 Task: Find connections with filter location Porangatu with filter topic #leadership with filter profile language French with filter current company Cipla Health Ltd with filter school Hemvati Nandan Bahuguna Garhwal University ( A Central University ) with filter industry Telecommunications Carriers with filter service category Financial Planning with filter keywords title Front Desk Manager
Action: Mouse moved to (267, 334)
Screenshot: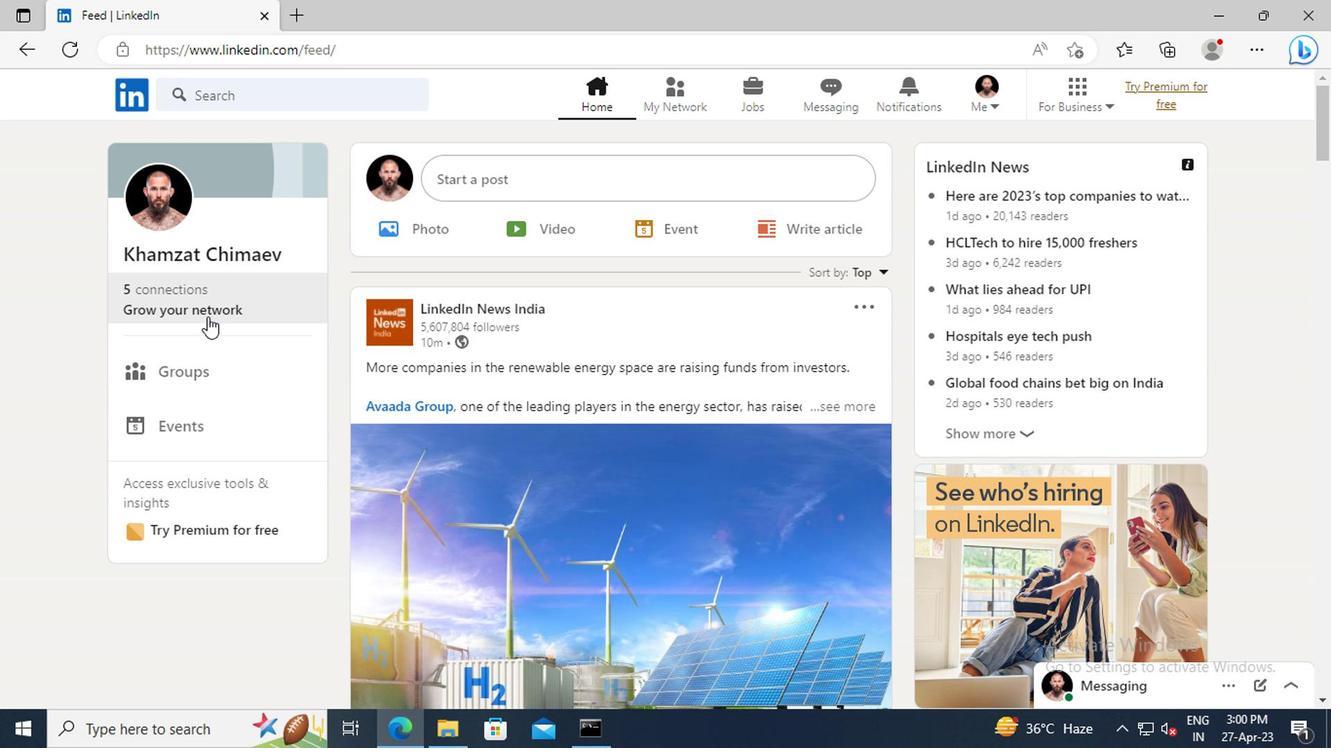 
Action: Mouse pressed left at (267, 334)
Screenshot: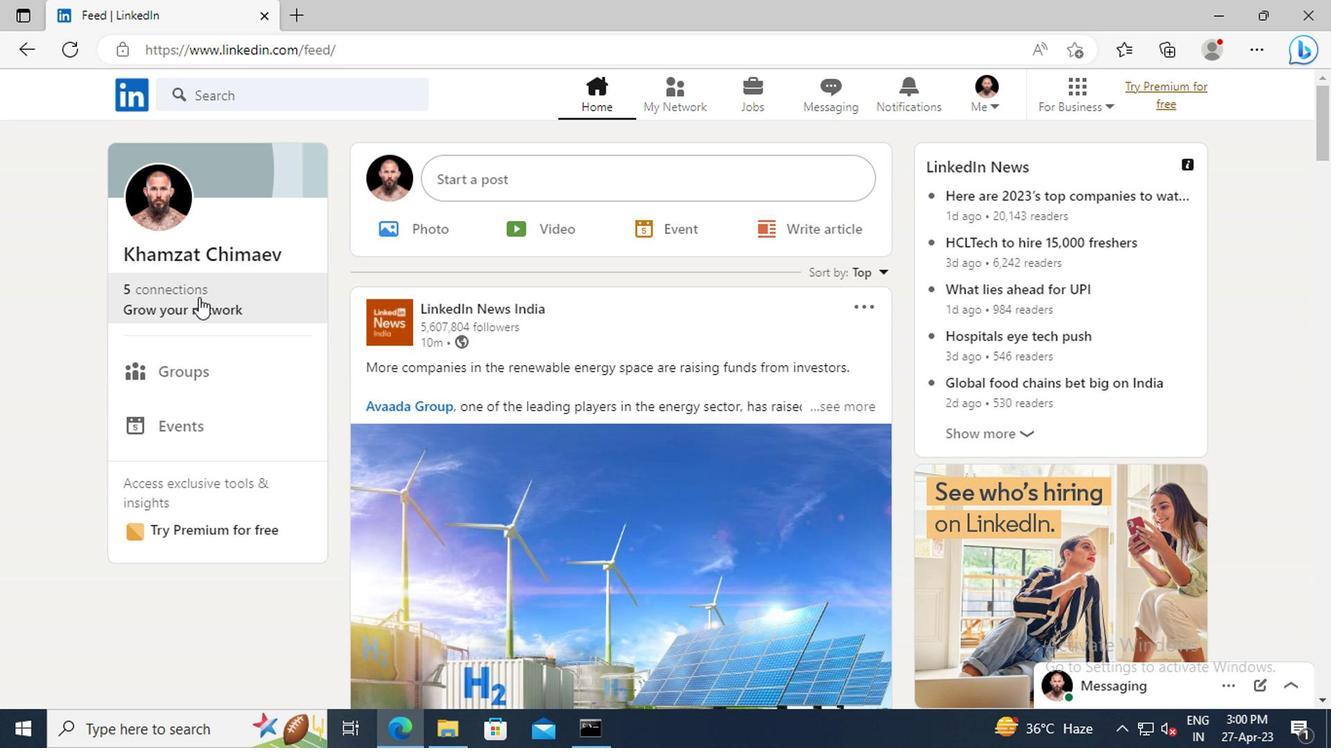 
Action: Mouse moved to (290, 275)
Screenshot: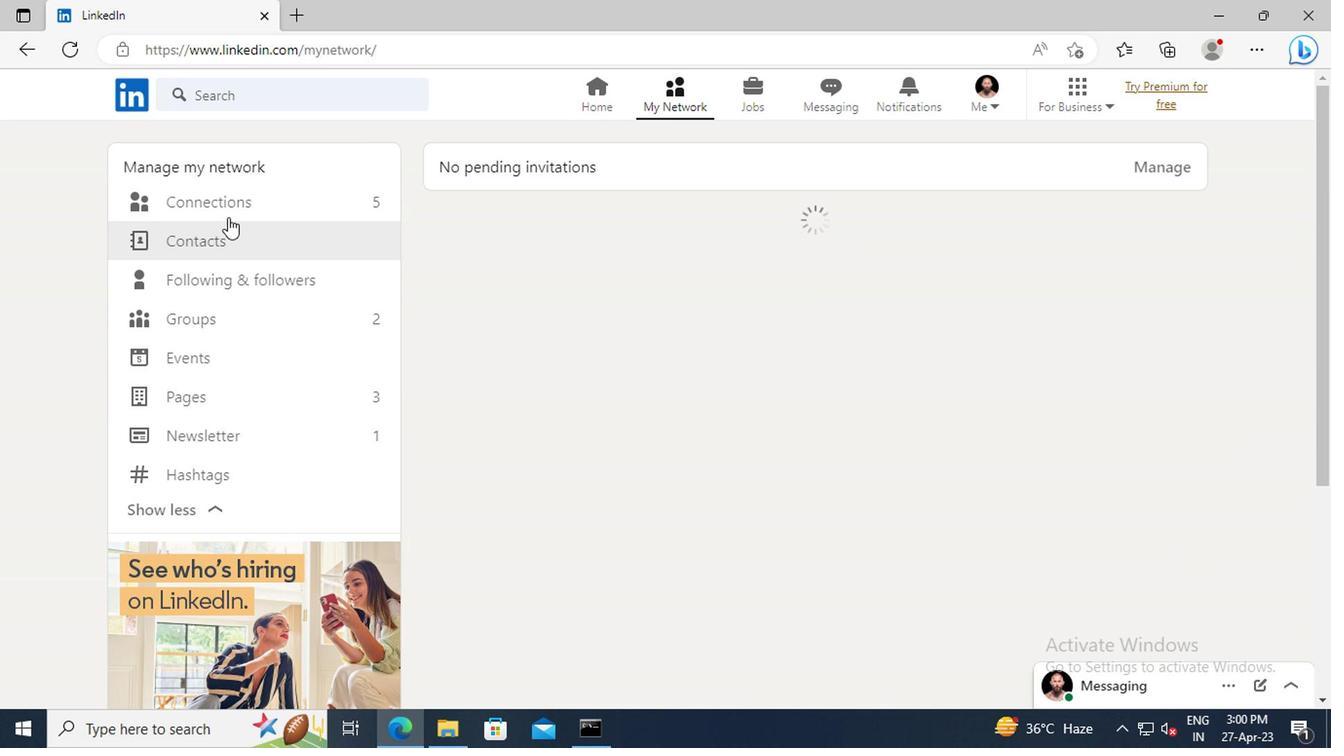
Action: Mouse pressed left at (290, 275)
Screenshot: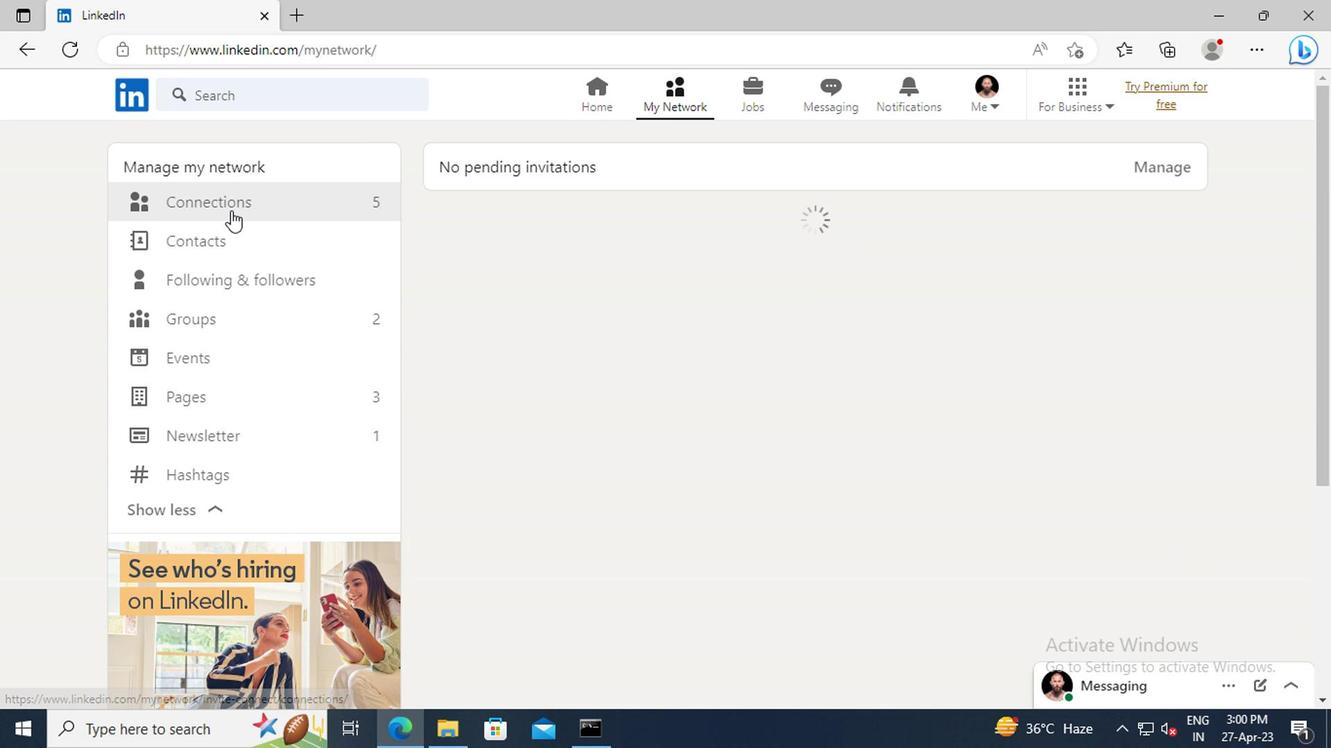 
Action: Mouse moved to (695, 273)
Screenshot: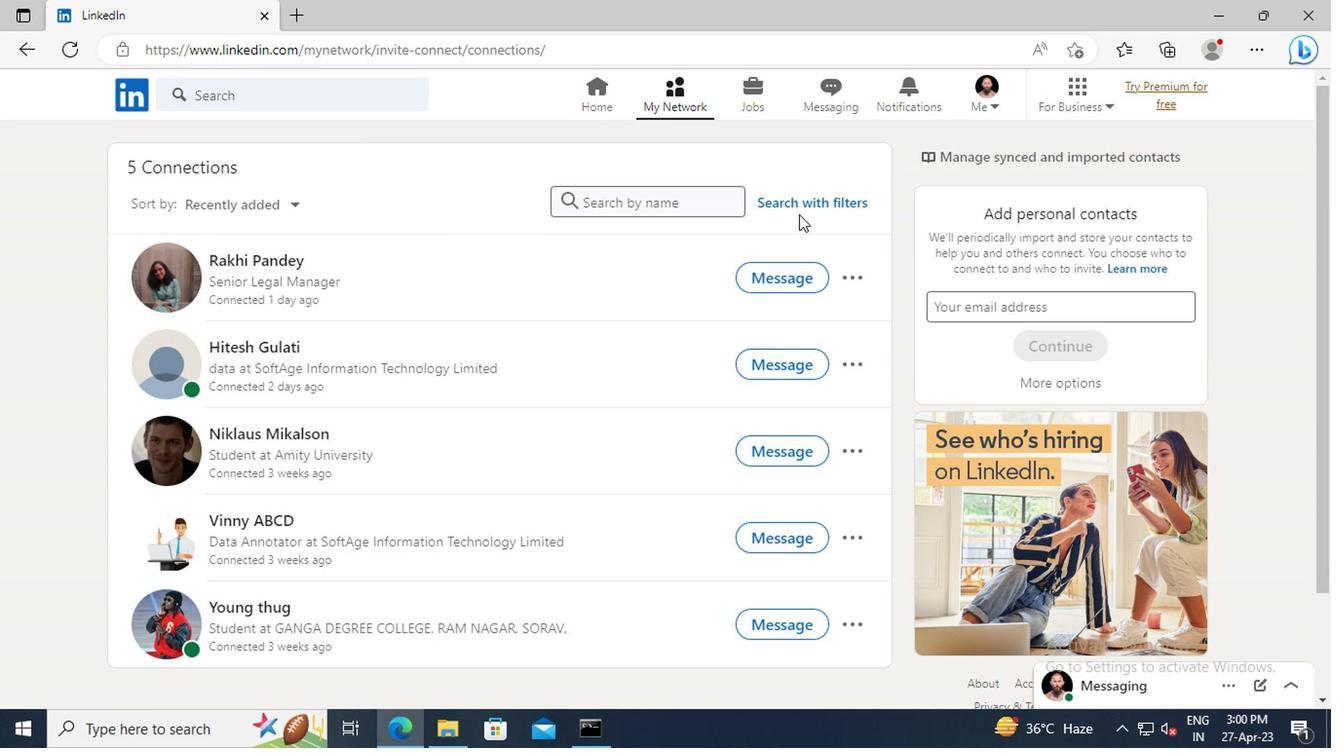 
Action: Mouse pressed left at (695, 273)
Screenshot: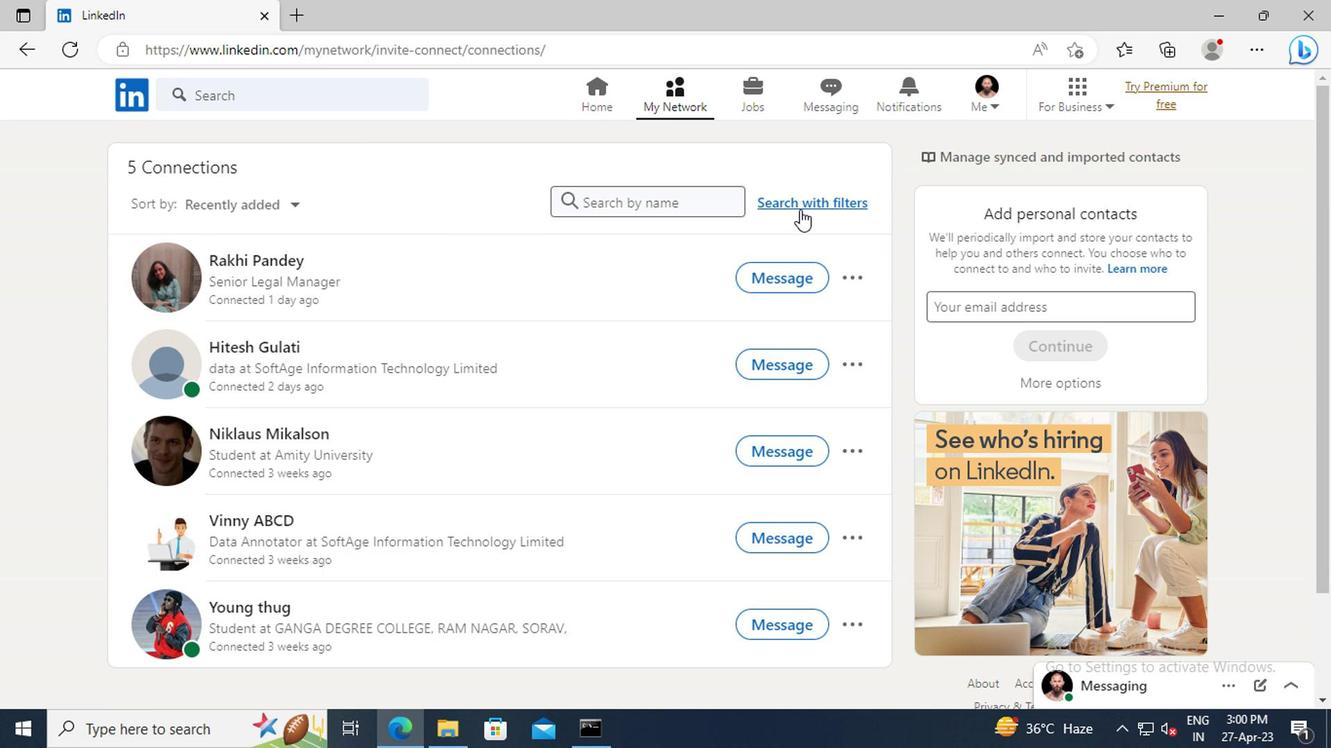 
Action: Mouse moved to (641, 231)
Screenshot: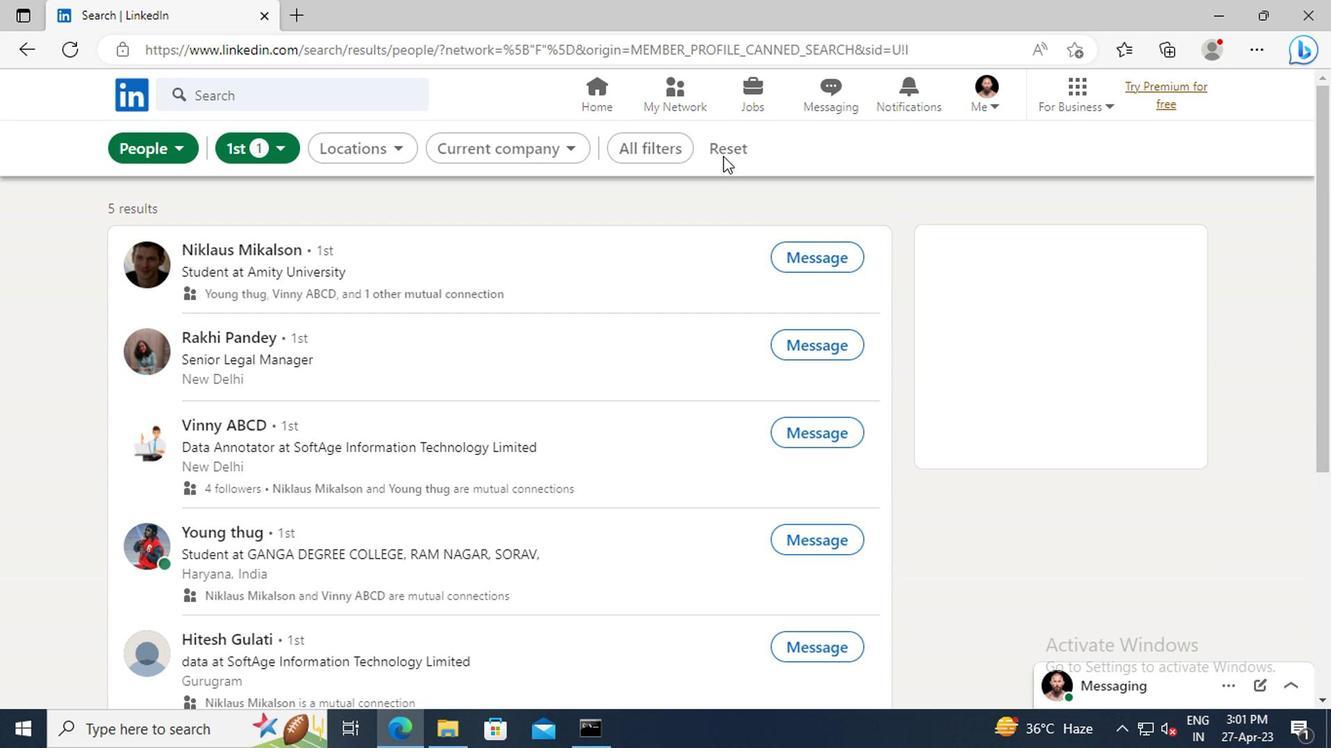 
Action: Mouse pressed left at (641, 231)
Screenshot: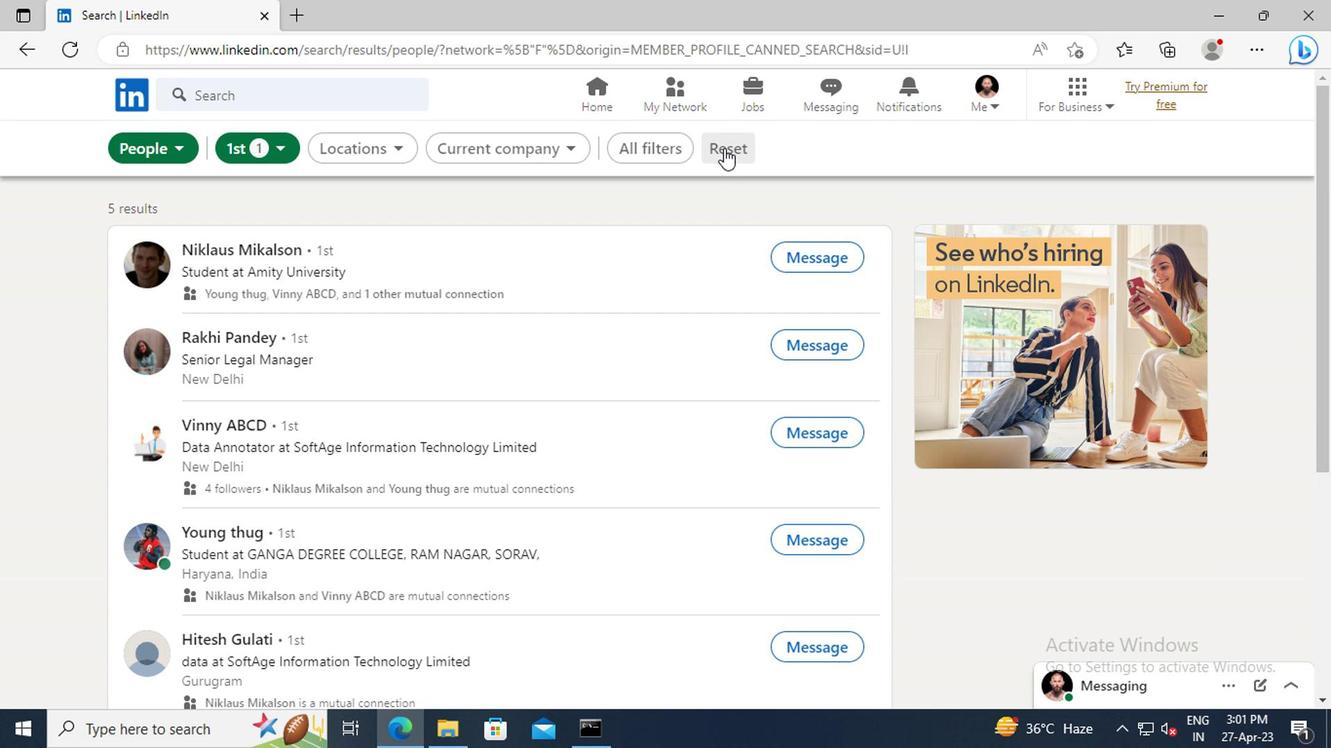 
Action: Mouse moved to (627, 228)
Screenshot: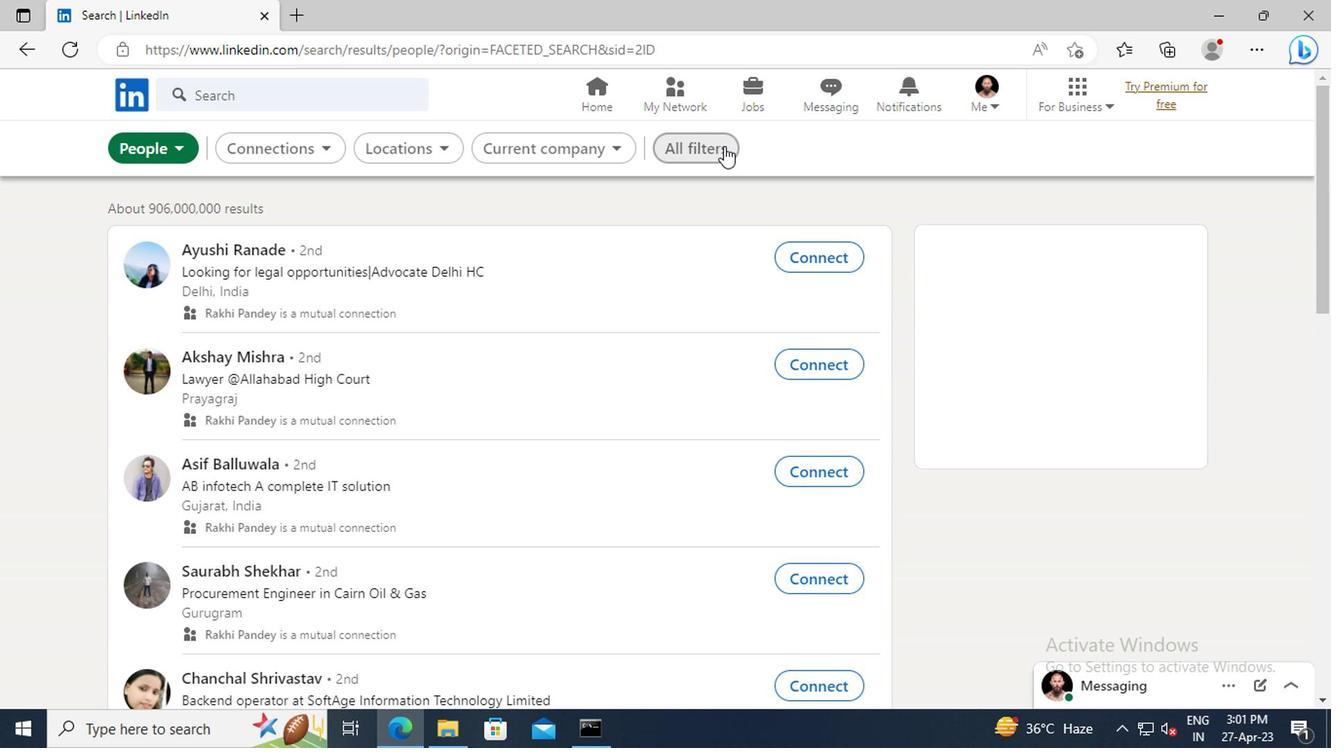 
Action: Mouse pressed left at (627, 228)
Screenshot: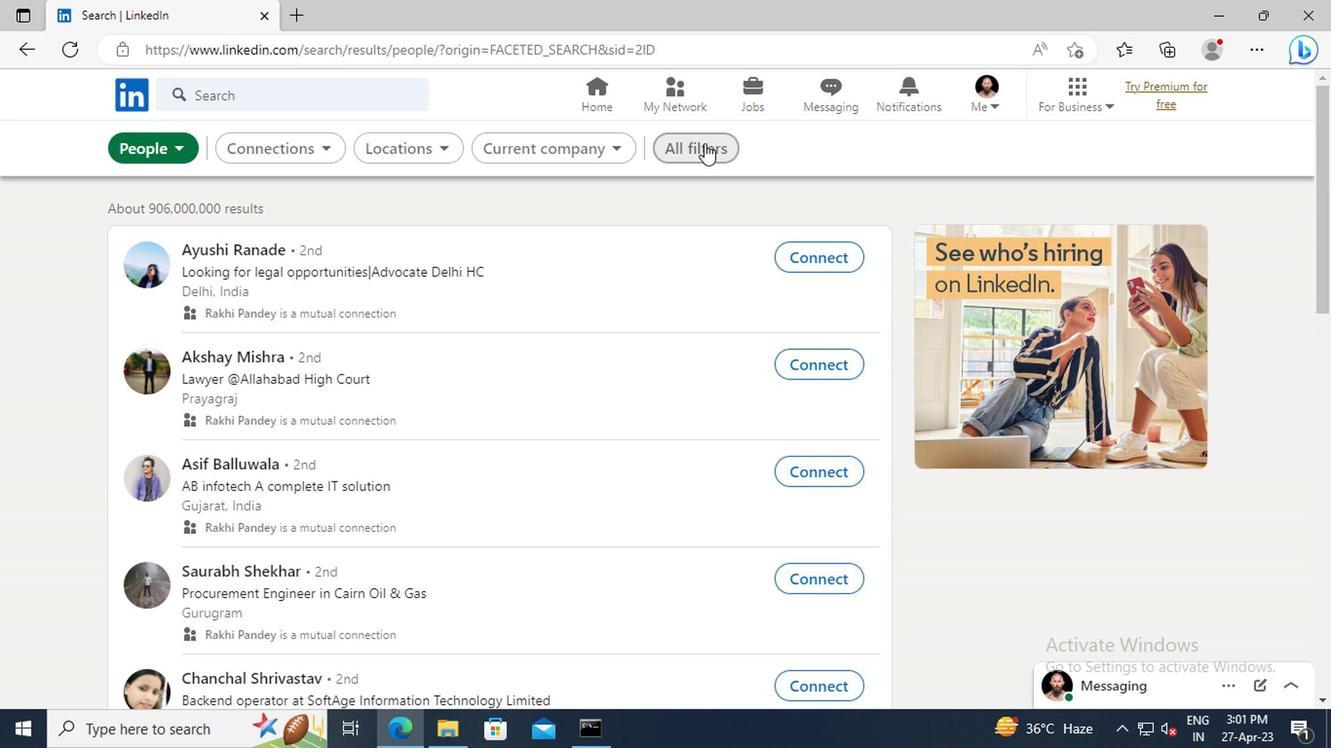 
Action: Mouse moved to (960, 391)
Screenshot: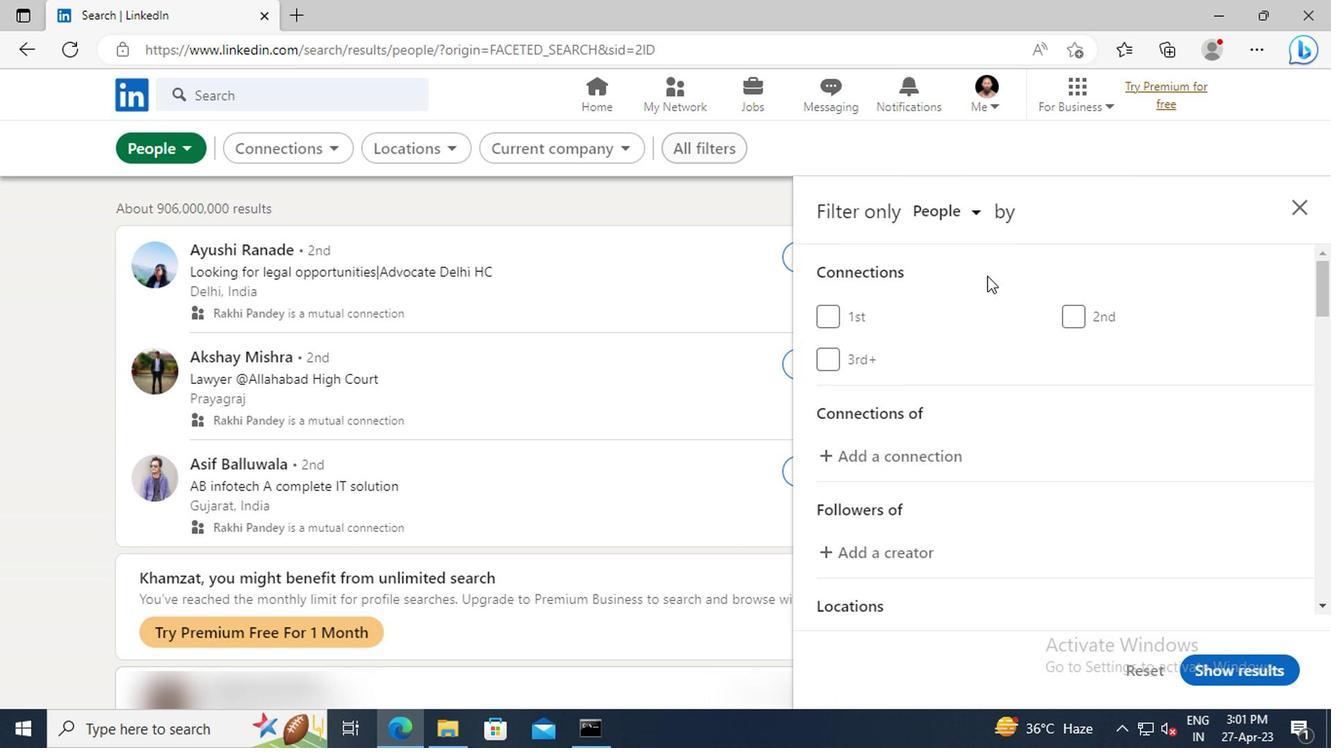
Action: Mouse scrolled (960, 390) with delta (0, 0)
Screenshot: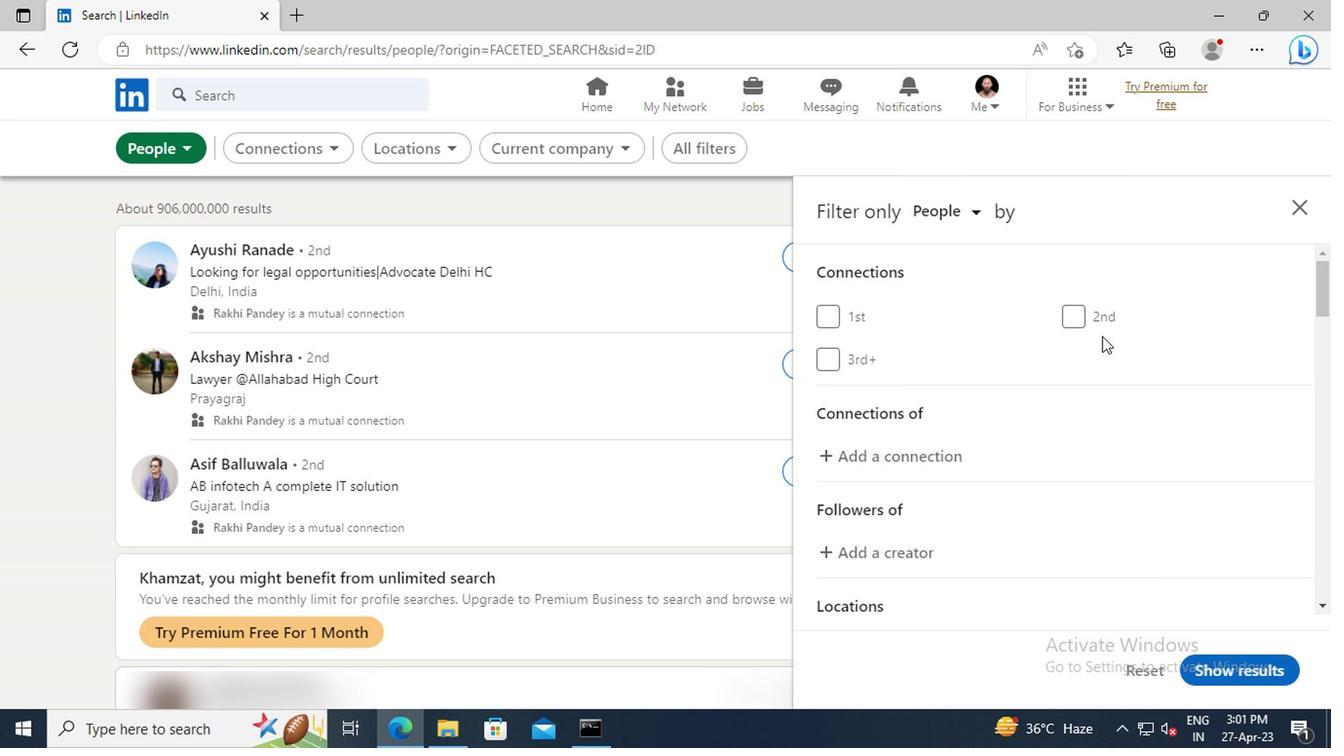 
Action: Mouse scrolled (960, 390) with delta (0, 0)
Screenshot: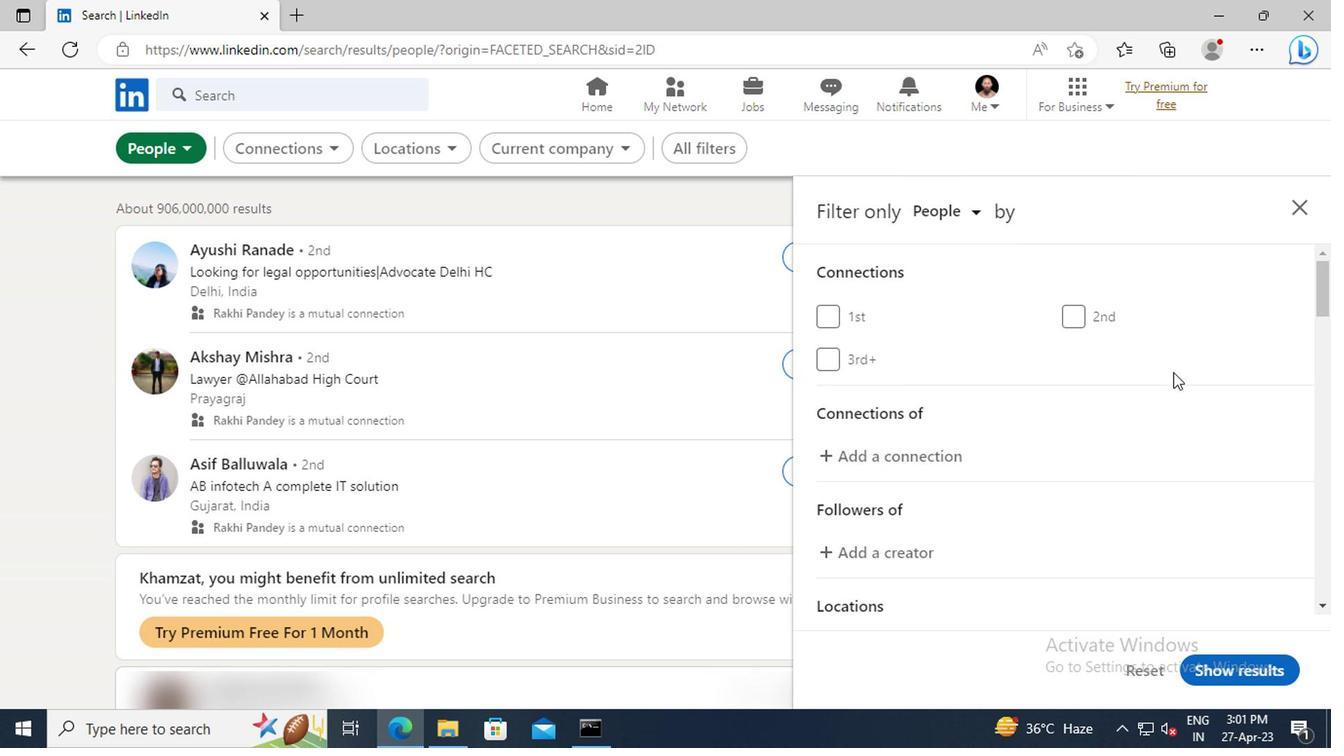 
Action: Mouse scrolled (960, 390) with delta (0, 0)
Screenshot: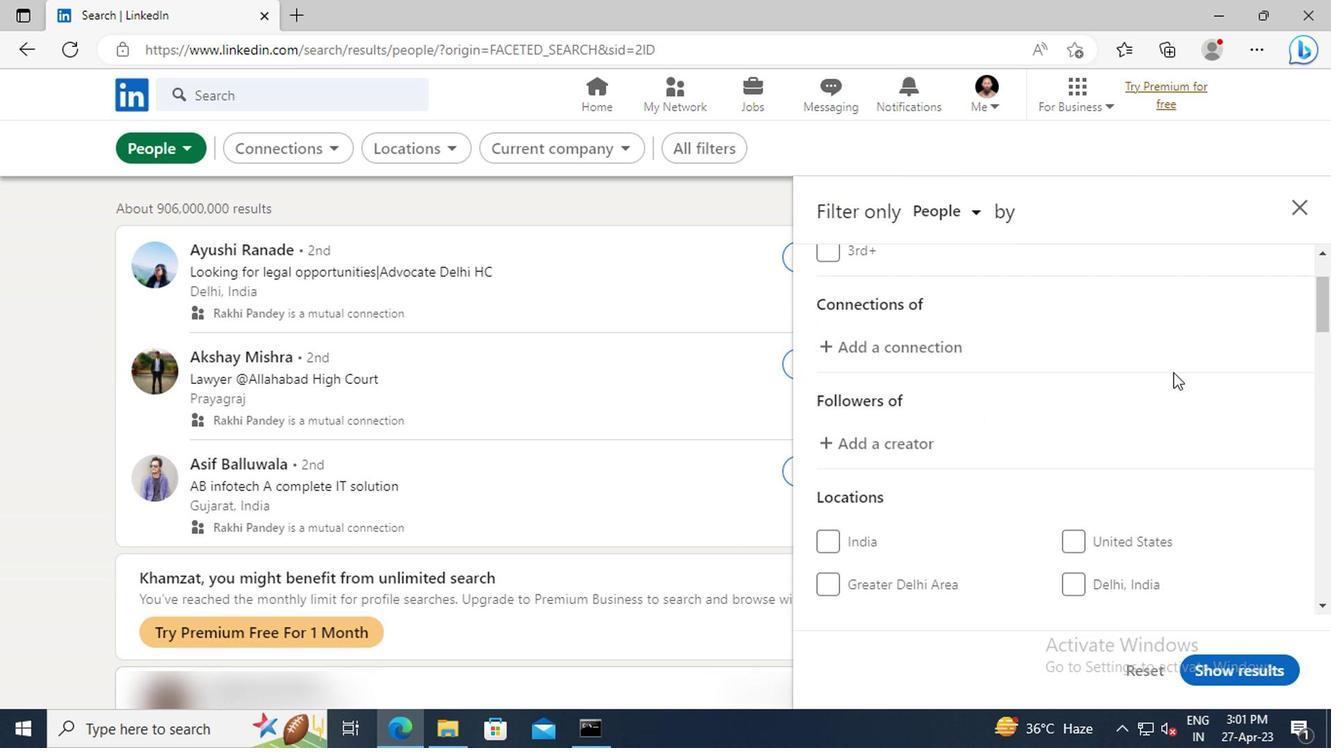 
Action: Mouse scrolled (960, 390) with delta (0, 0)
Screenshot: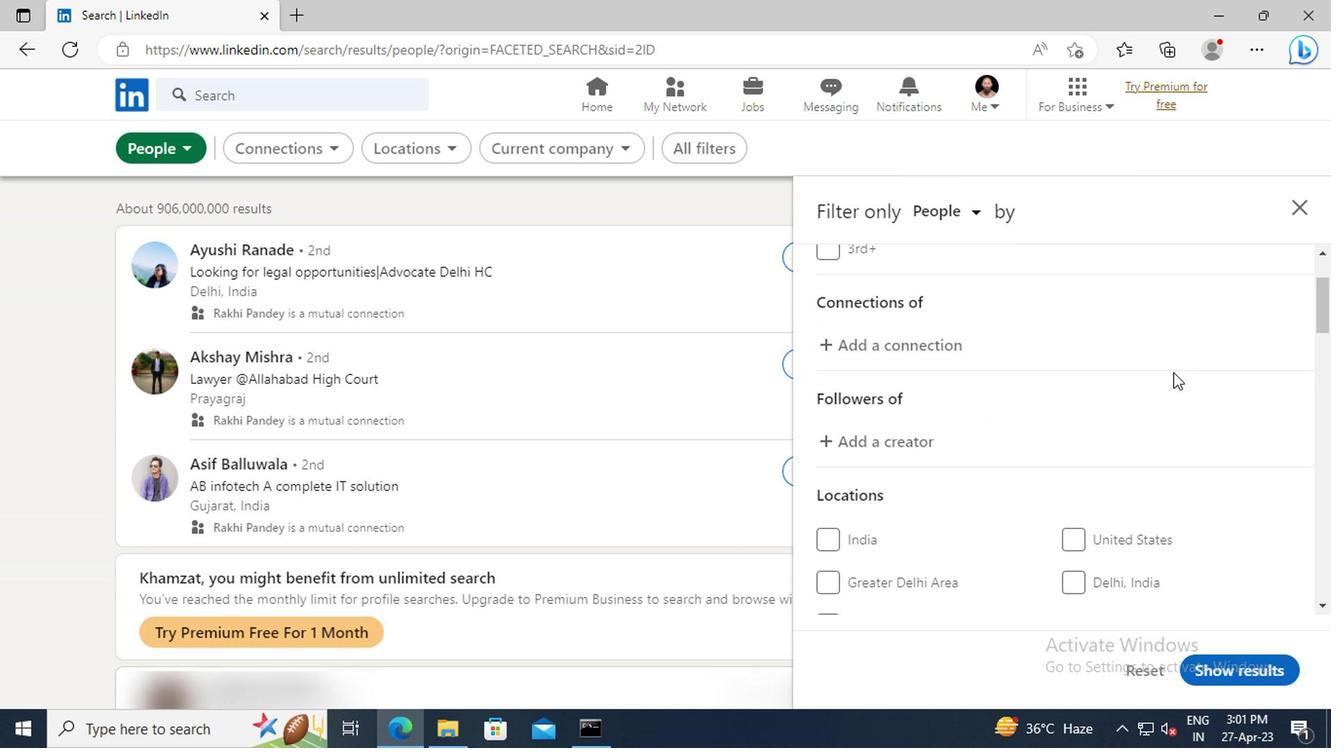 
Action: Mouse scrolled (960, 390) with delta (0, 0)
Screenshot: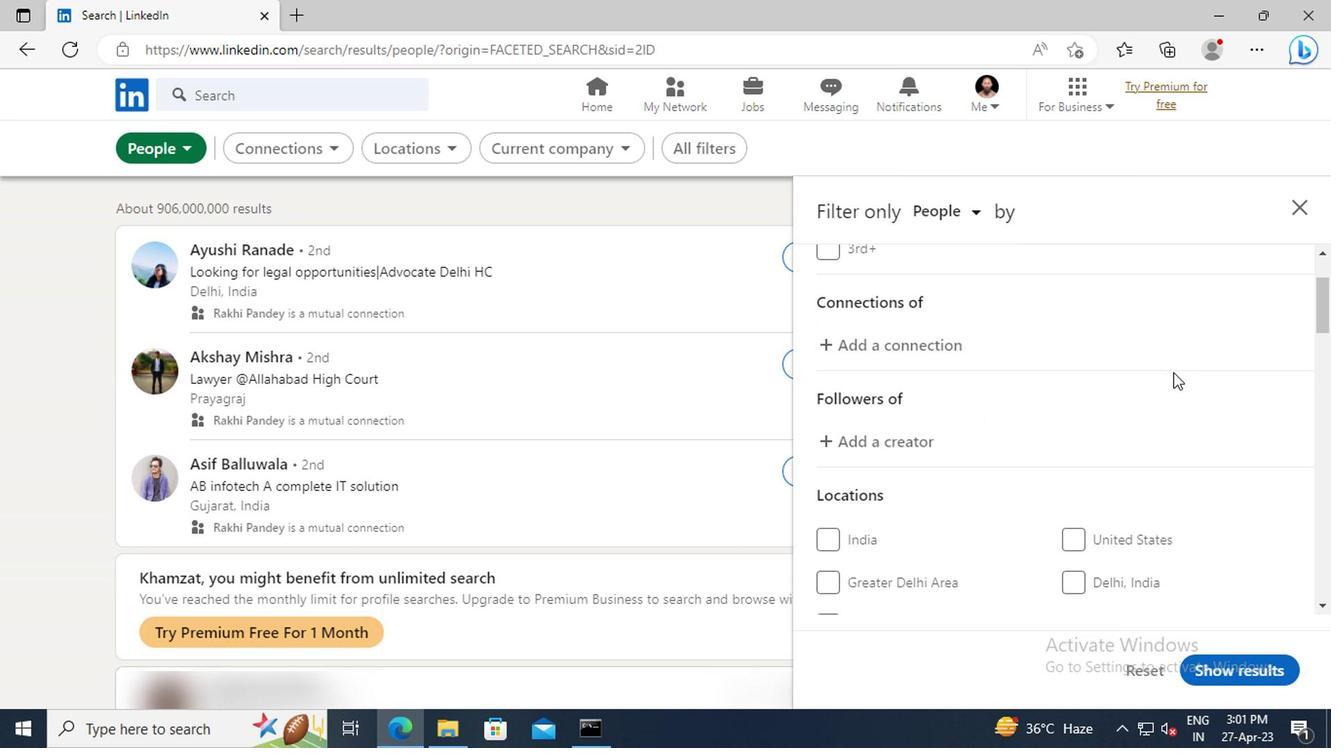 
Action: Mouse moved to (916, 448)
Screenshot: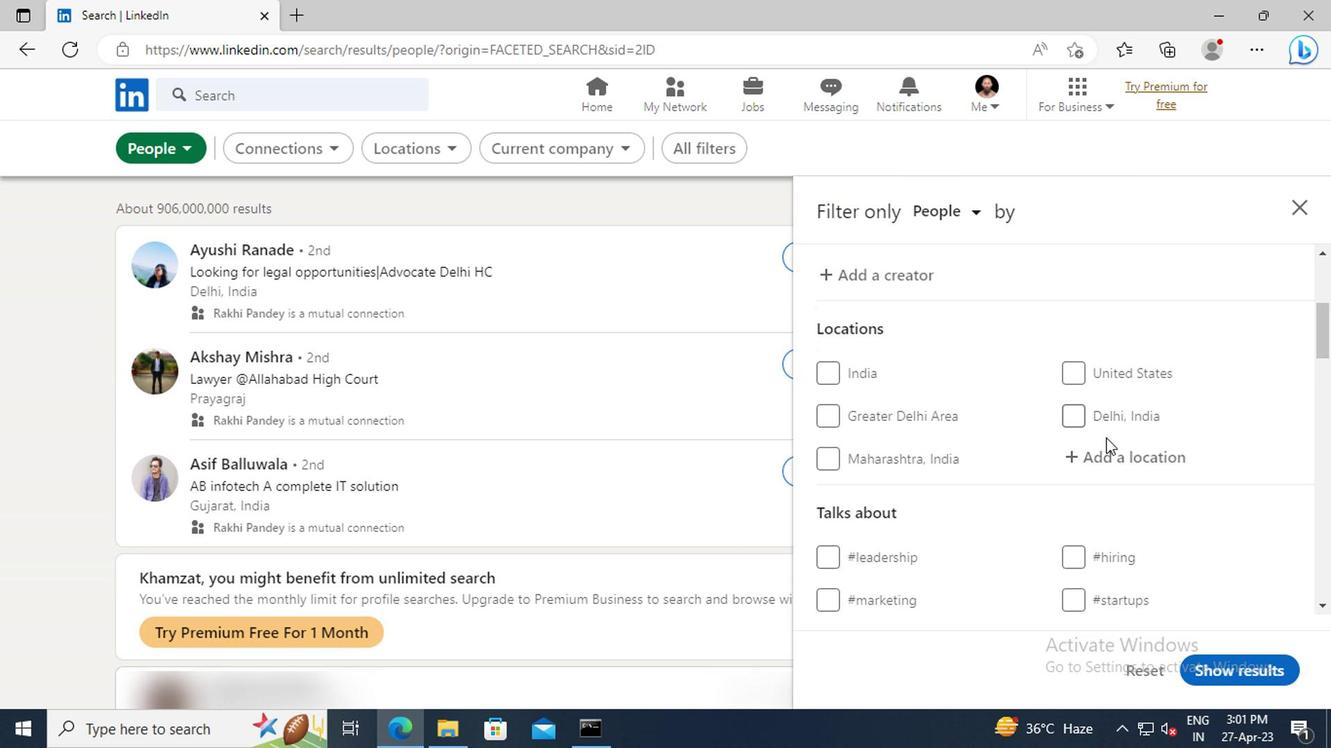 
Action: Mouse pressed left at (916, 448)
Screenshot: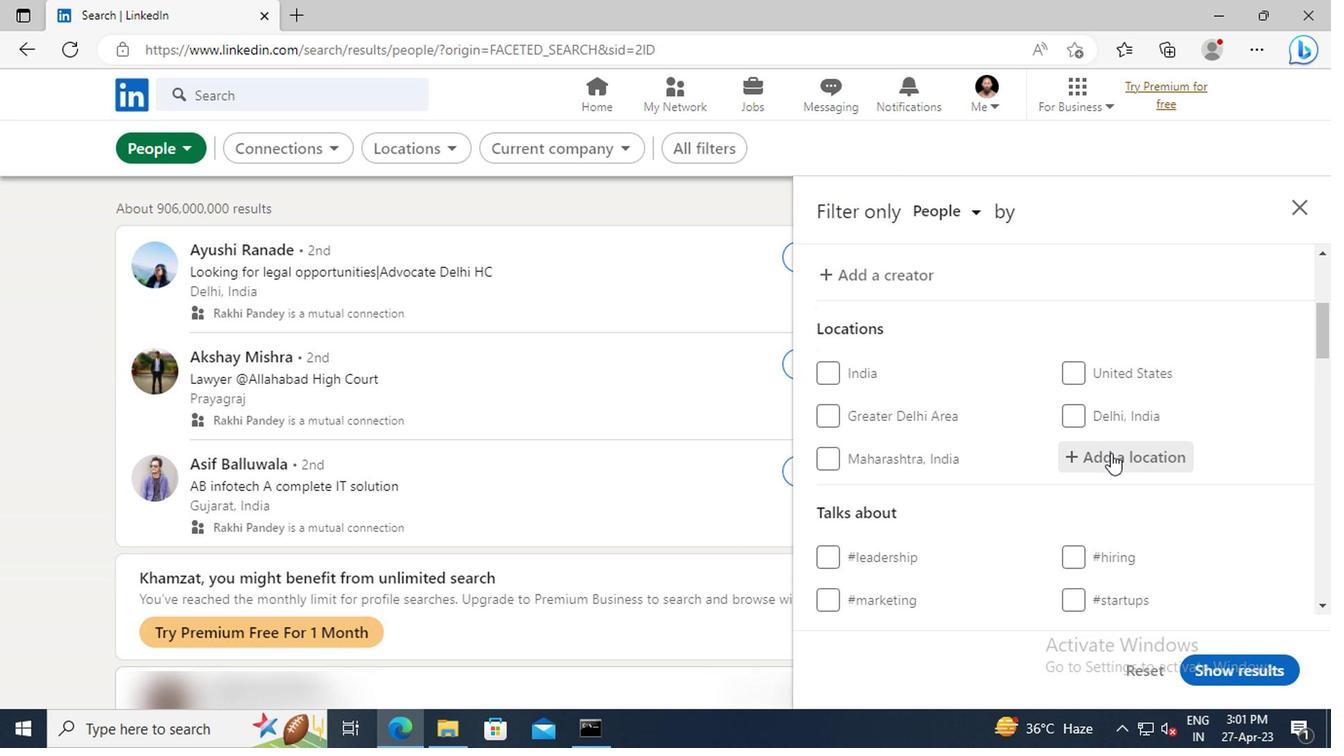 
Action: Key pressed <Key.shift>PORANGATU
Screenshot: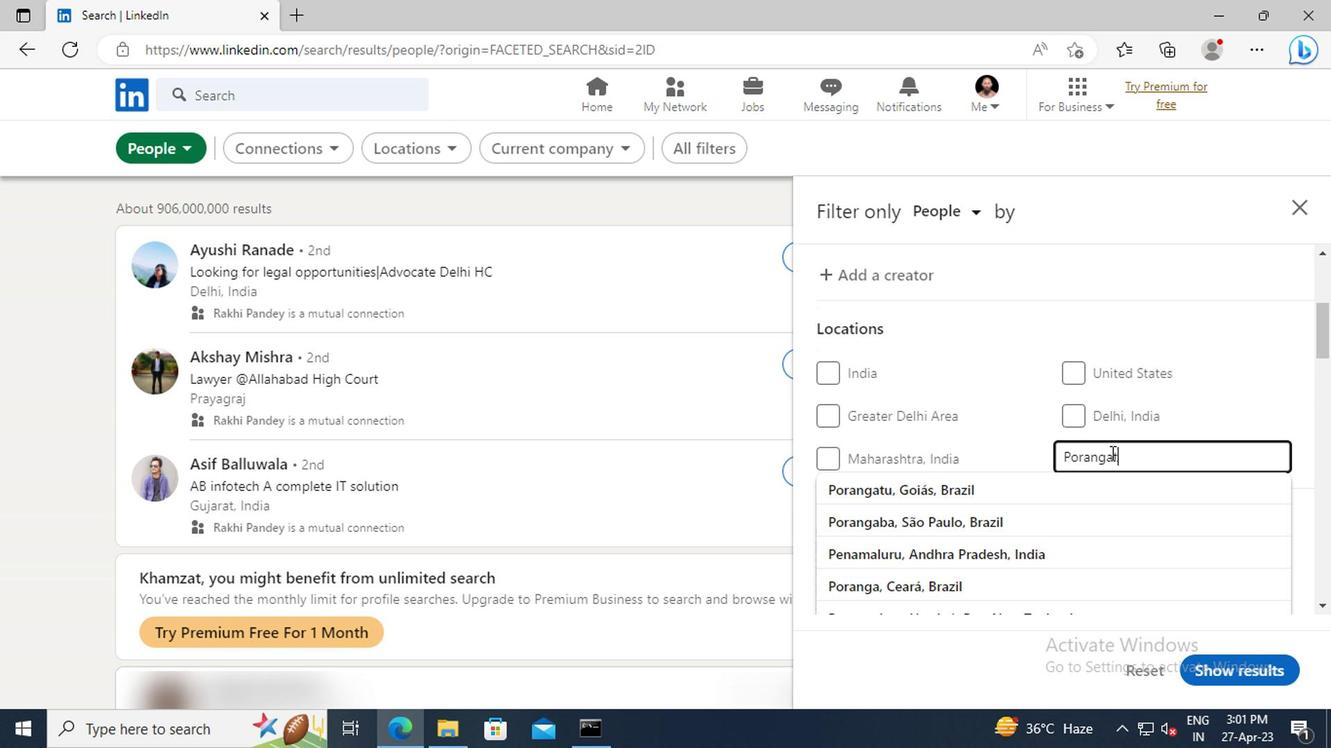 
Action: Mouse moved to (920, 470)
Screenshot: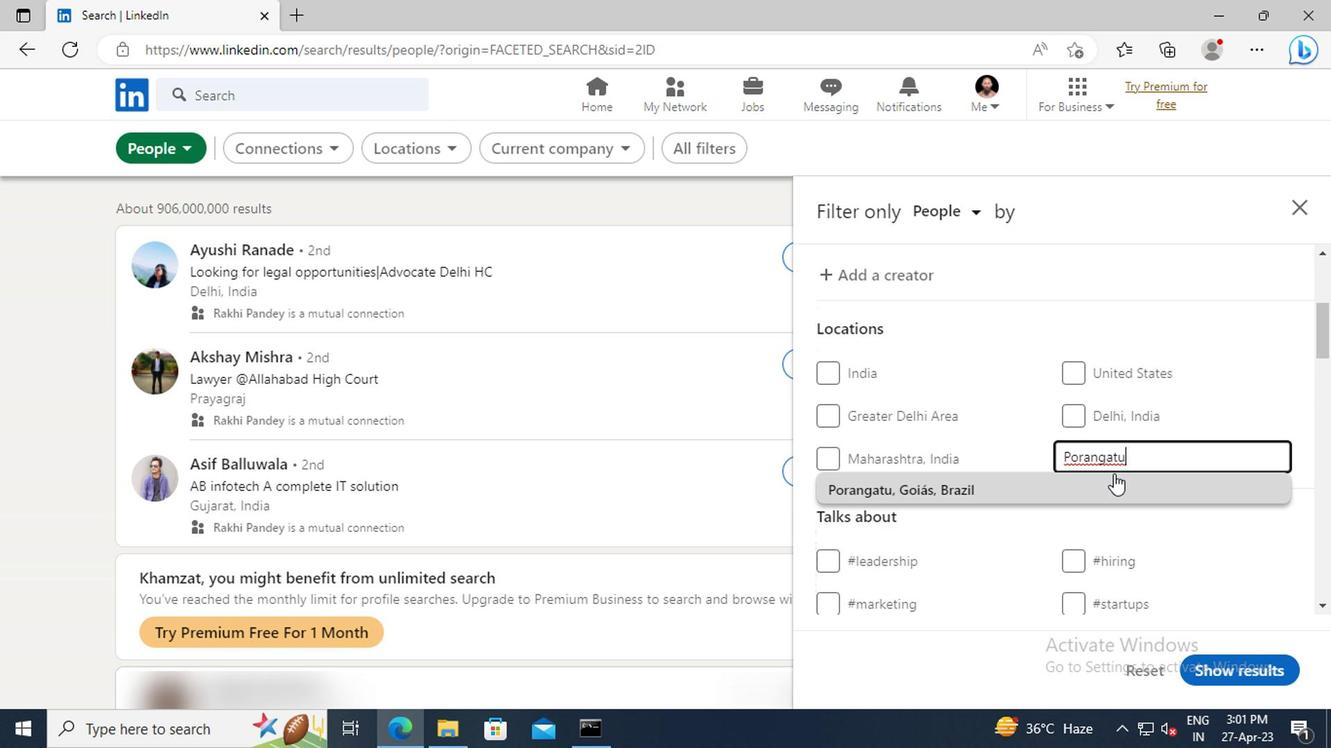 
Action: Mouse pressed left at (920, 470)
Screenshot: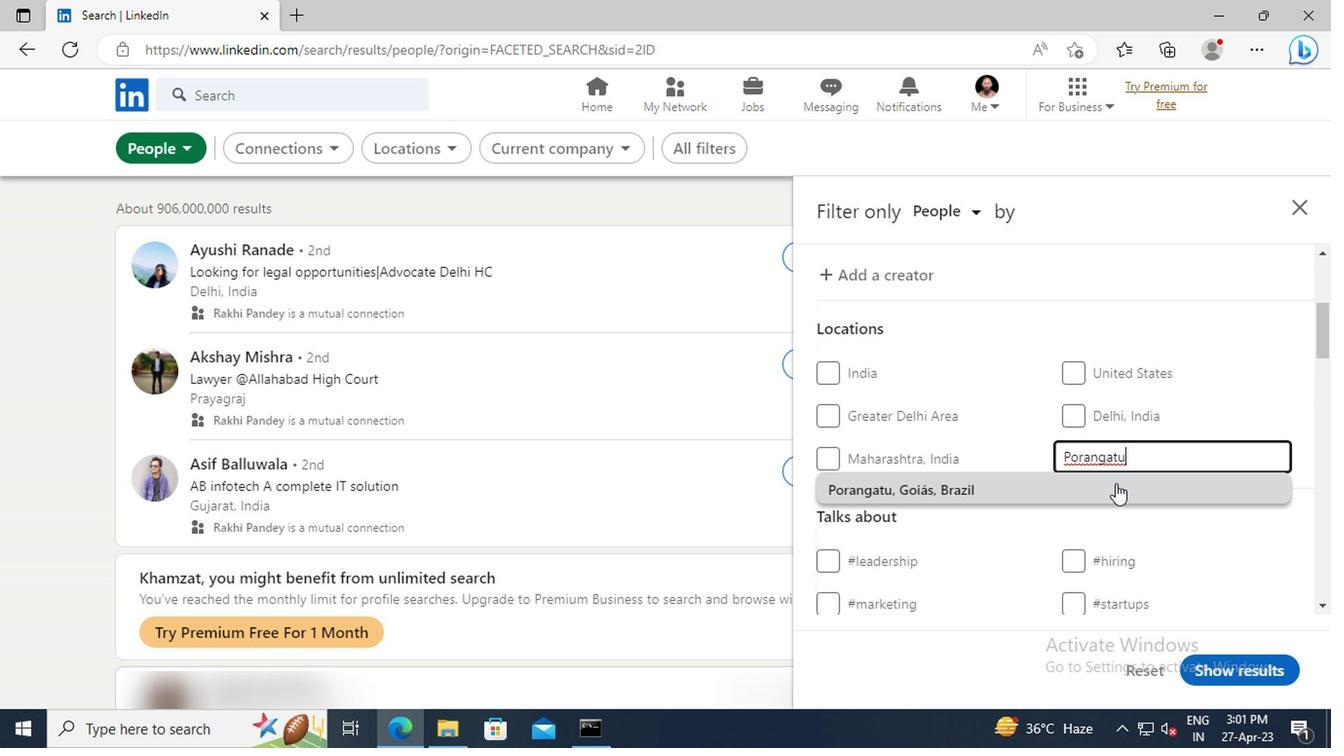 
Action: Mouse moved to (922, 437)
Screenshot: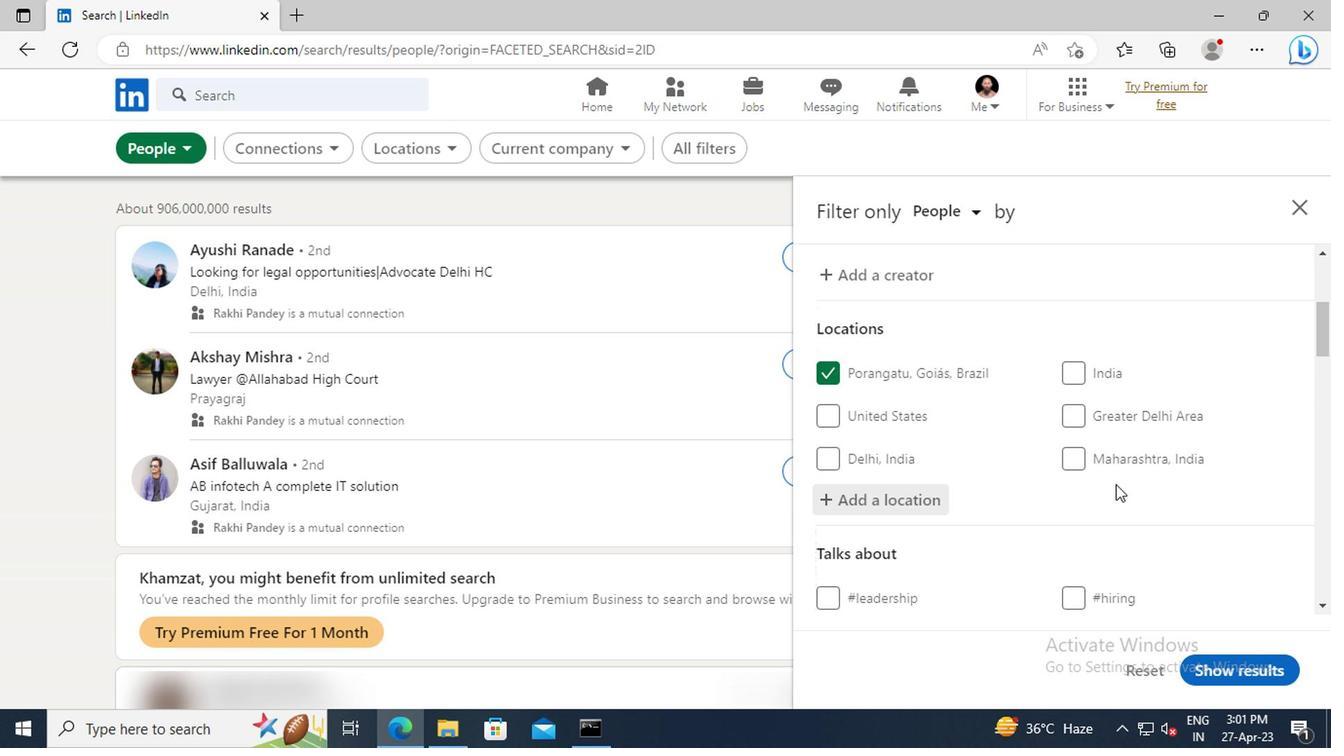 
Action: Mouse scrolled (922, 436) with delta (0, 0)
Screenshot: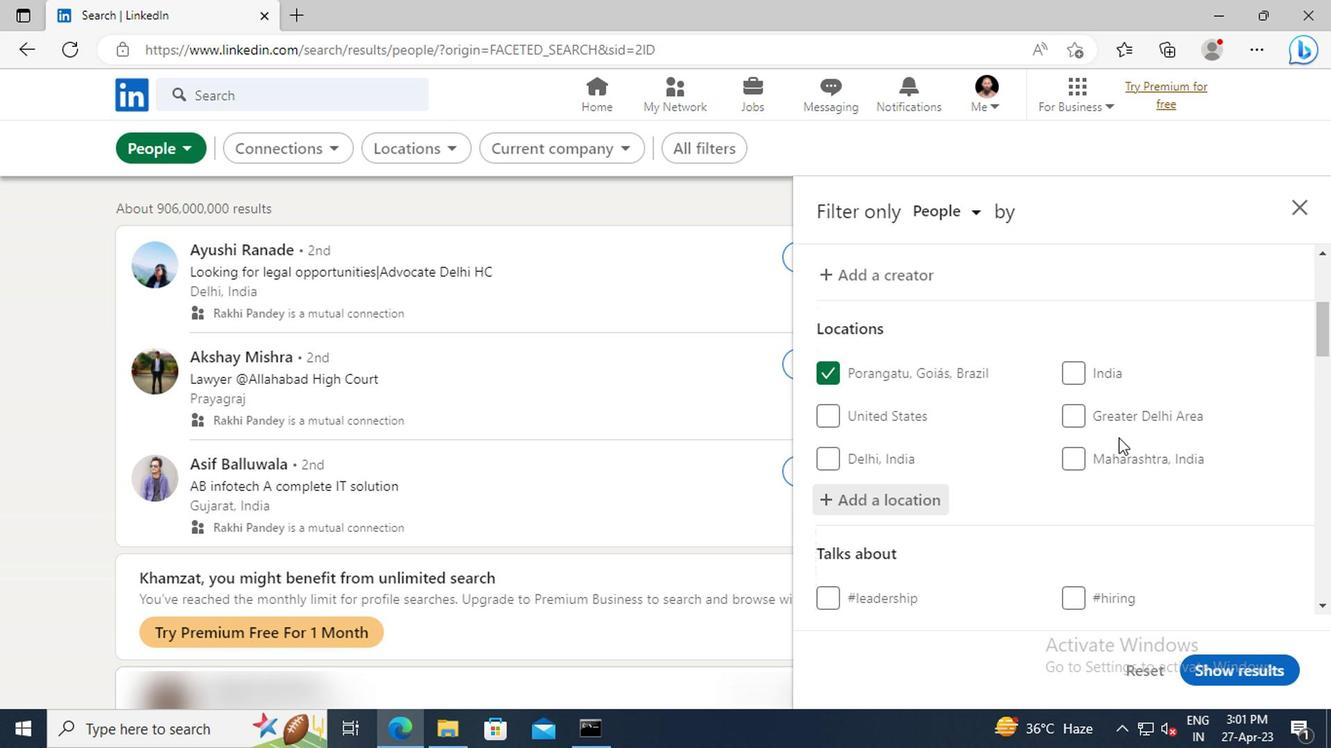 
Action: Mouse scrolled (922, 436) with delta (0, 0)
Screenshot: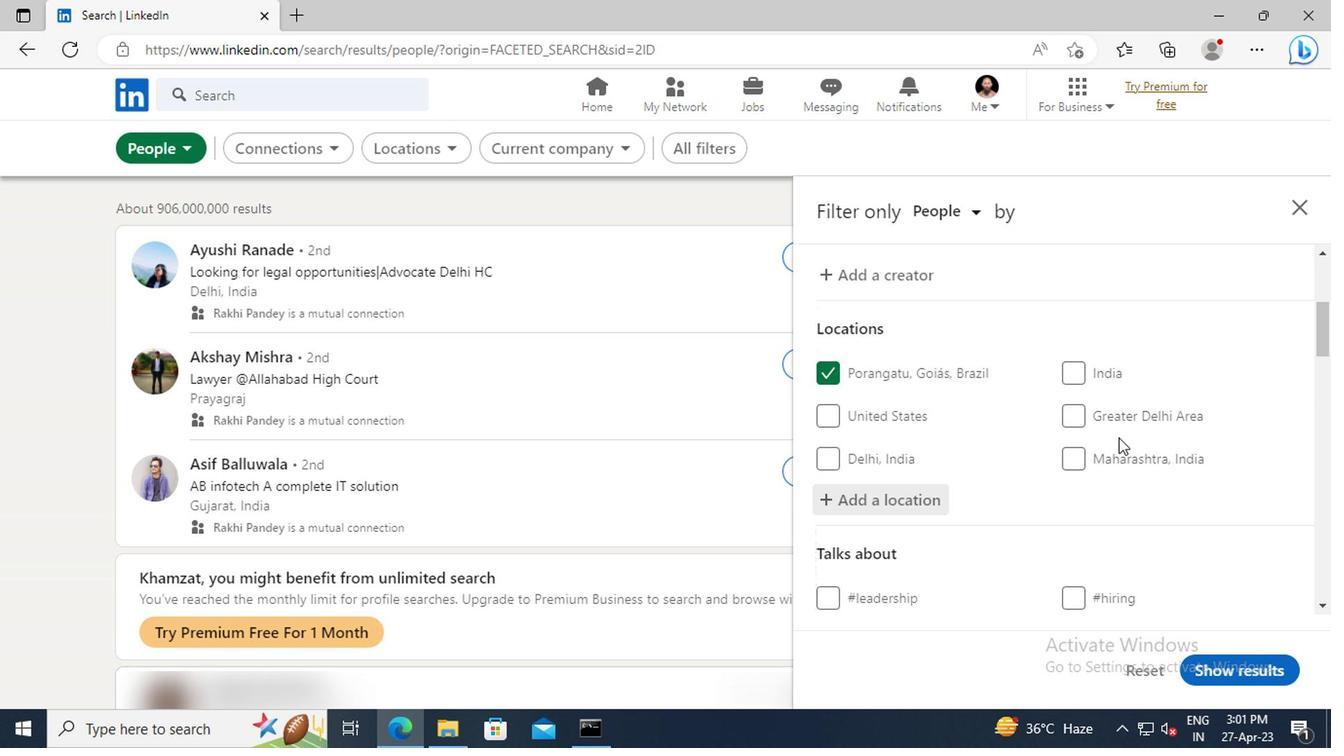 
Action: Mouse scrolled (922, 436) with delta (0, 0)
Screenshot: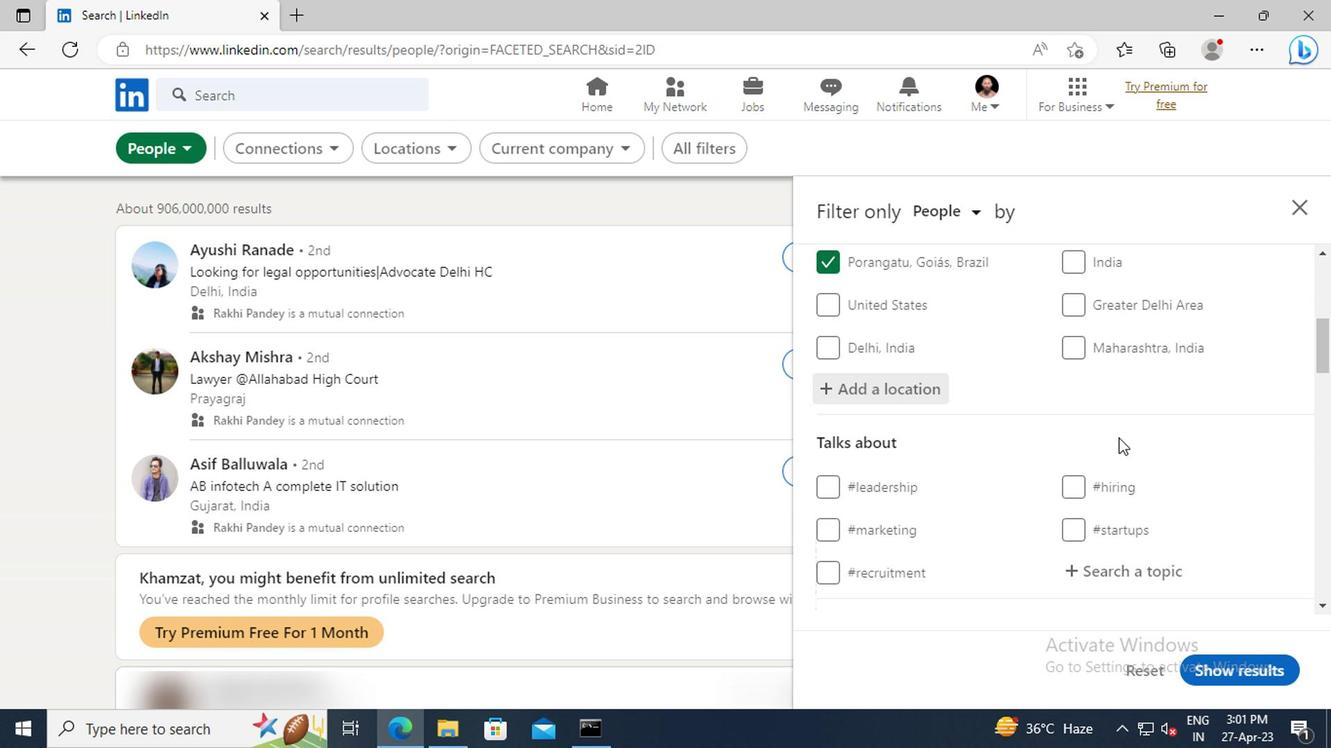 
Action: Mouse scrolled (922, 436) with delta (0, 0)
Screenshot: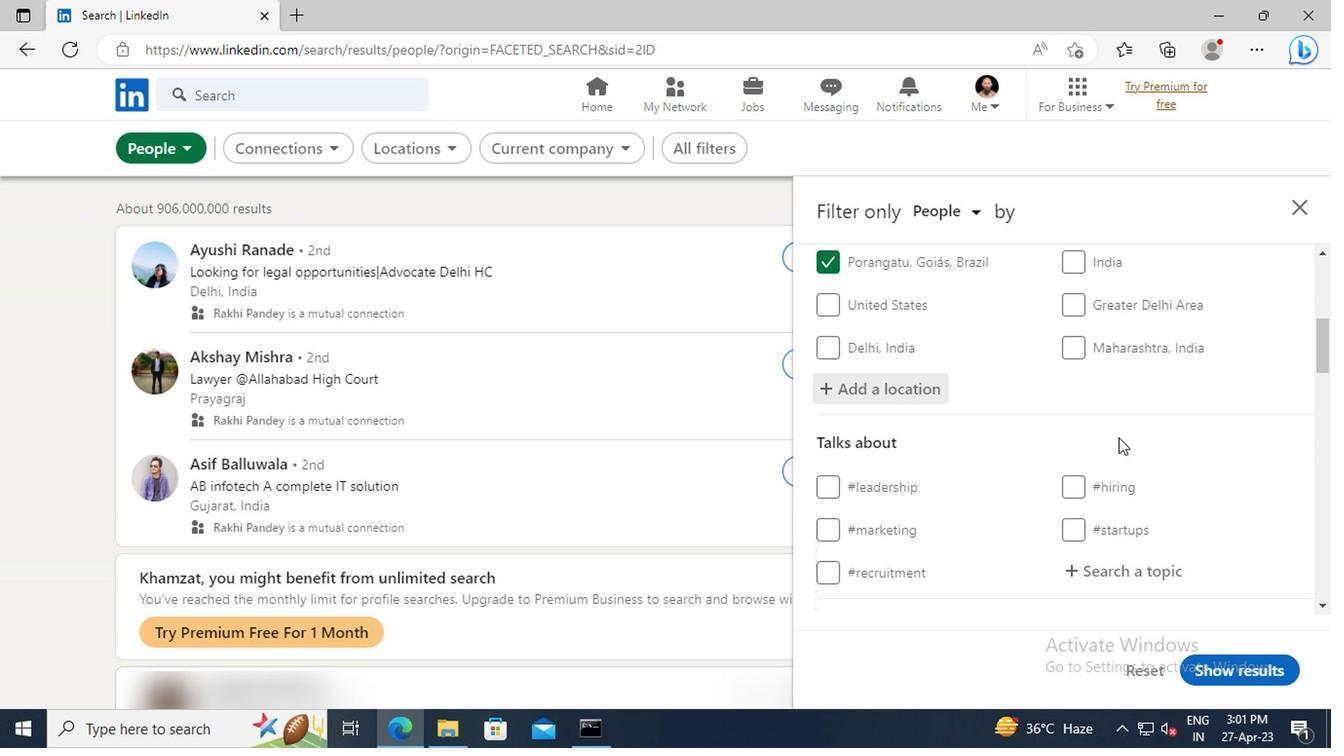 
Action: Mouse moved to (924, 450)
Screenshot: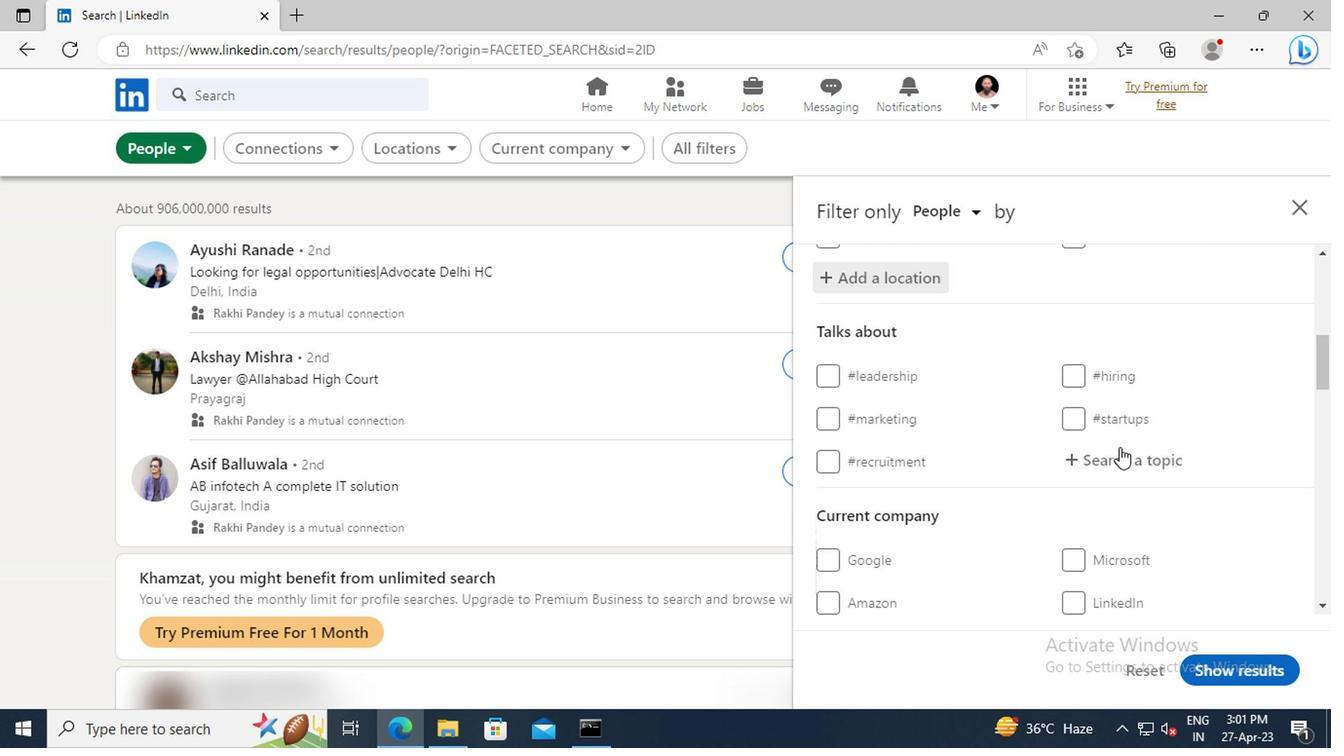 
Action: Mouse pressed left at (924, 450)
Screenshot: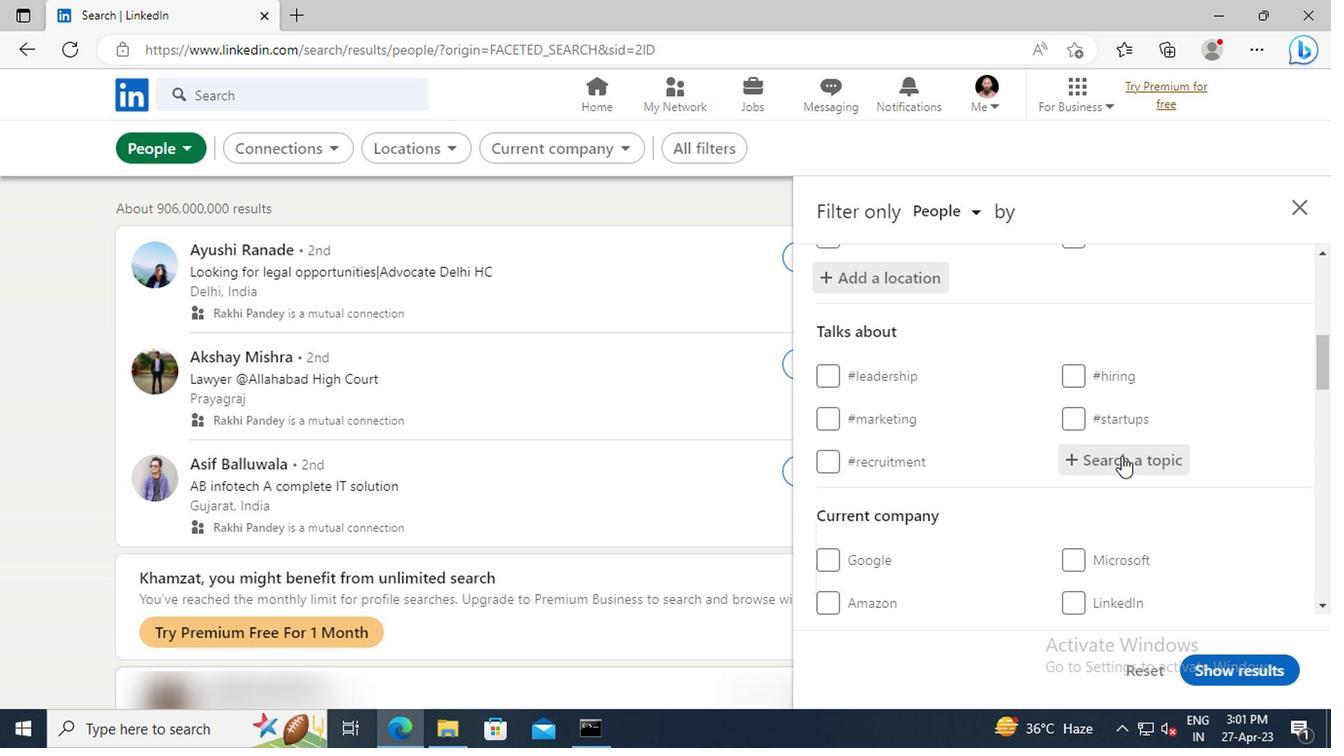 
Action: Key pressed <Key.shift>#LEADERSHIP<Key.enter>
Screenshot: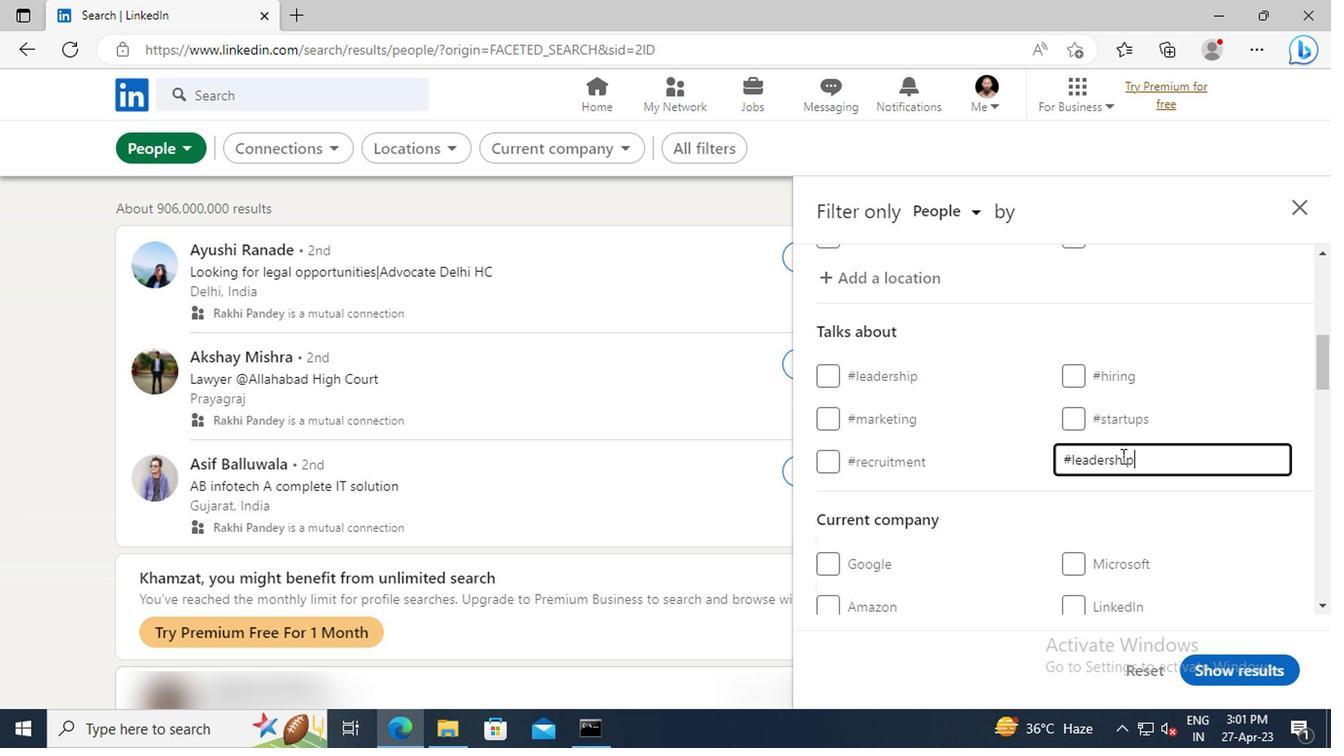 
Action: Mouse scrolled (924, 449) with delta (0, 0)
Screenshot: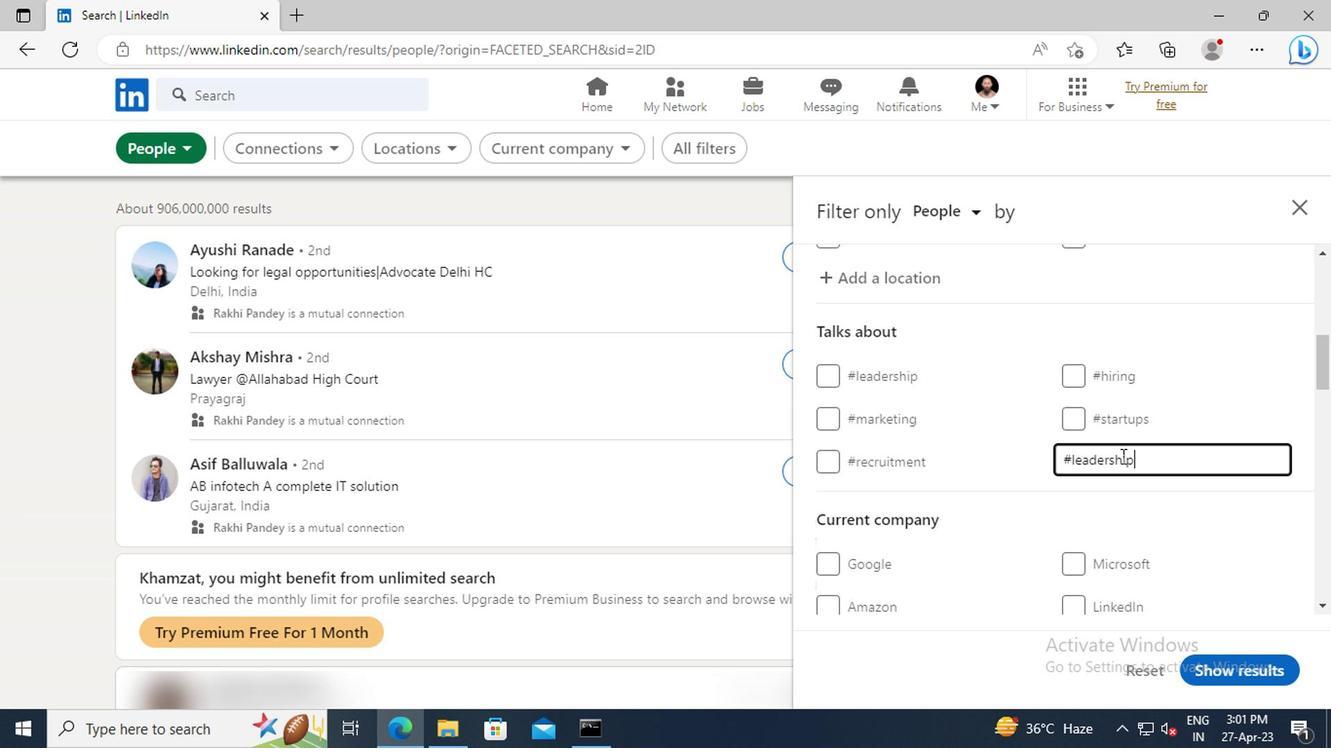
Action: Mouse scrolled (924, 449) with delta (0, 0)
Screenshot: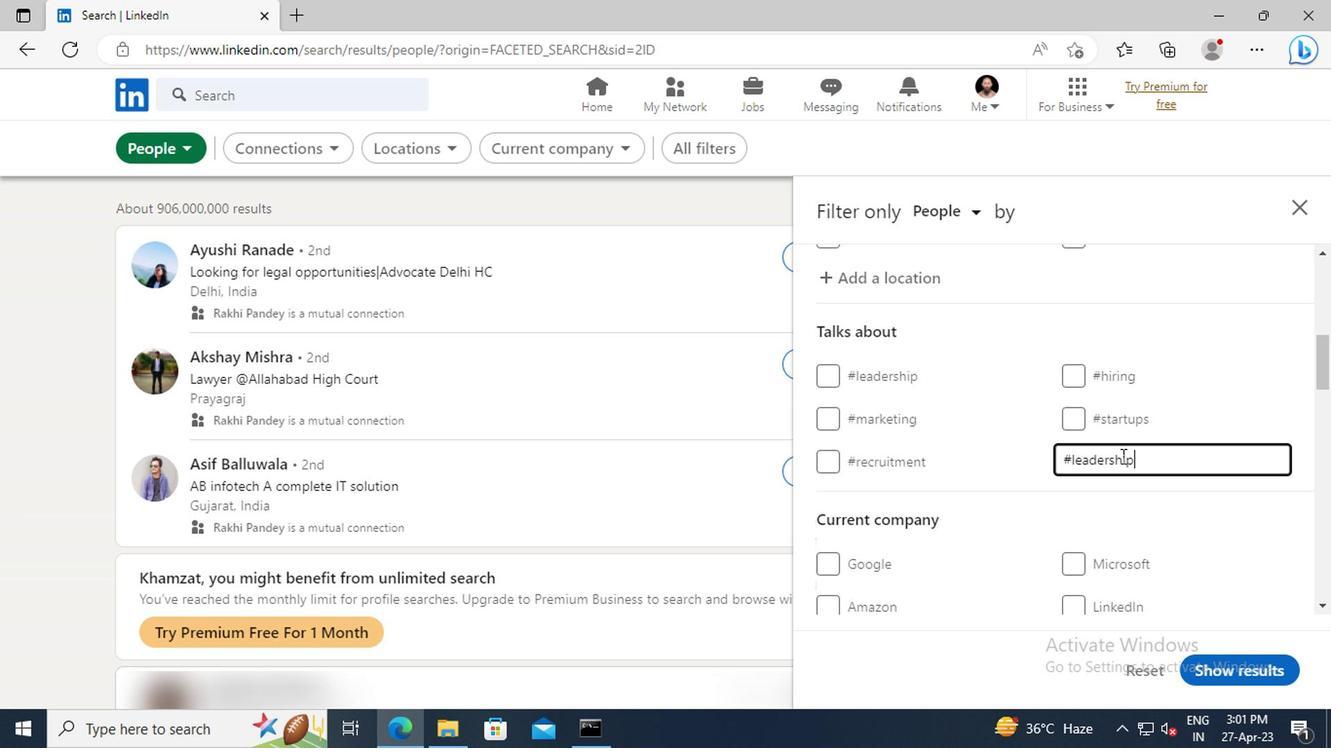 
Action: Mouse scrolled (924, 449) with delta (0, 0)
Screenshot: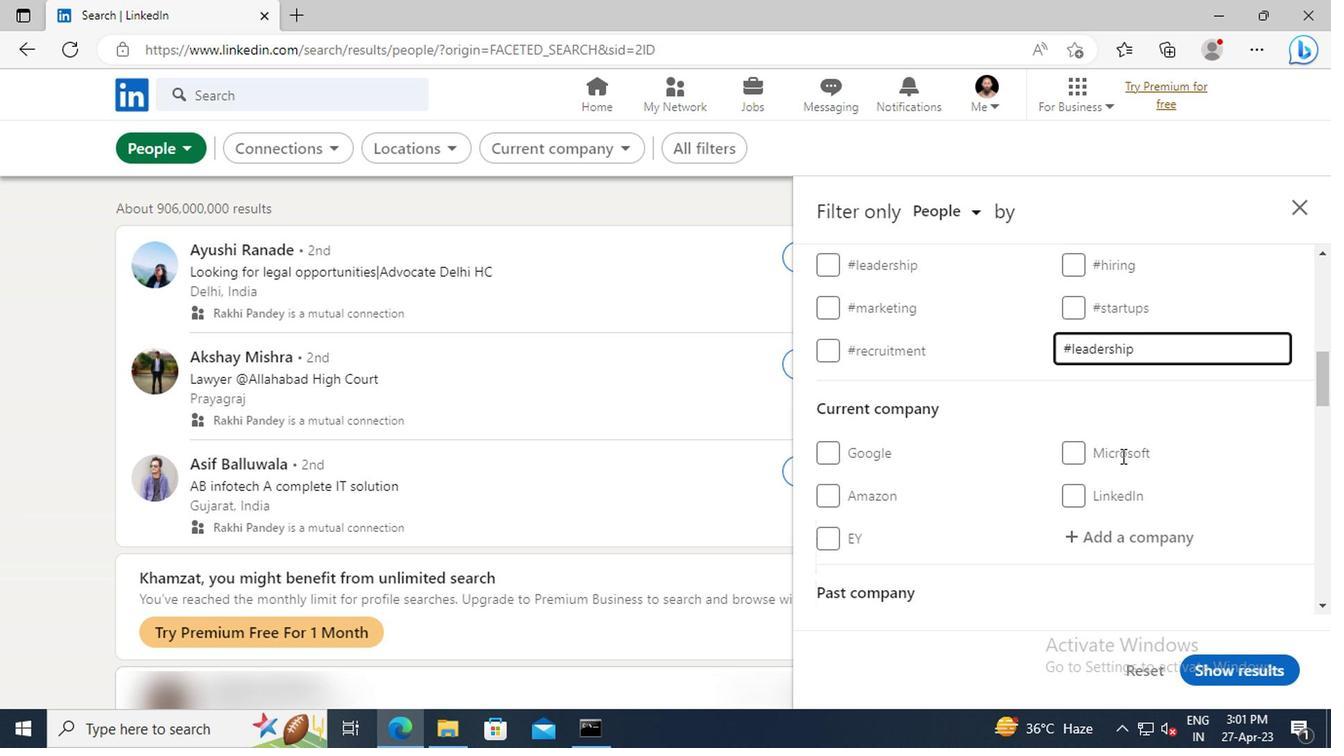 
Action: Mouse scrolled (924, 449) with delta (0, 0)
Screenshot: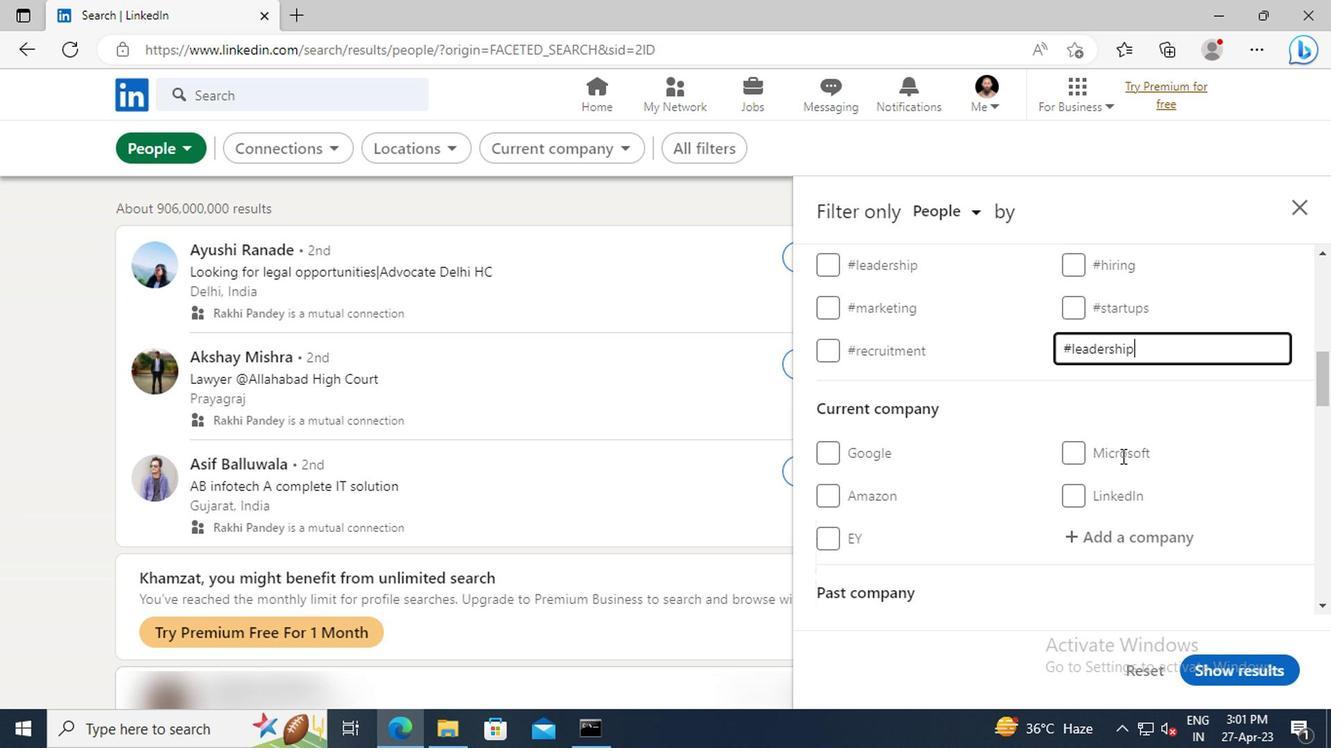 
Action: Mouse scrolled (924, 449) with delta (0, 0)
Screenshot: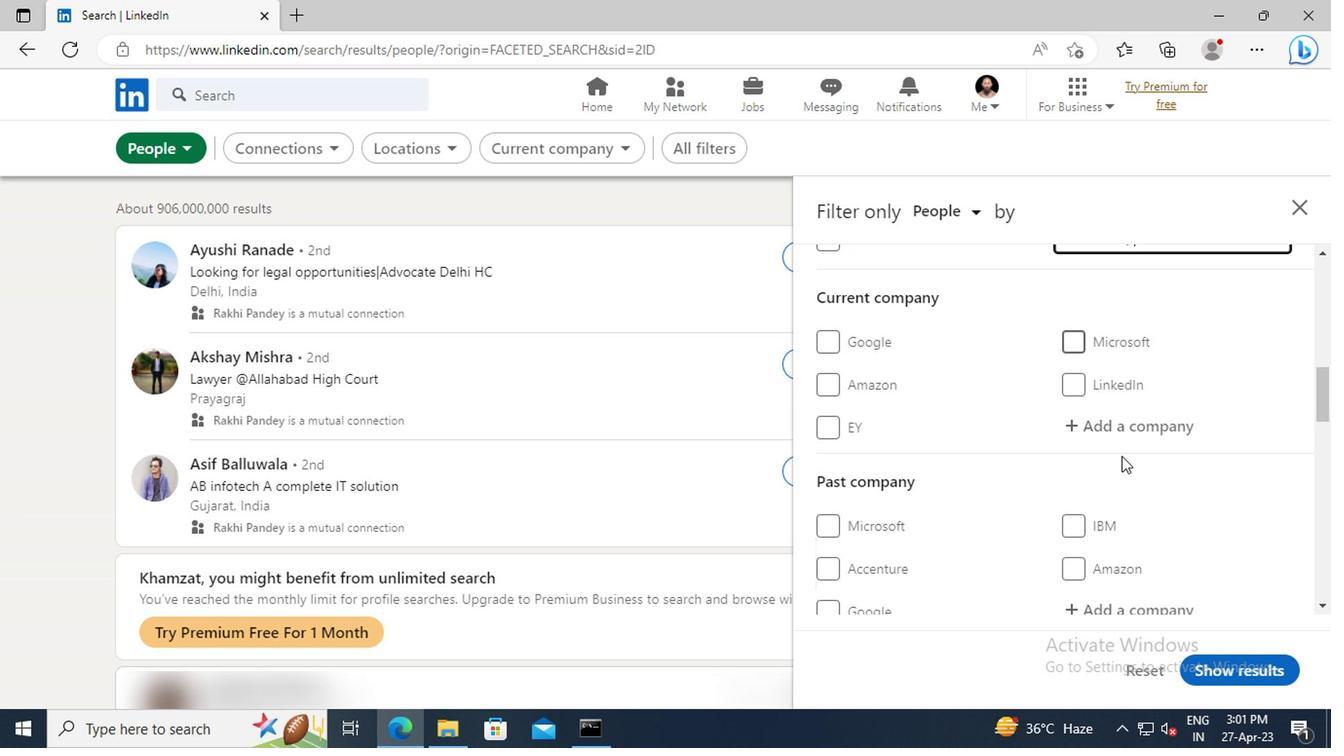 
Action: Mouse scrolled (924, 449) with delta (0, 0)
Screenshot: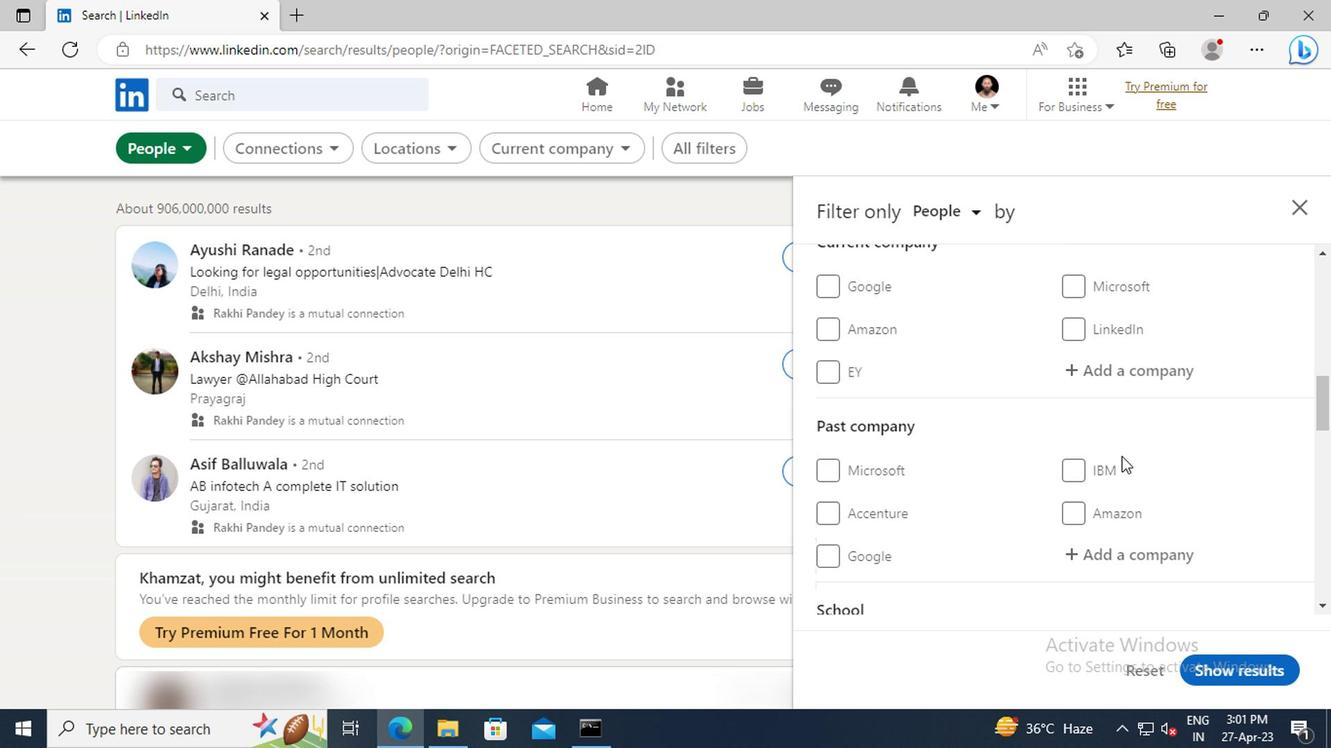 
Action: Mouse scrolled (924, 449) with delta (0, 0)
Screenshot: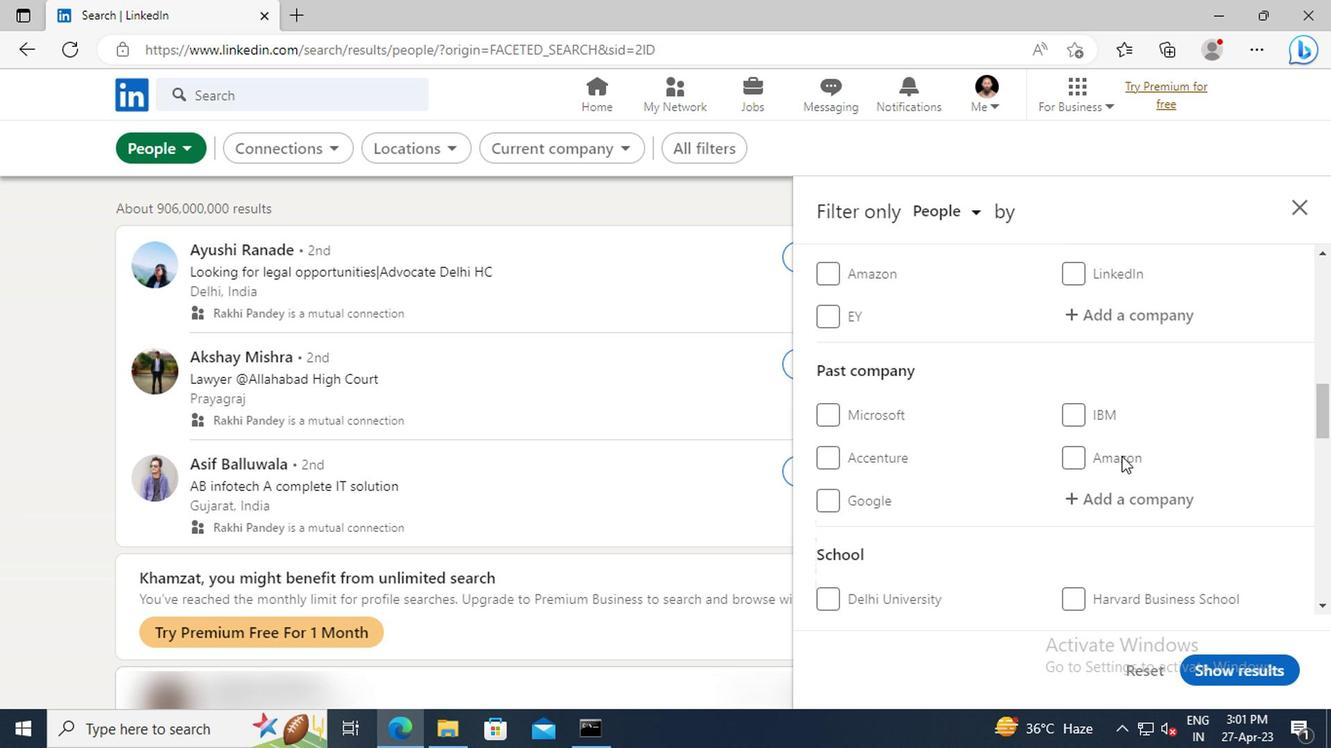 
Action: Mouse scrolled (924, 449) with delta (0, 0)
Screenshot: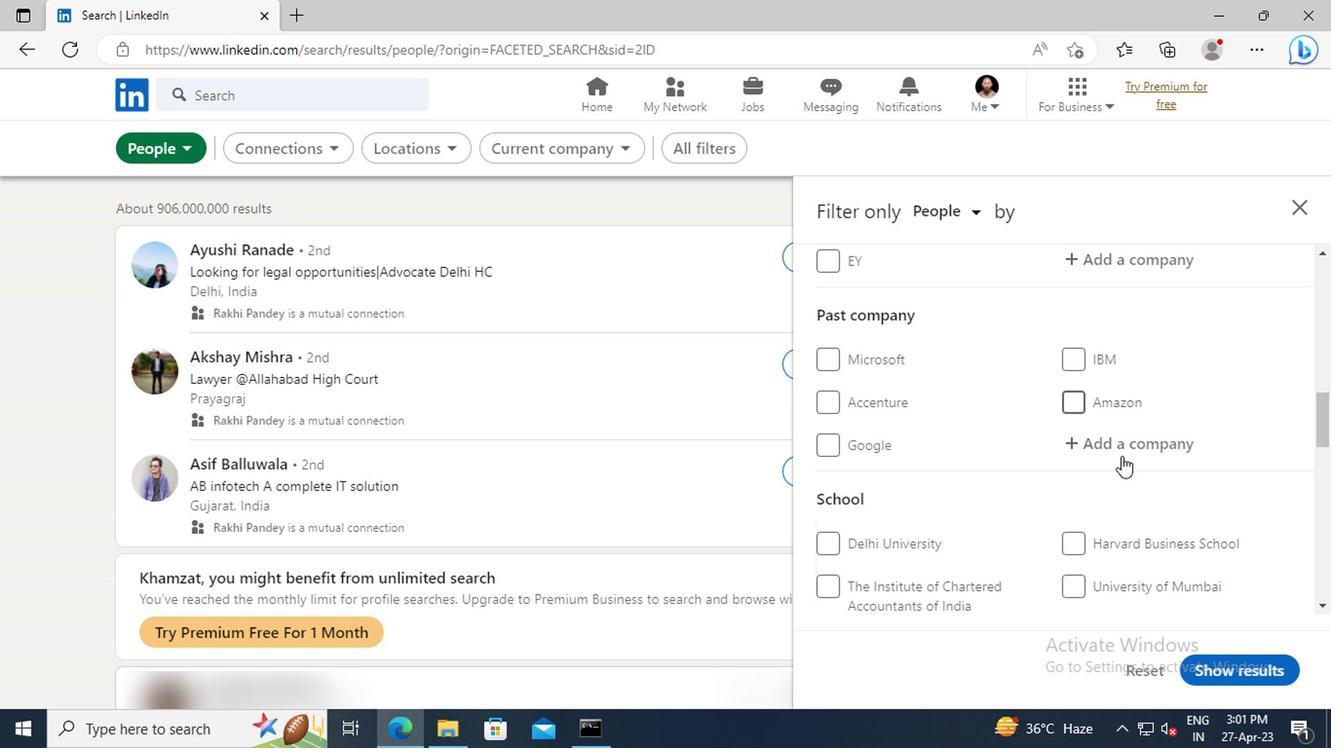 
Action: Mouse scrolled (924, 449) with delta (0, 0)
Screenshot: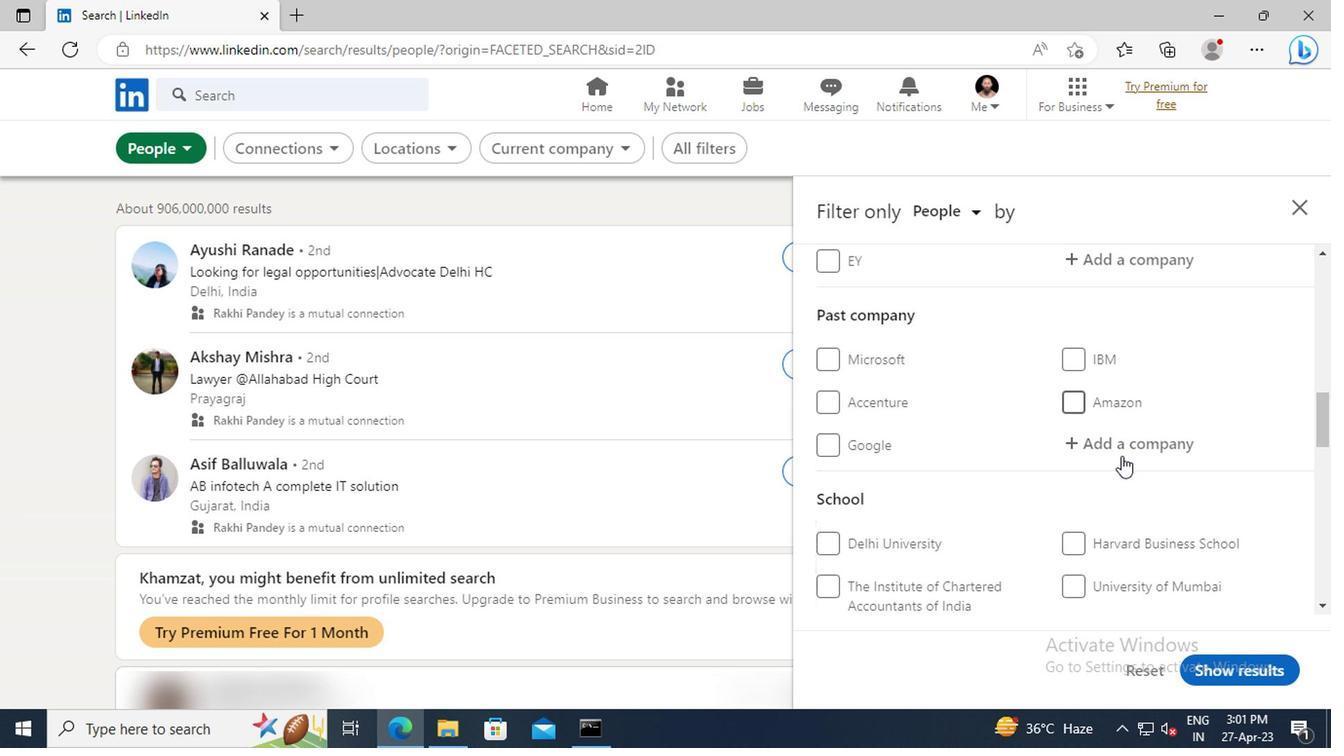 
Action: Mouse scrolled (924, 449) with delta (0, 0)
Screenshot: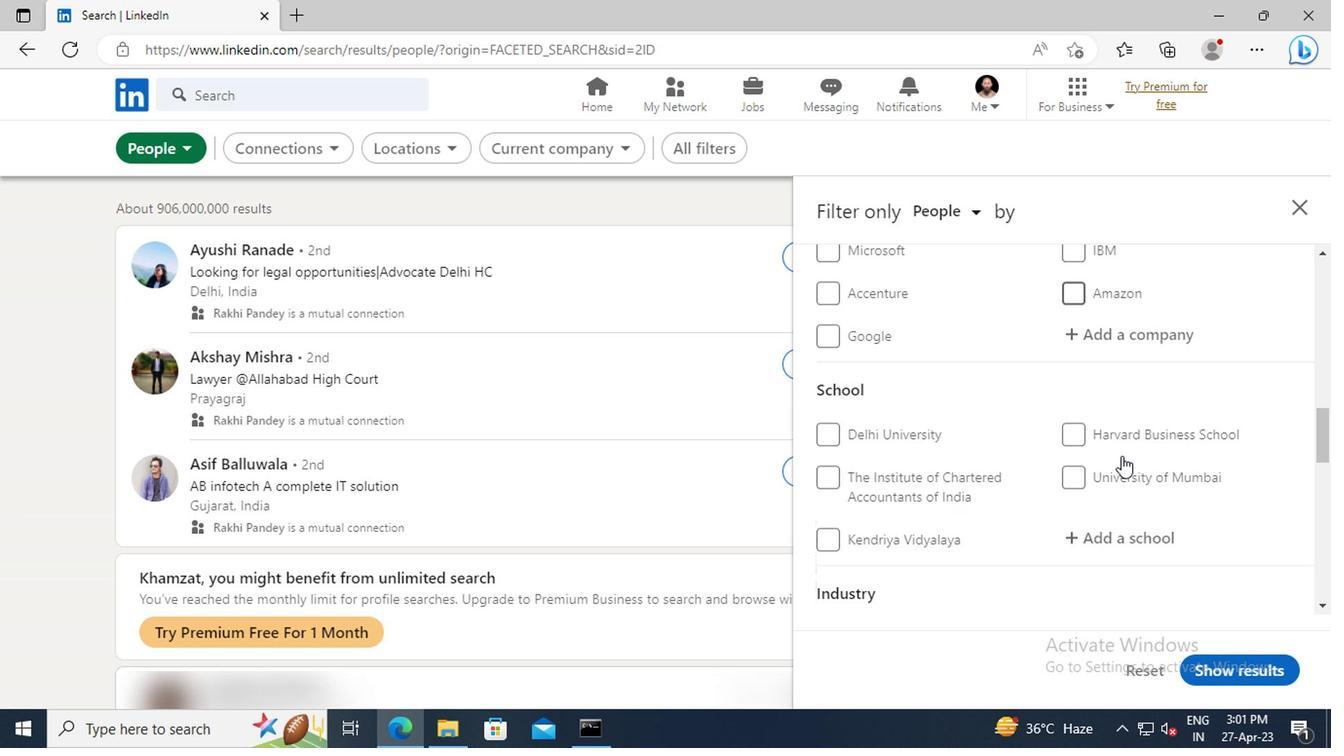 
Action: Mouse scrolled (924, 449) with delta (0, 0)
Screenshot: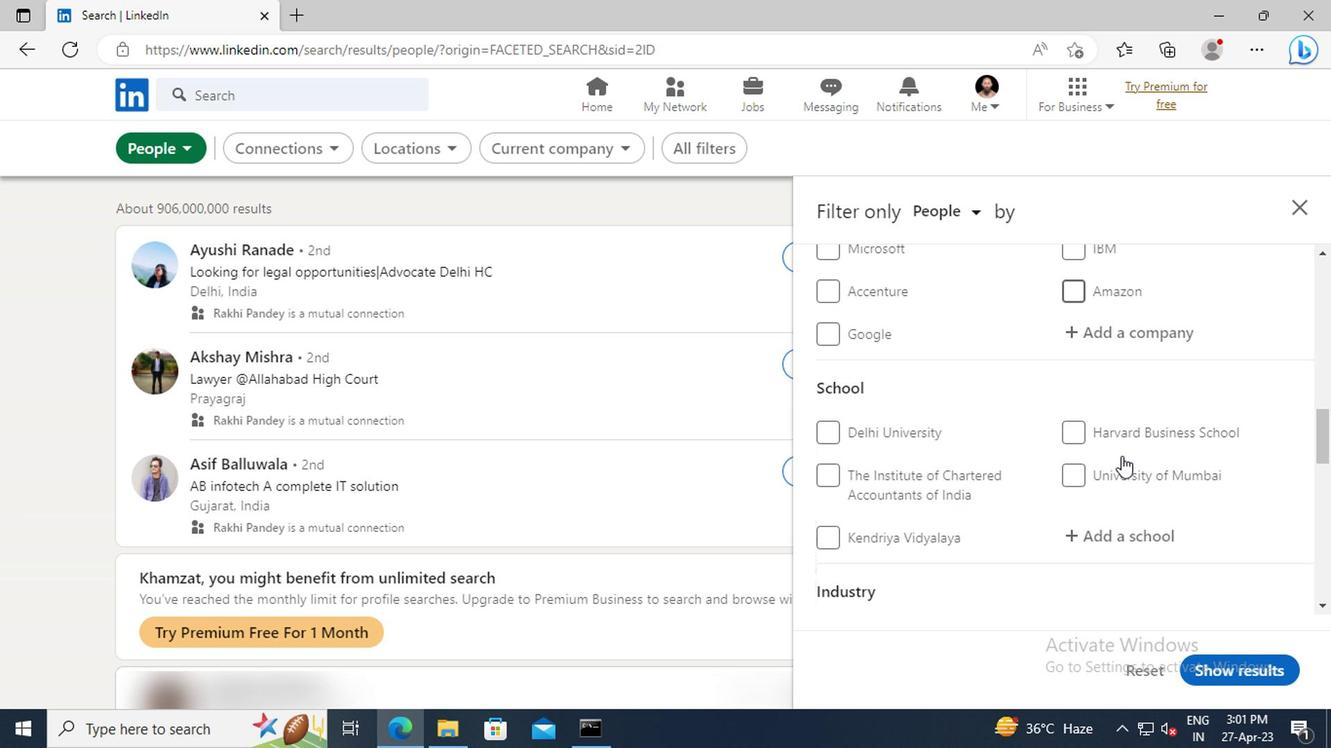 
Action: Mouse scrolled (924, 449) with delta (0, 0)
Screenshot: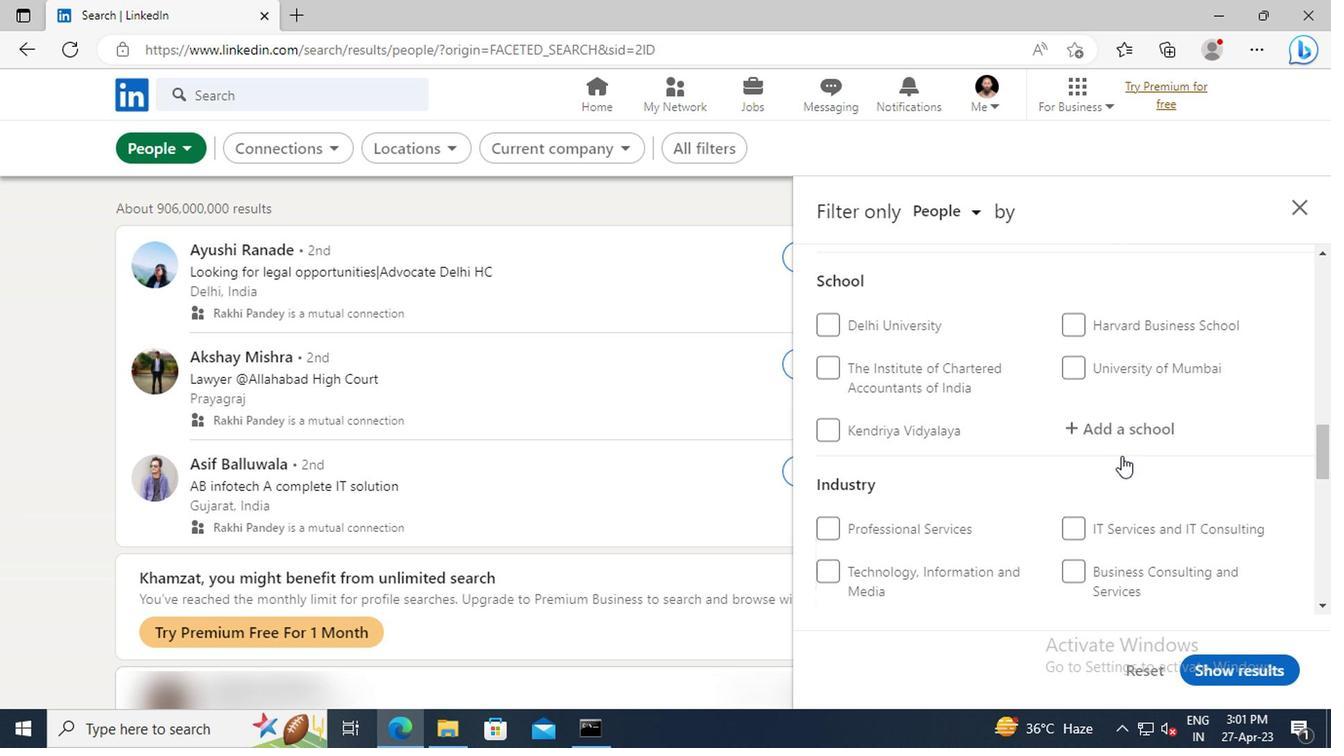 
Action: Mouse scrolled (924, 449) with delta (0, 0)
Screenshot: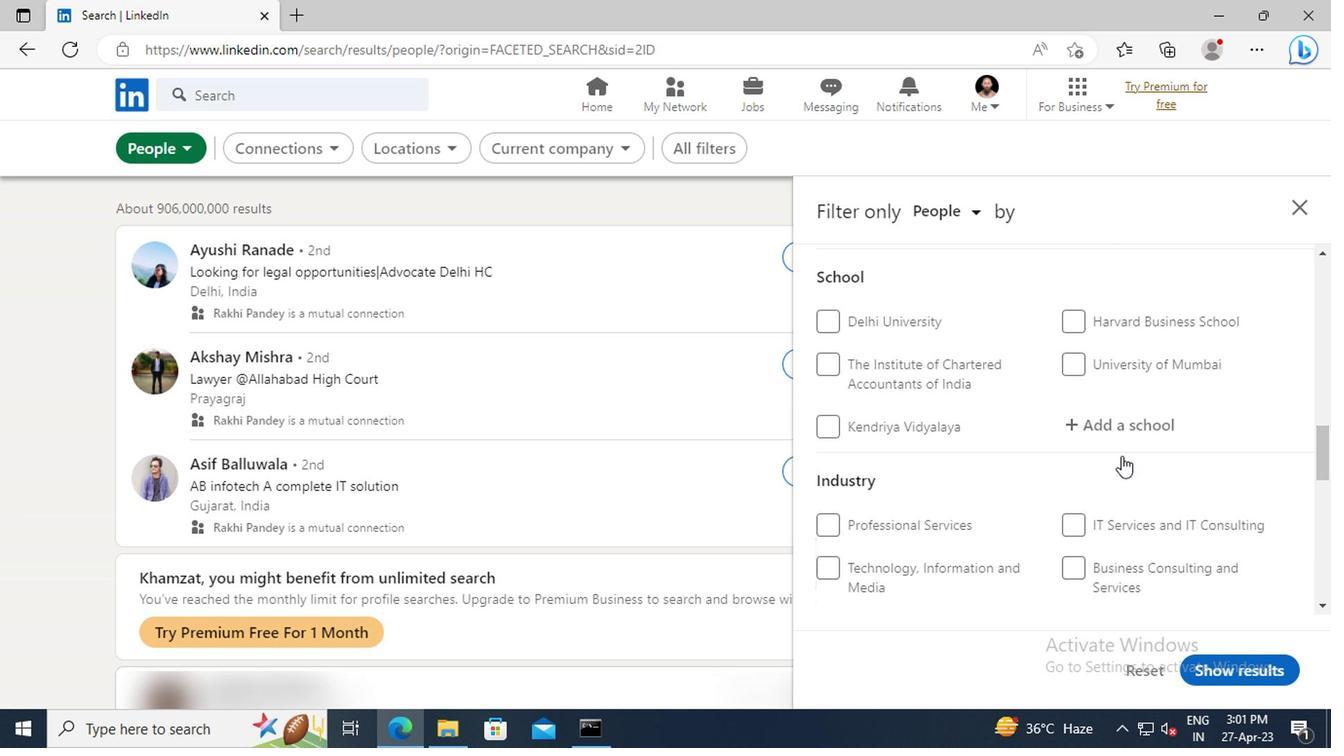 
Action: Mouse scrolled (924, 449) with delta (0, 0)
Screenshot: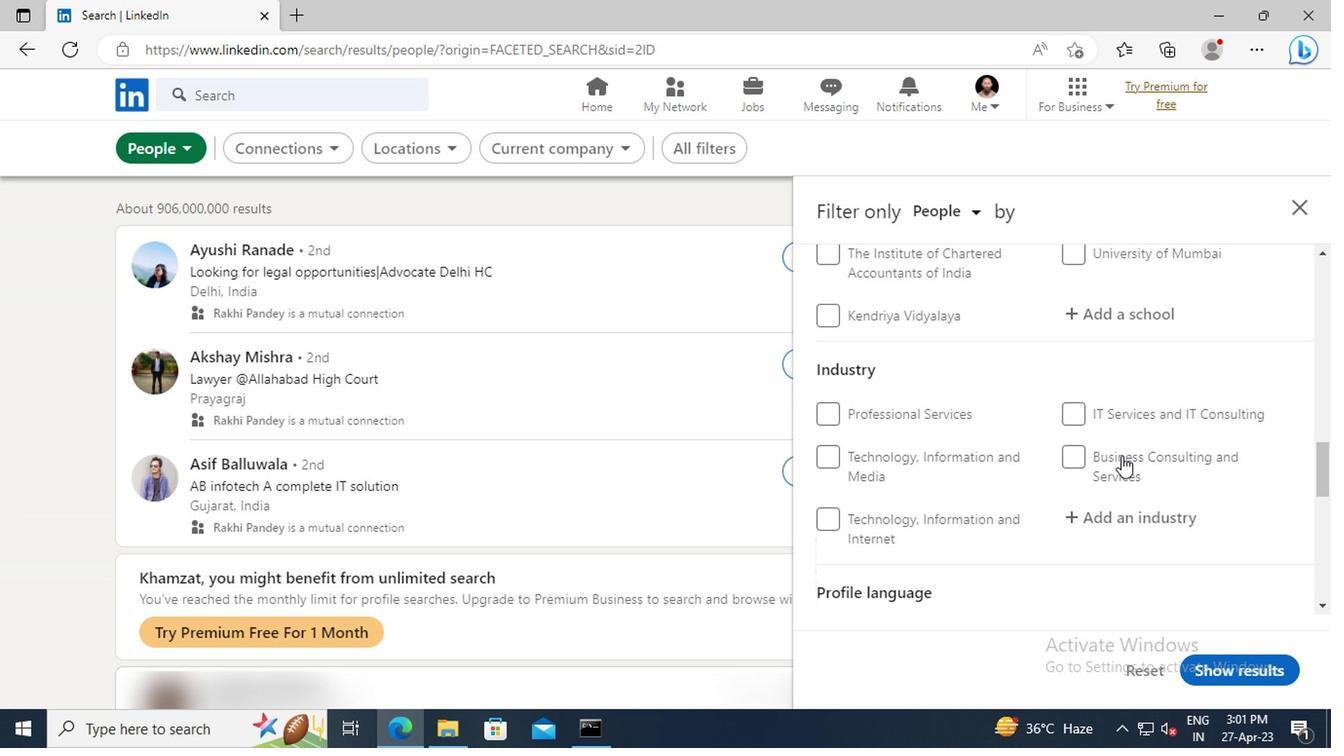 
Action: Mouse scrolled (924, 449) with delta (0, 0)
Screenshot: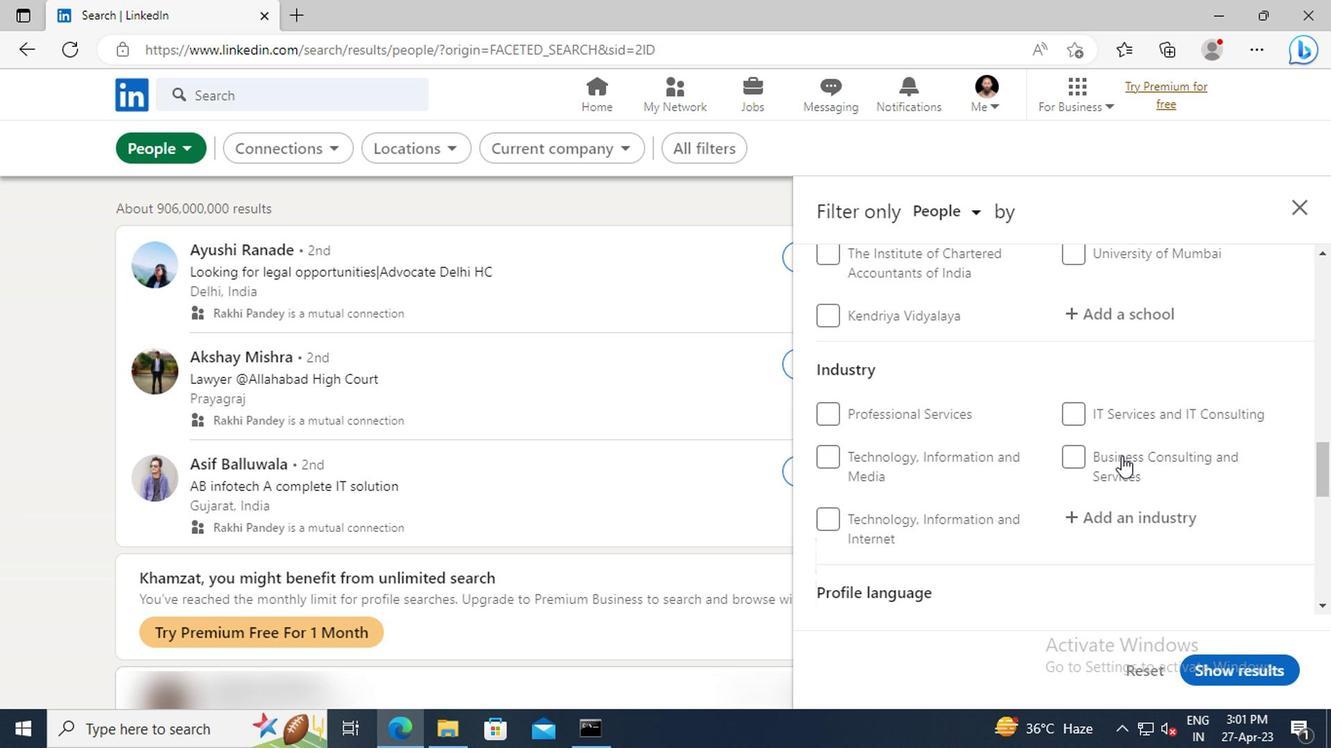 
Action: Mouse scrolled (924, 449) with delta (0, 0)
Screenshot: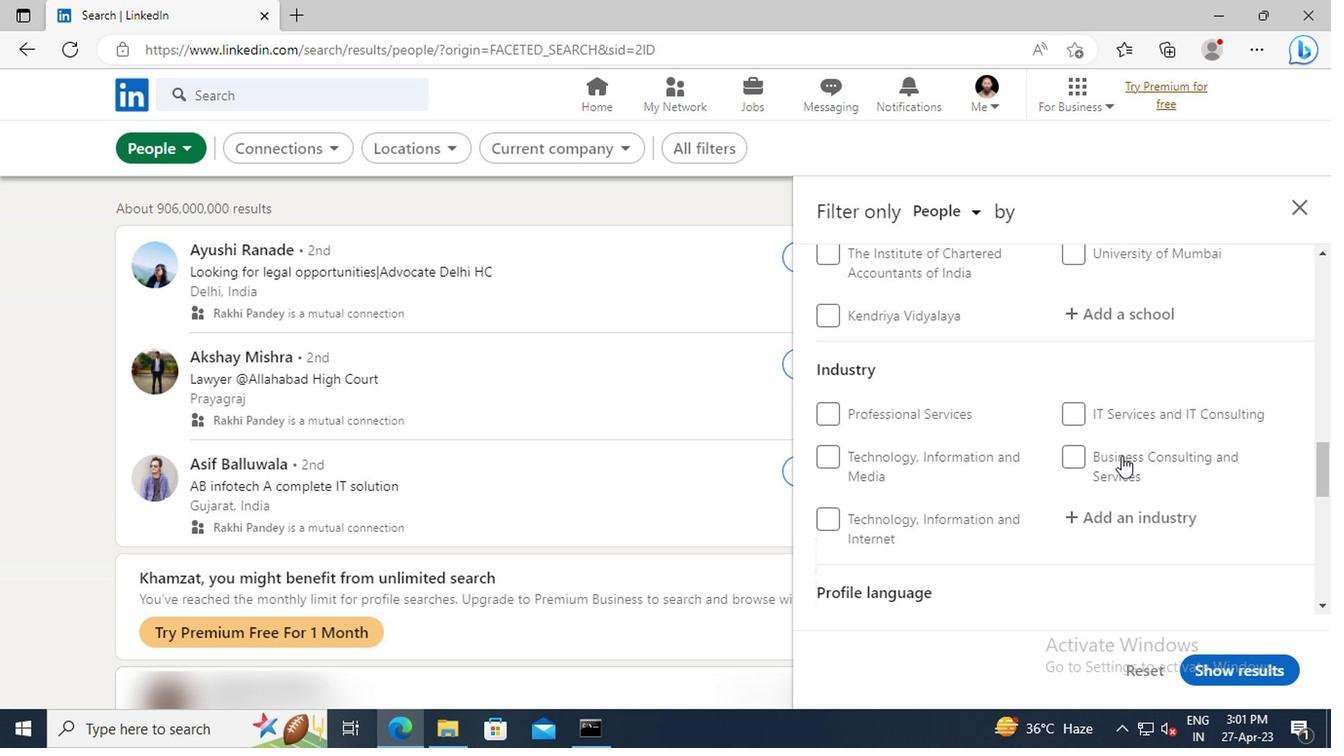 
Action: Mouse moved to (890, 467)
Screenshot: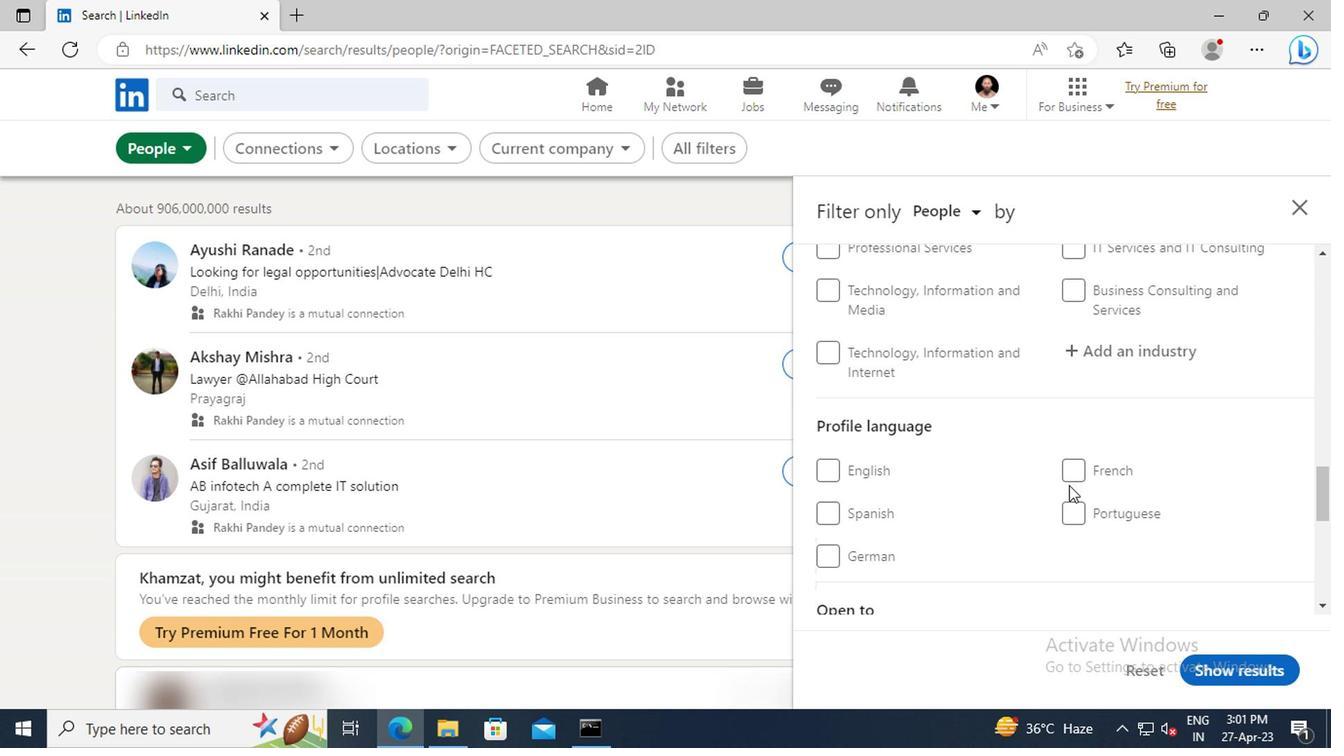 
Action: Mouse pressed left at (890, 467)
Screenshot: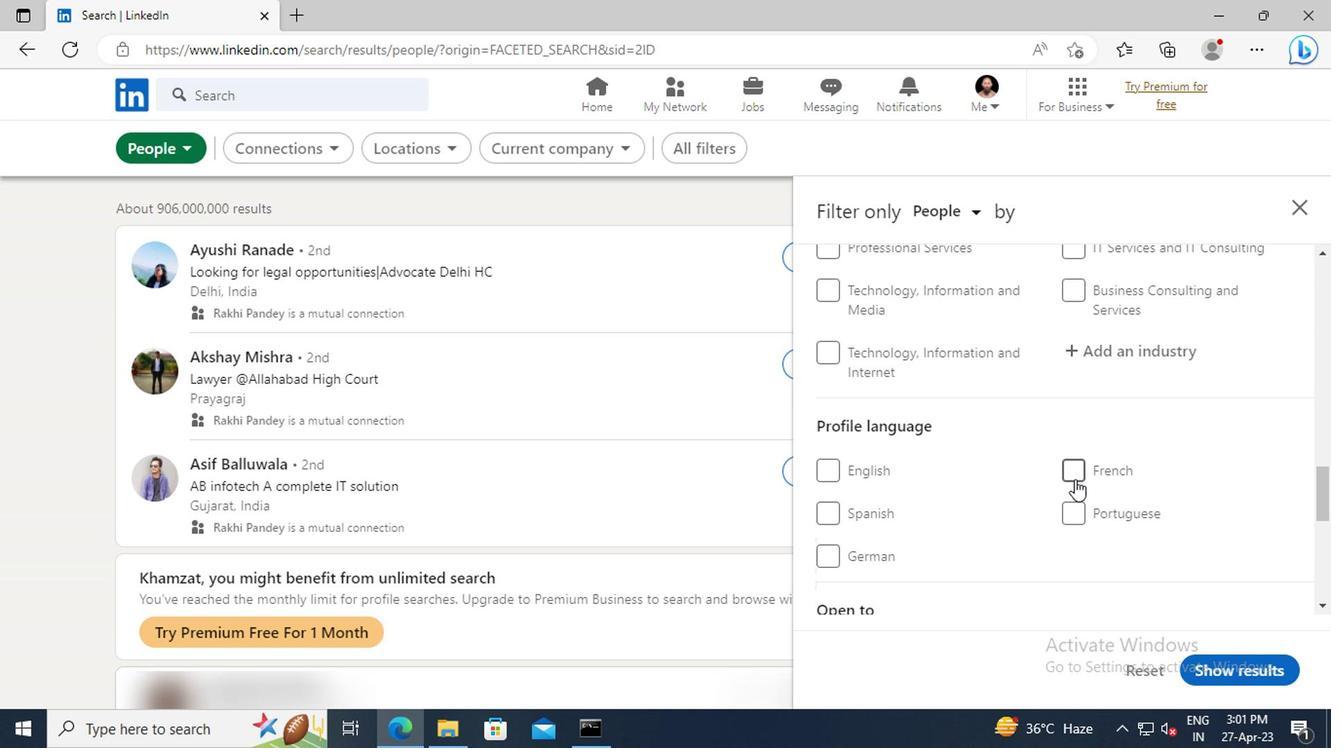 
Action: Mouse scrolled (890, 467) with delta (0, 0)
Screenshot: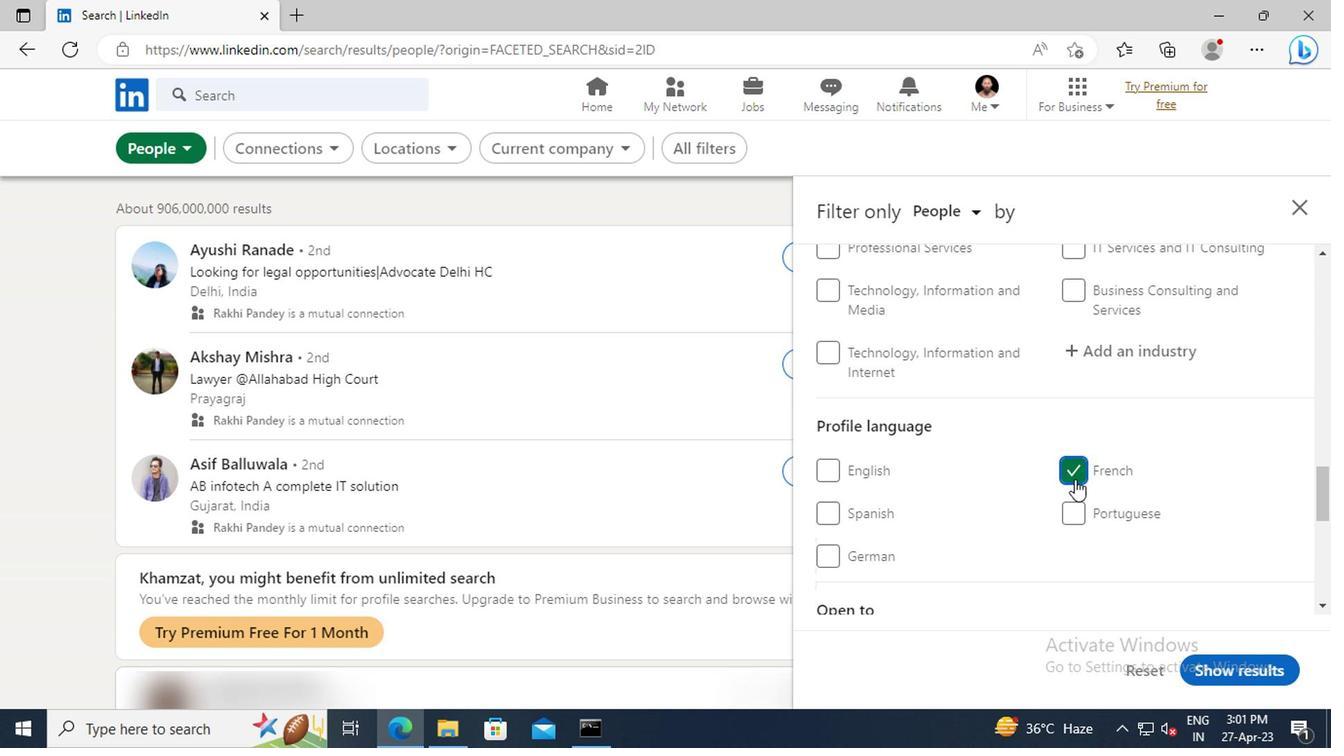 
Action: Mouse scrolled (890, 467) with delta (0, 0)
Screenshot: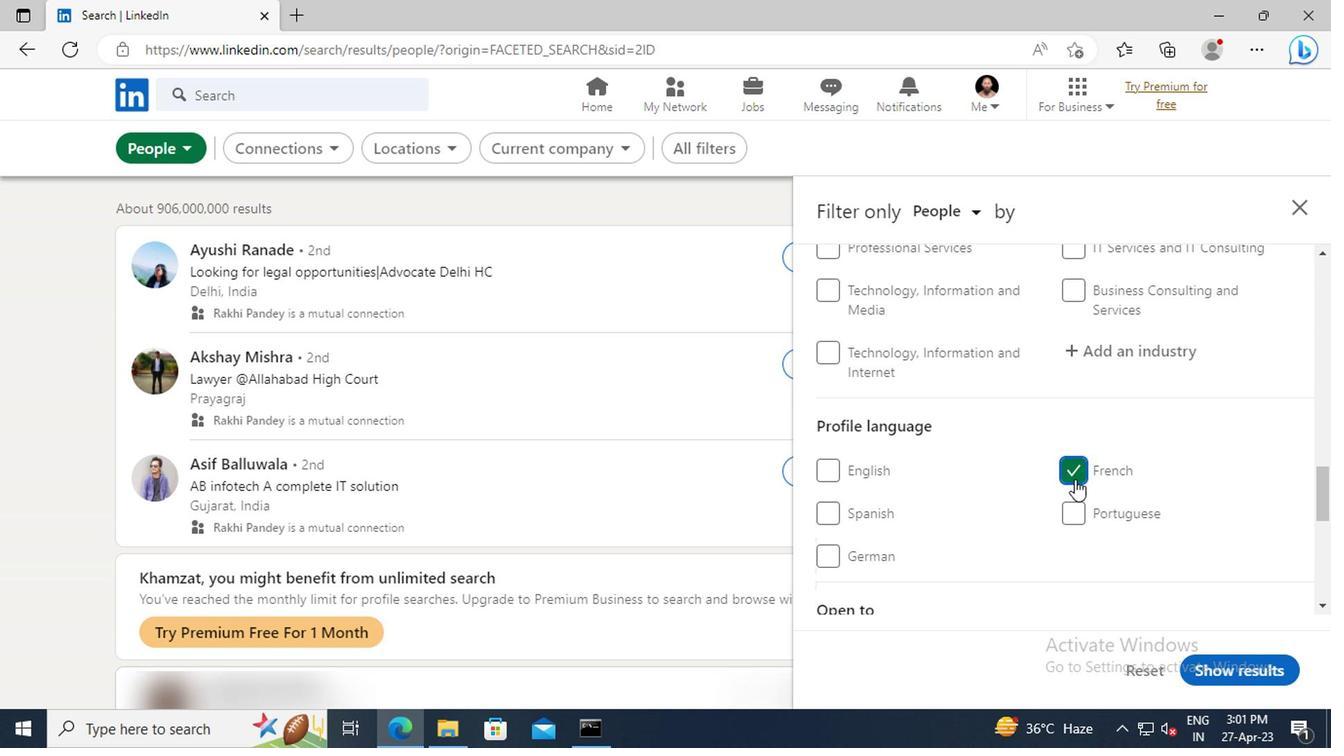 
Action: Mouse scrolled (890, 467) with delta (0, 0)
Screenshot: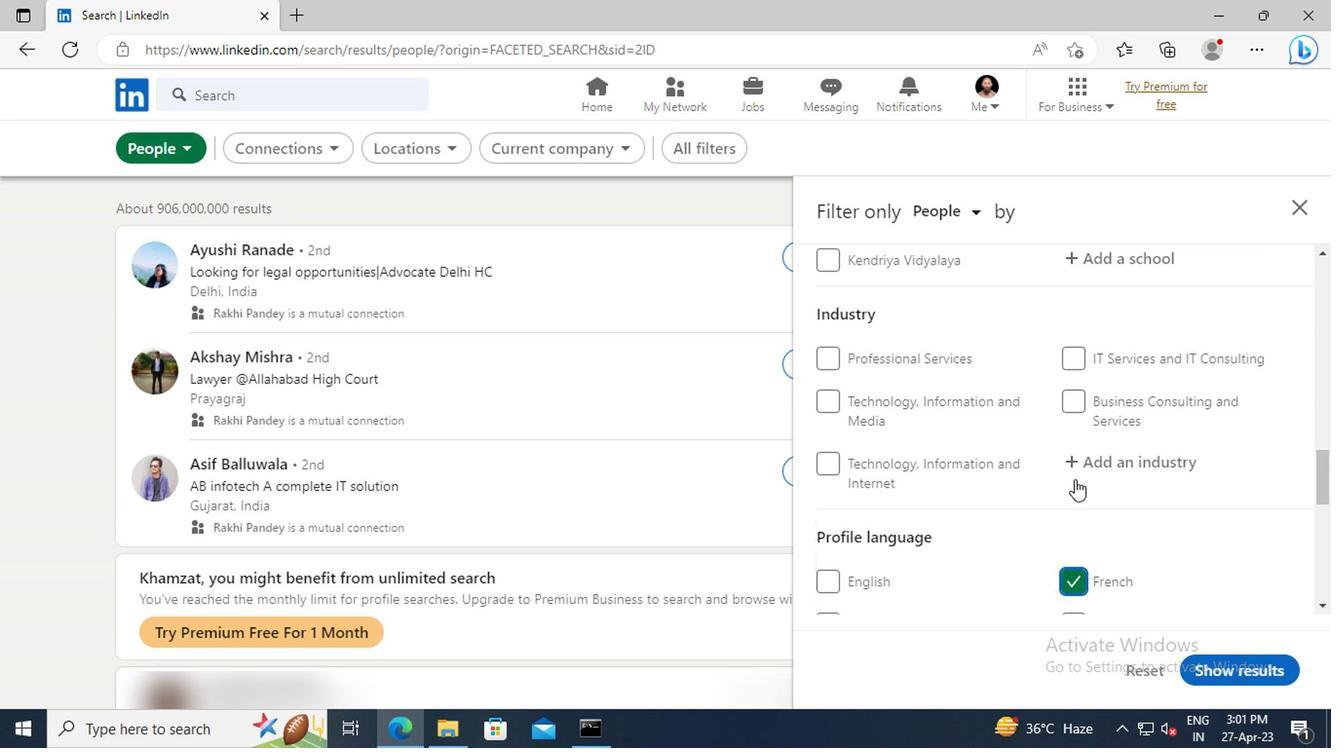 
Action: Mouse scrolled (890, 467) with delta (0, 0)
Screenshot: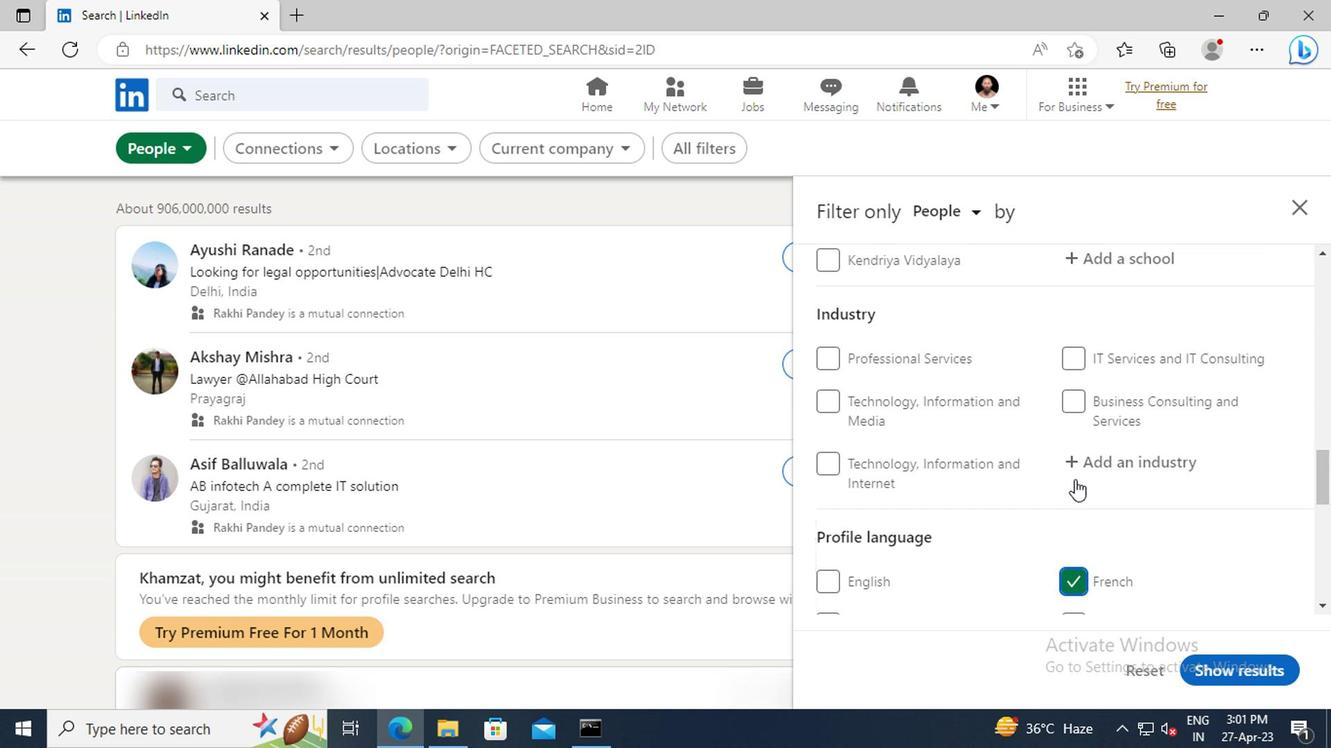 
Action: Mouse scrolled (890, 467) with delta (0, 0)
Screenshot: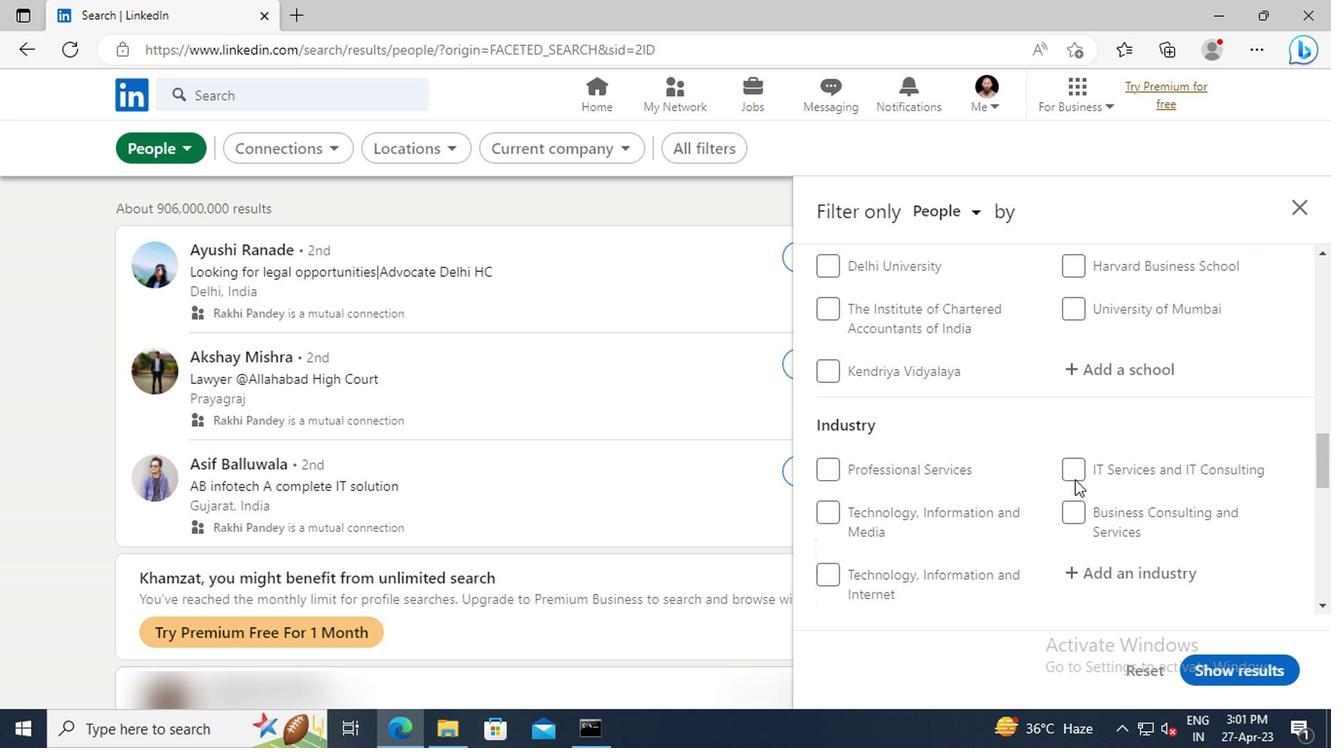 
Action: Mouse scrolled (890, 467) with delta (0, 0)
Screenshot: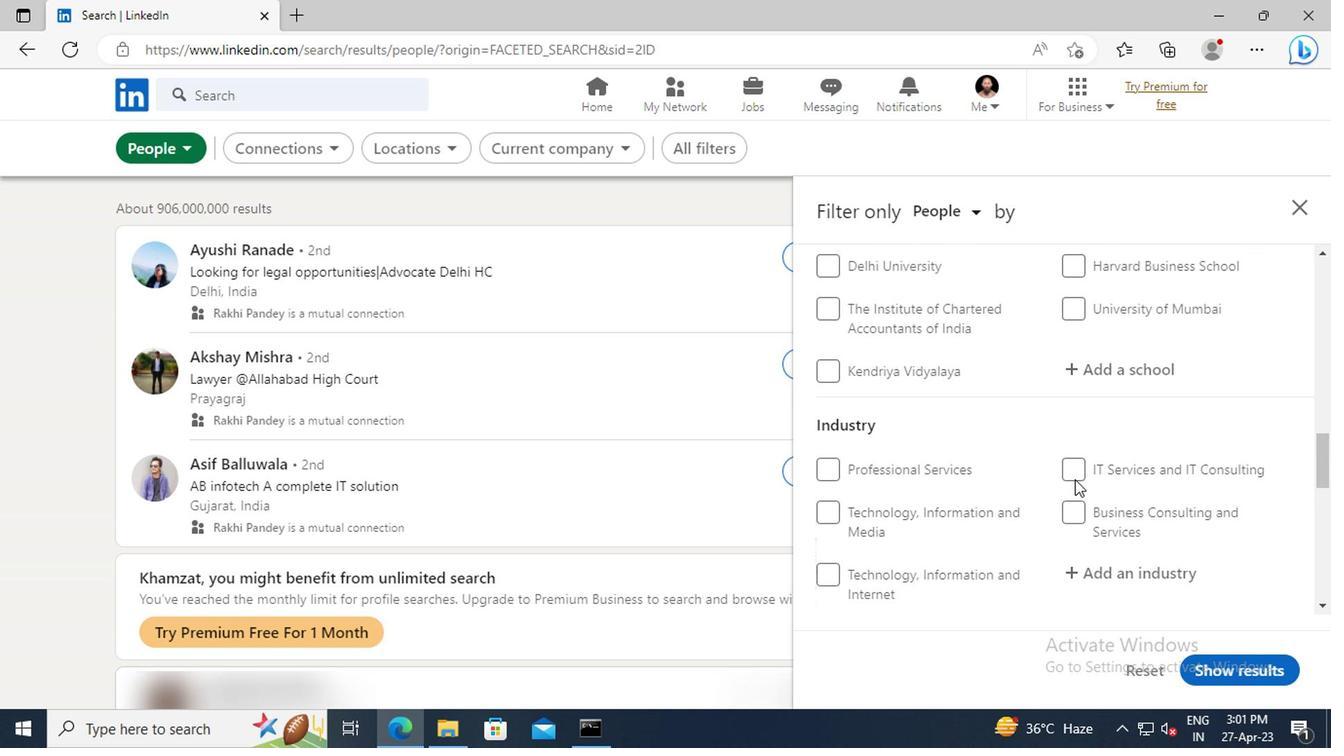 
Action: Mouse scrolled (890, 467) with delta (0, 0)
Screenshot: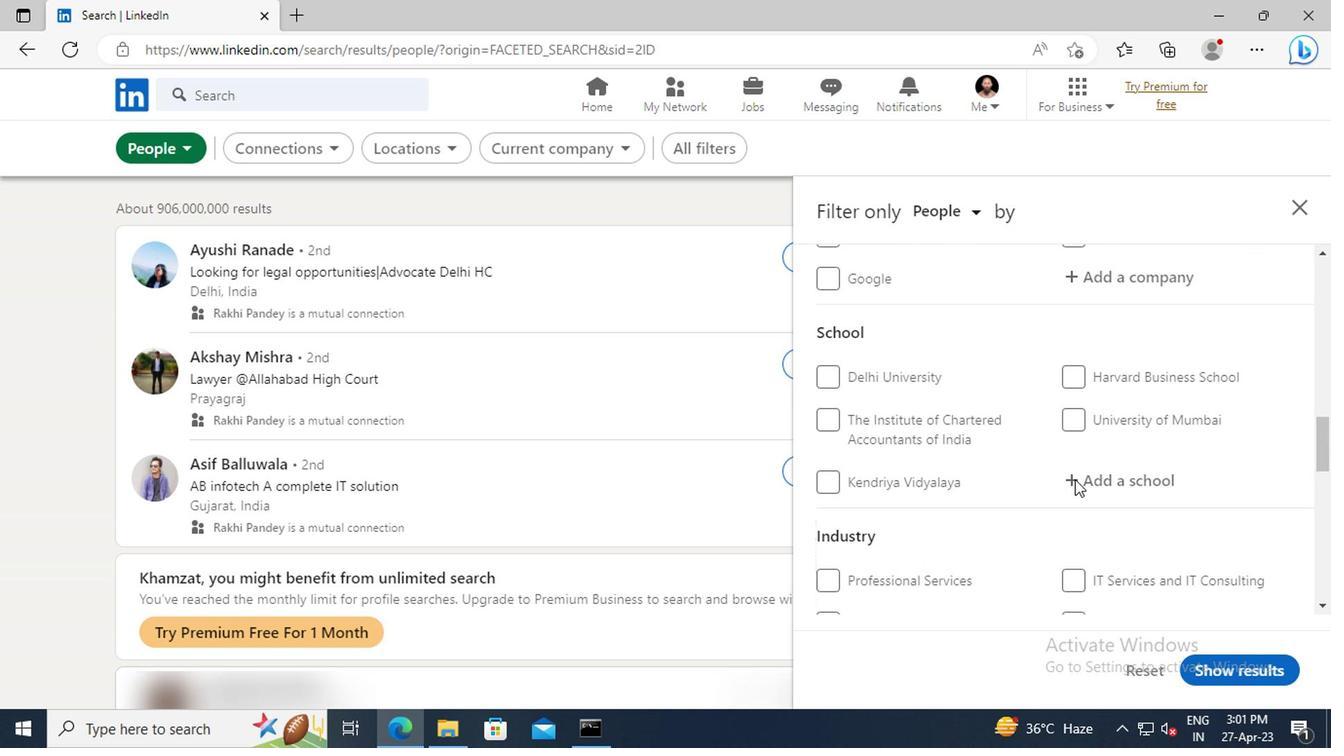 
Action: Mouse scrolled (890, 467) with delta (0, 0)
Screenshot: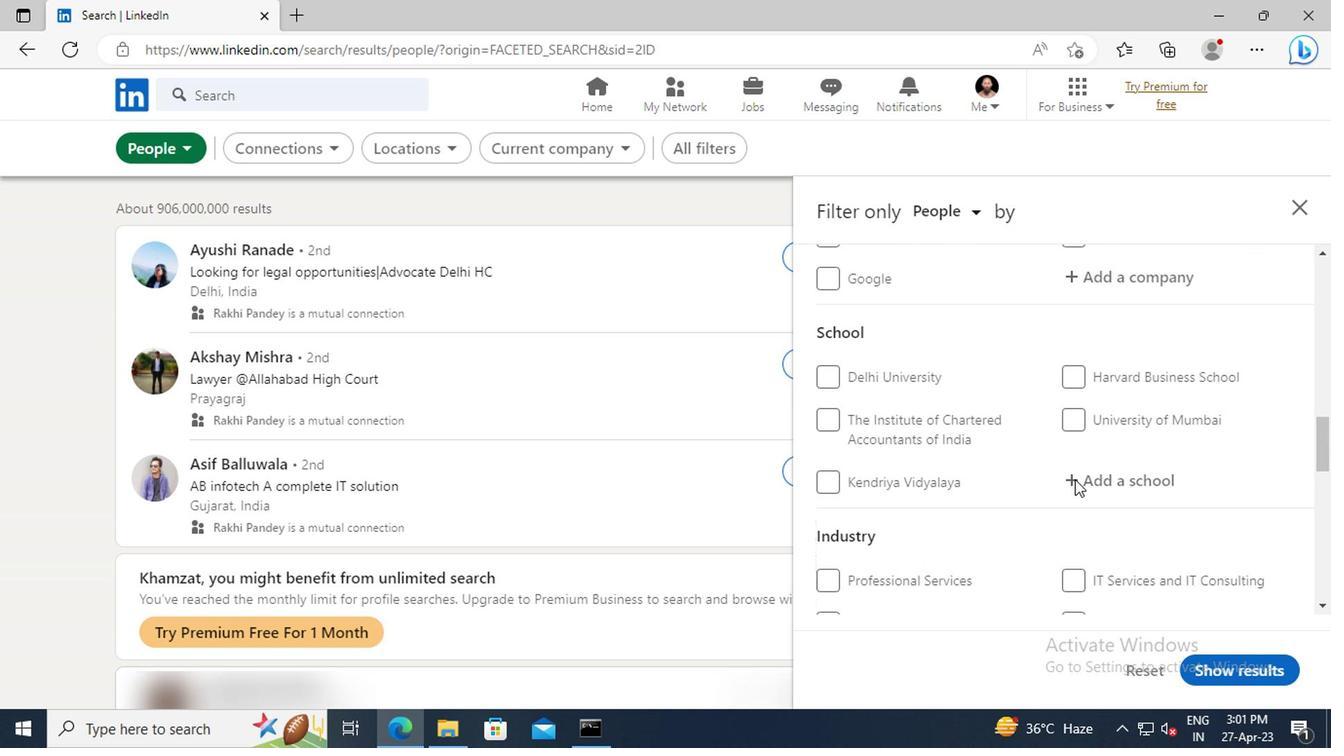 
Action: Mouse scrolled (890, 467) with delta (0, 0)
Screenshot: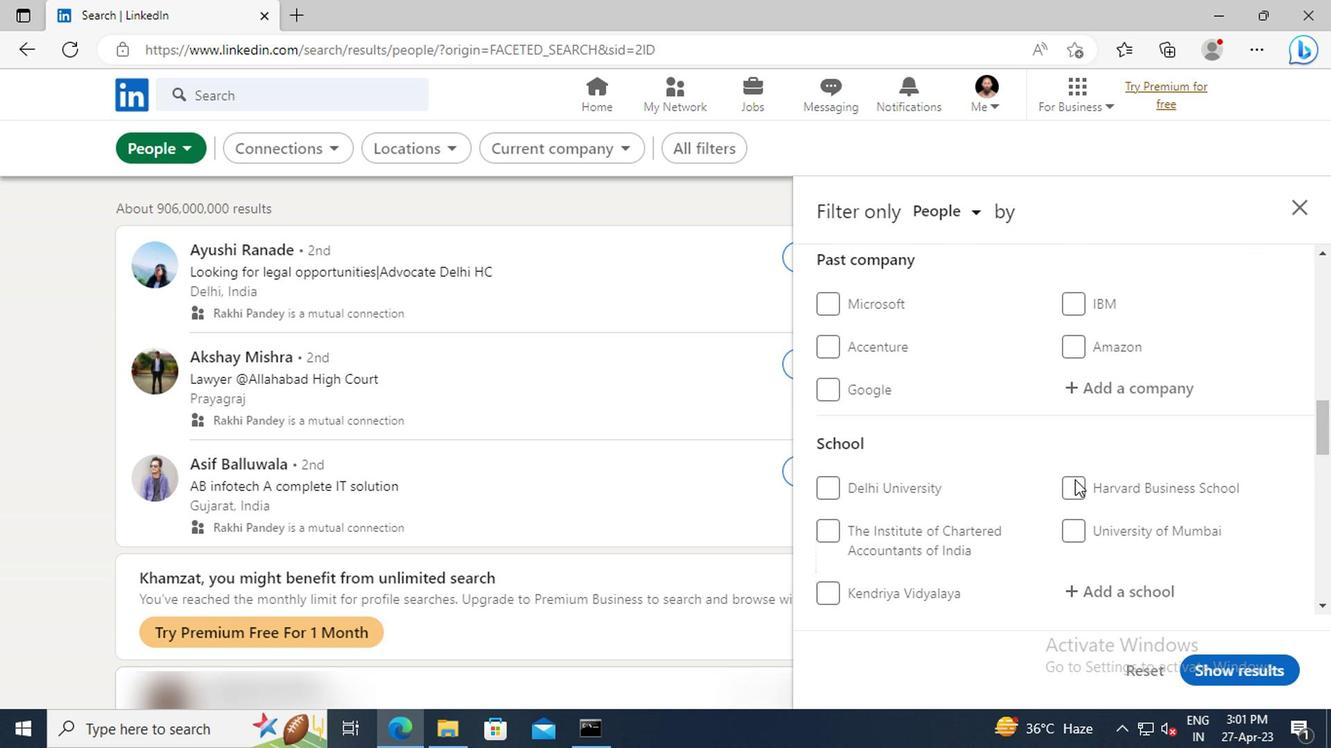 
Action: Mouse scrolled (890, 467) with delta (0, 0)
Screenshot: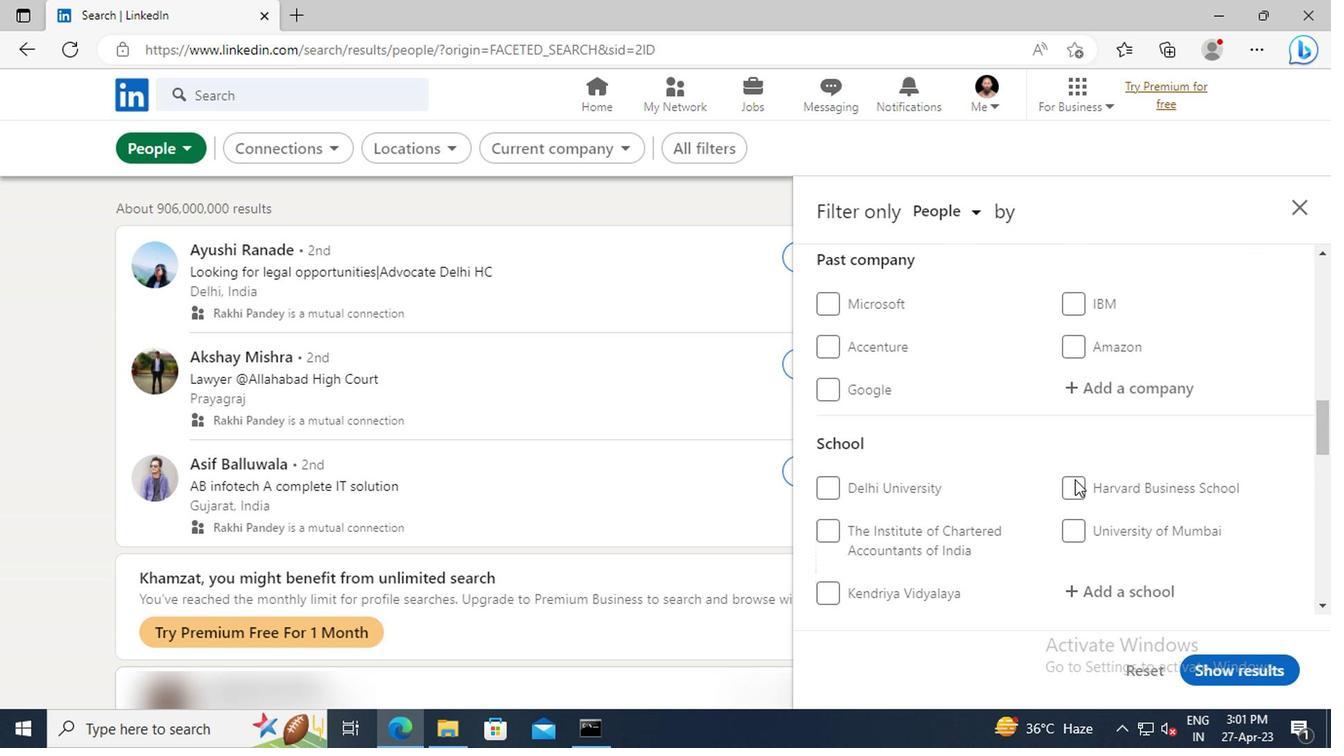 
Action: Mouse scrolled (890, 467) with delta (0, 0)
Screenshot: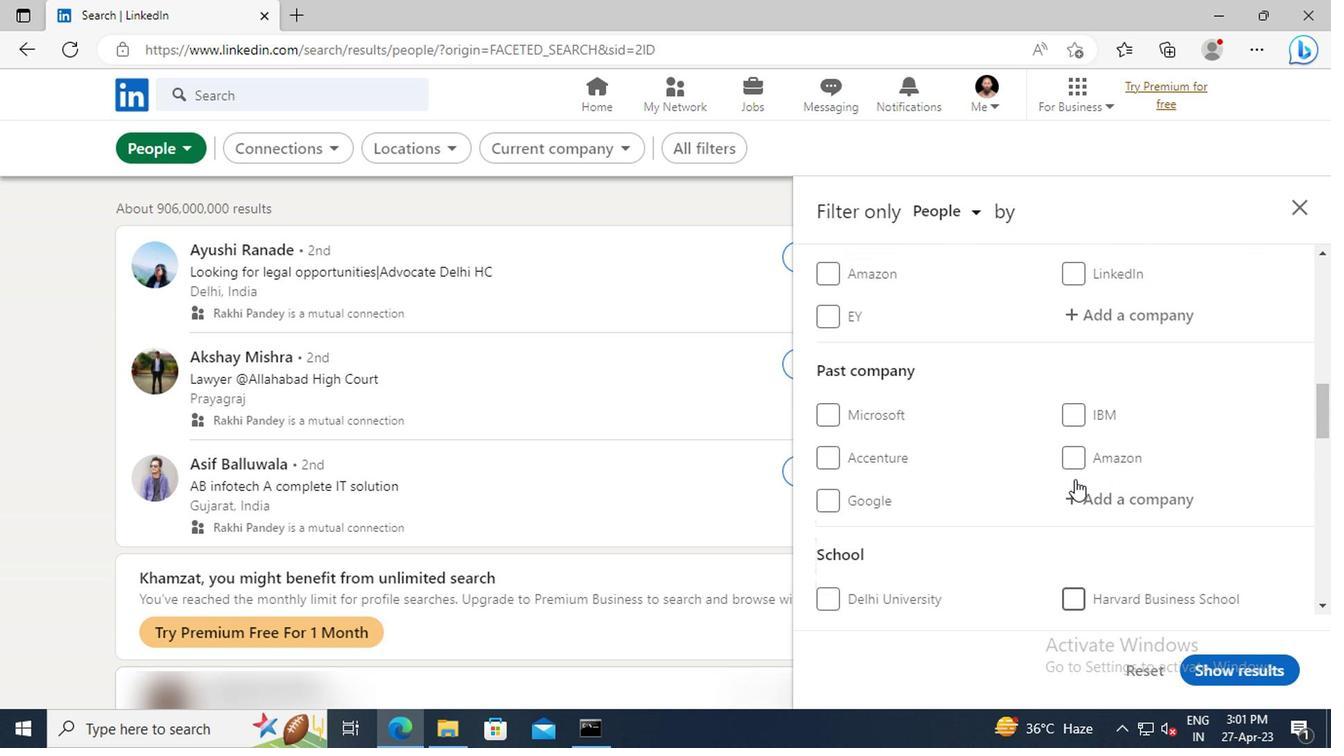 
Action: Mouse scrolled (890, 467) with delta (0, 0)
Screenshot: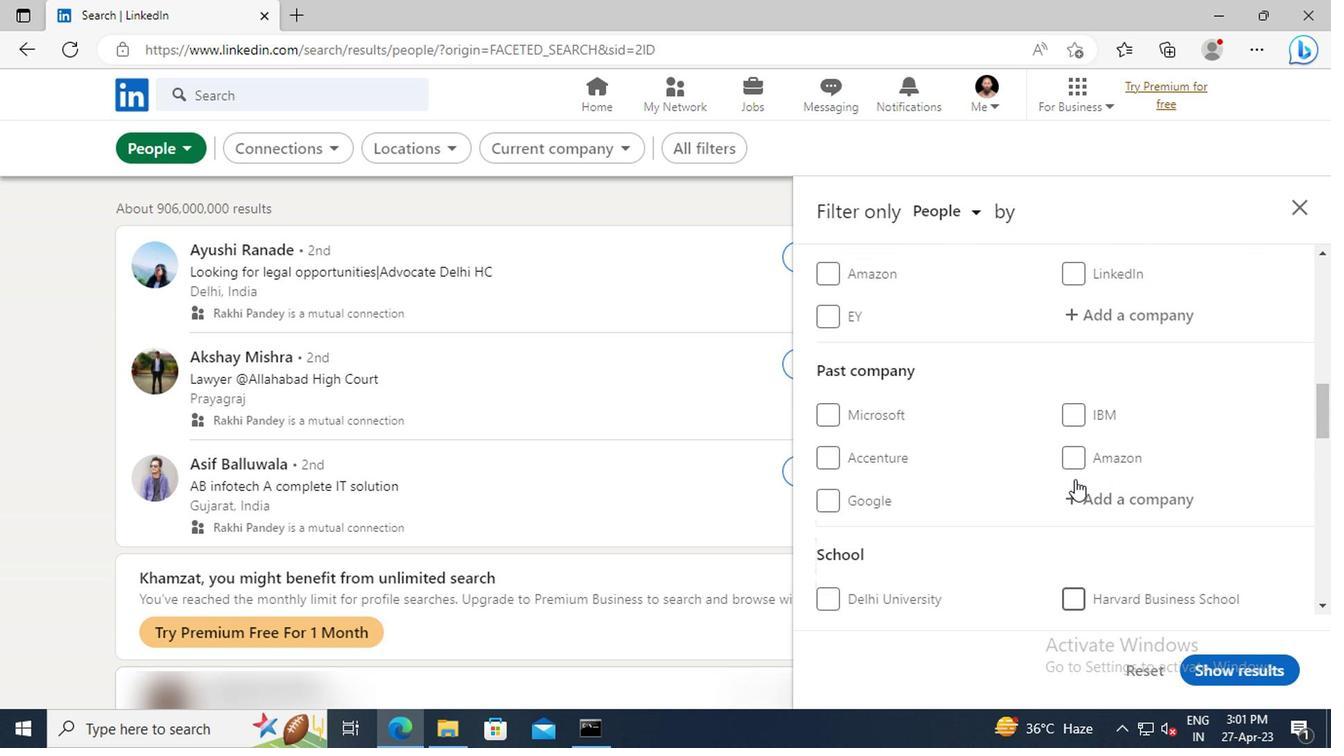 
Action: Mouse moved to (897, 431)
Screenshot: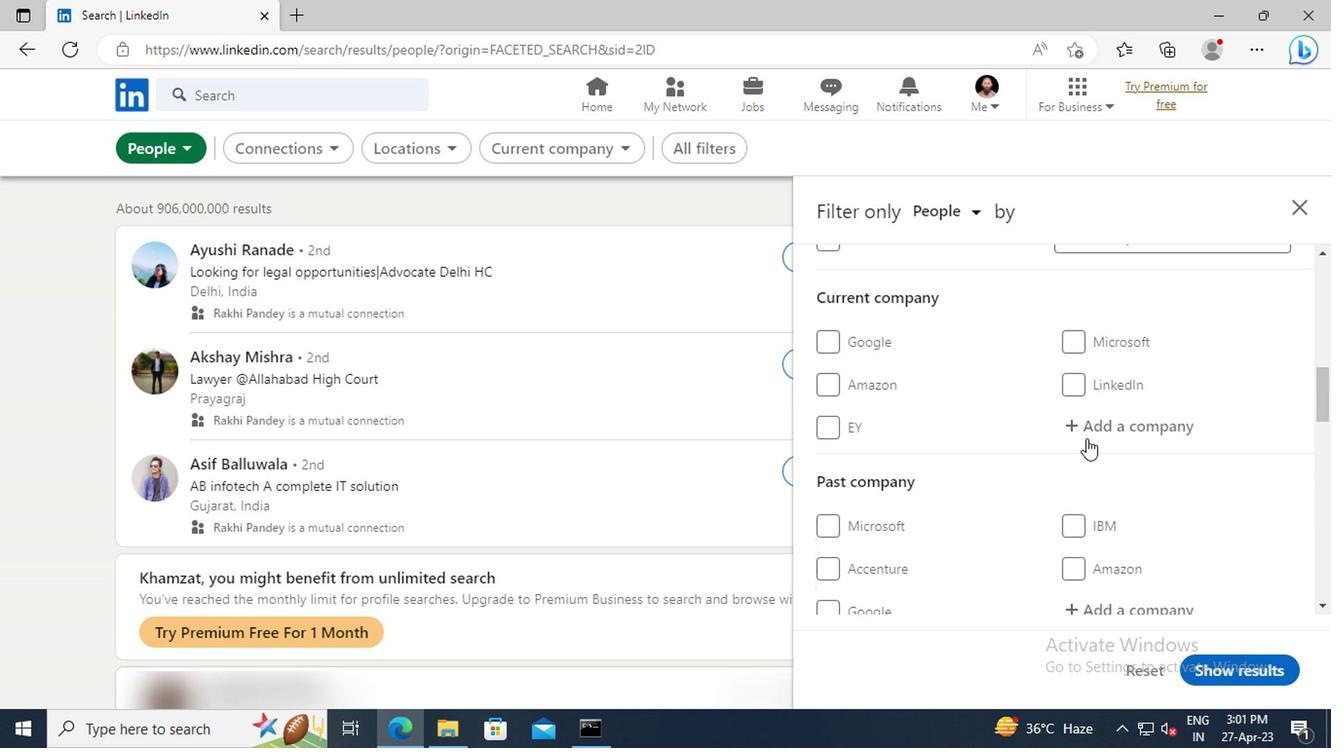 
Action: Mouse pressed left at (897, 431)
Screenshot: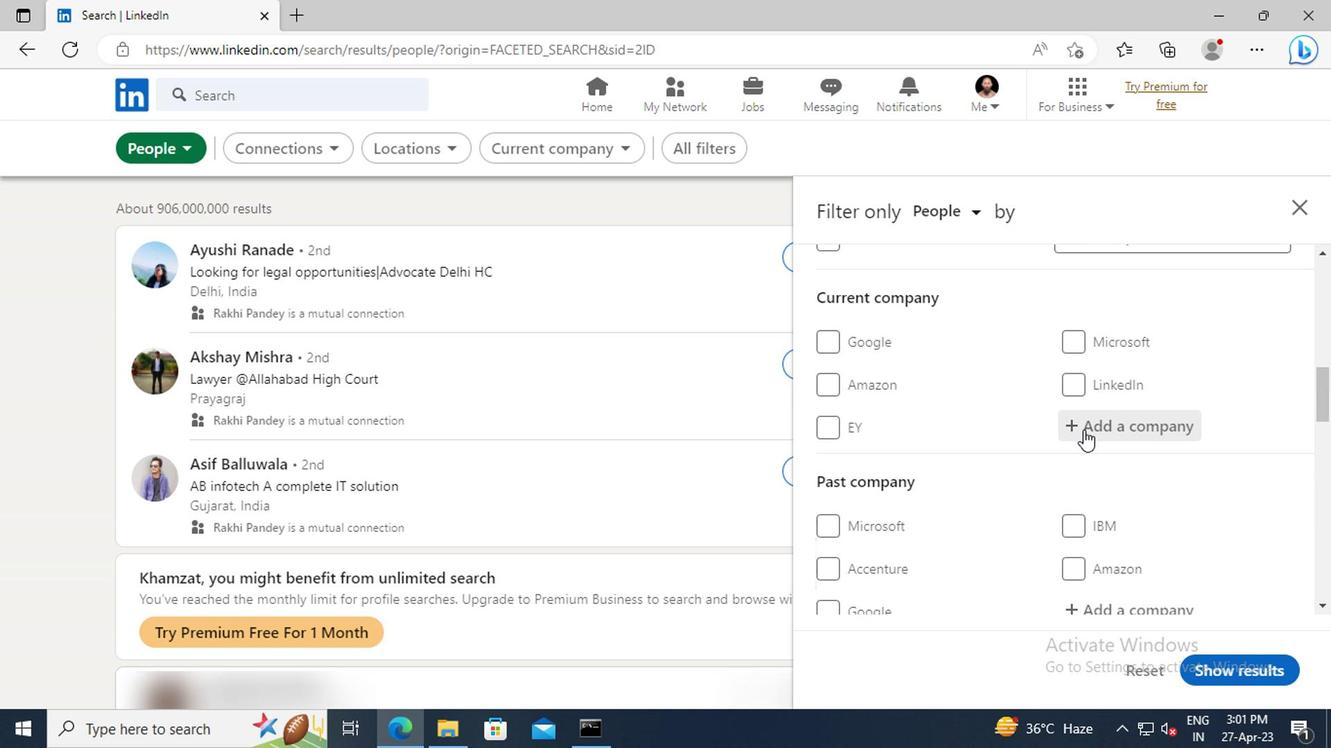
Action: Key pressed <Key.shift>CIPLA<Key.space><Key.shift>HEALTH<Key.space><Key.shift>LTD
Screenshot: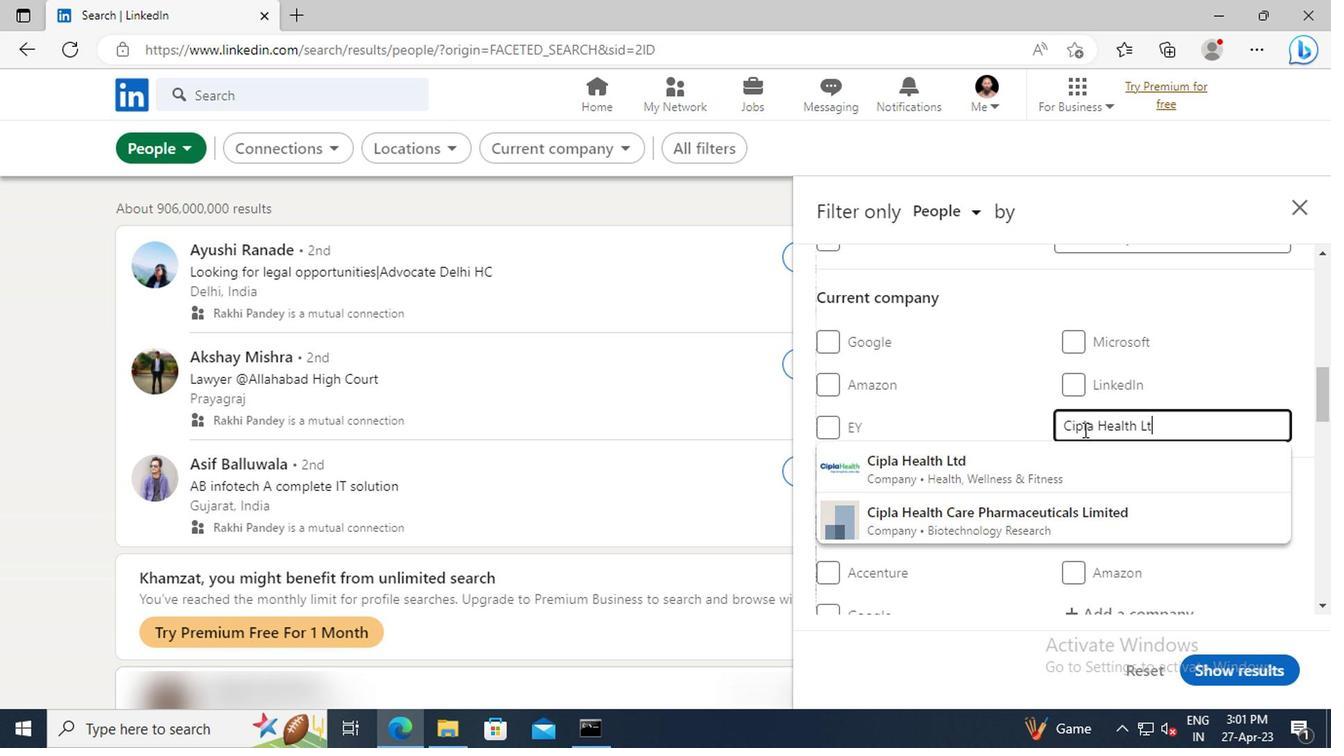 
Action: Mouse moved to (897, 456)
Screenshot: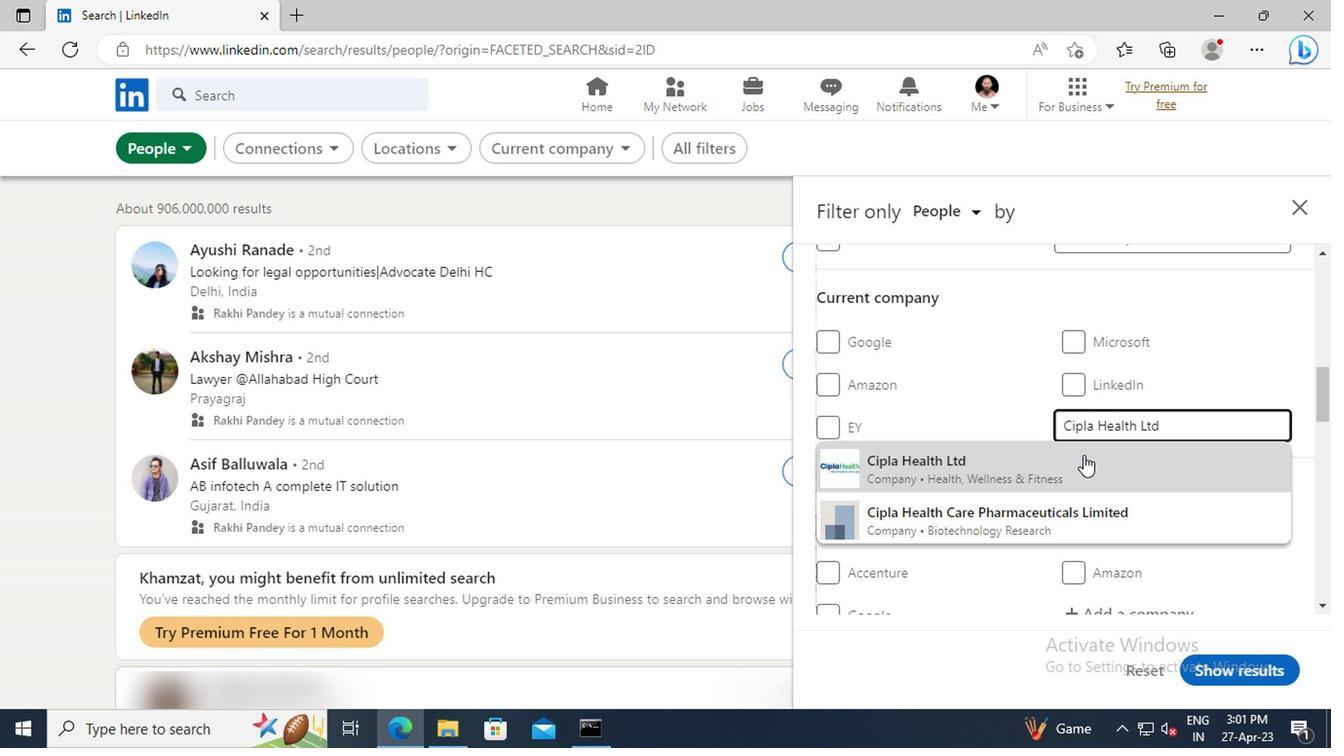 
Action: Mouse pressed left at (897, 456)
Screenshot: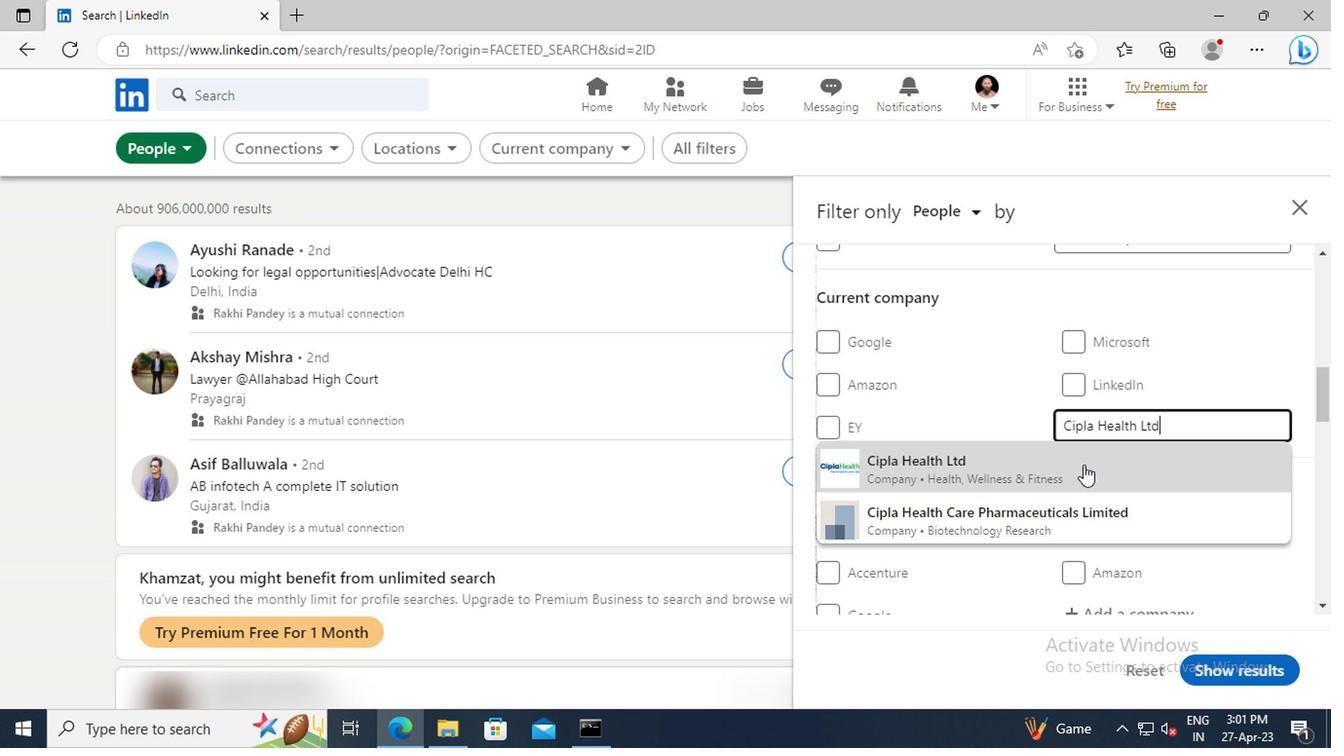 
Action: Mouse moved to (886, 397)
Screenshot: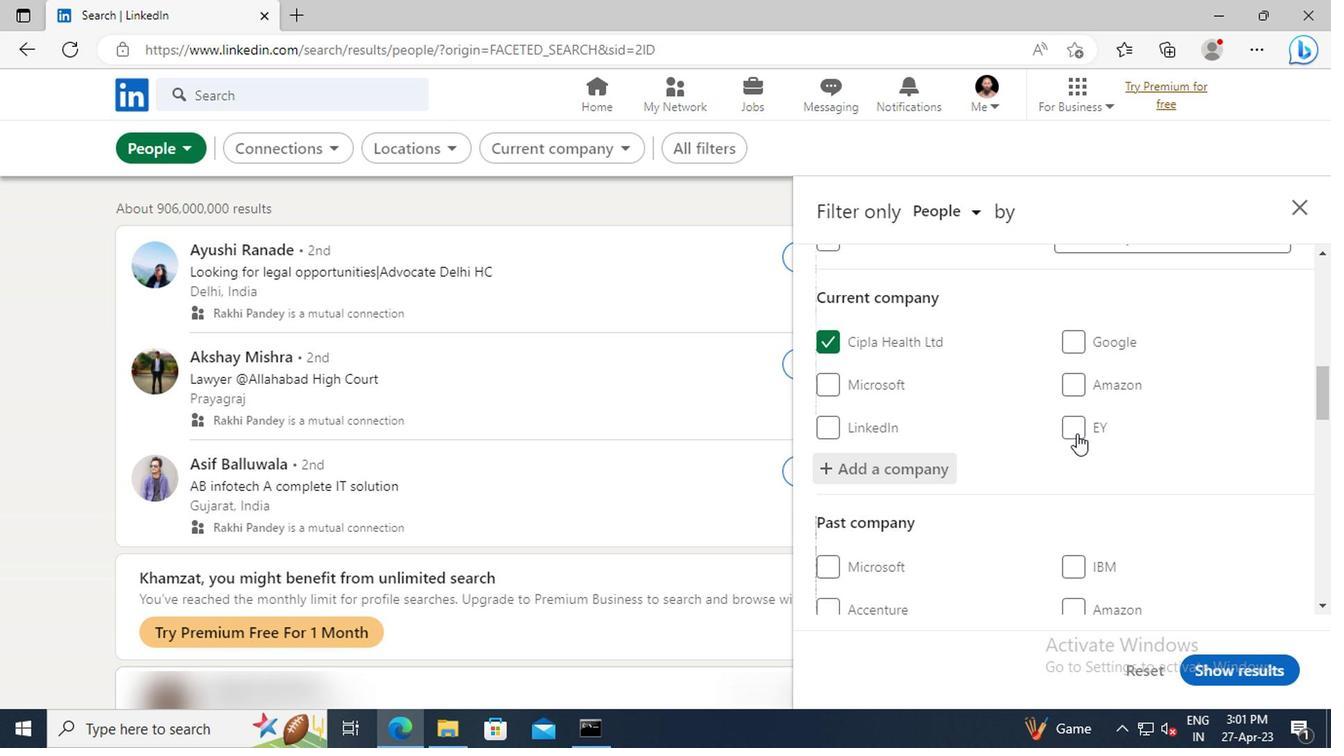 
Action: Mouse scrolled (886, 396) with delta (0, 0)
Screenshot: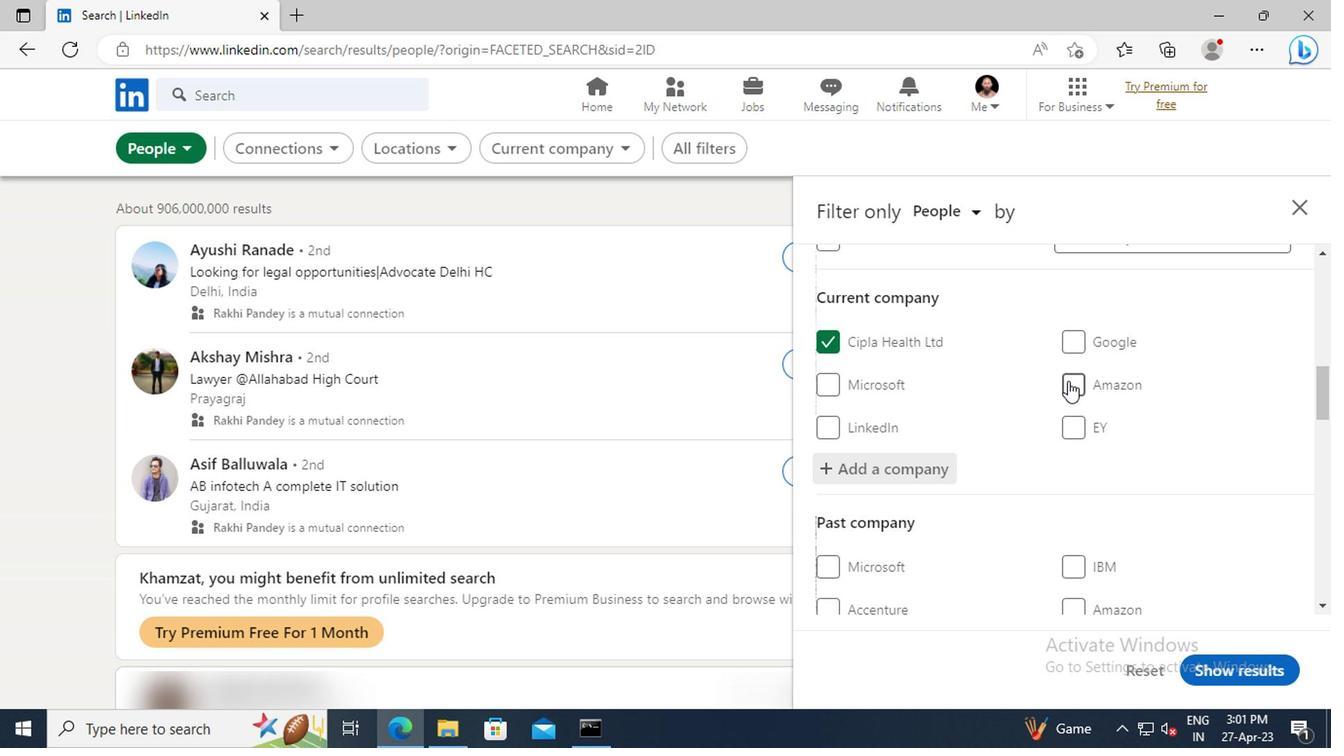 
Action: Mouse scrolled (886, 396) with delta (0, 0)
Screenshot: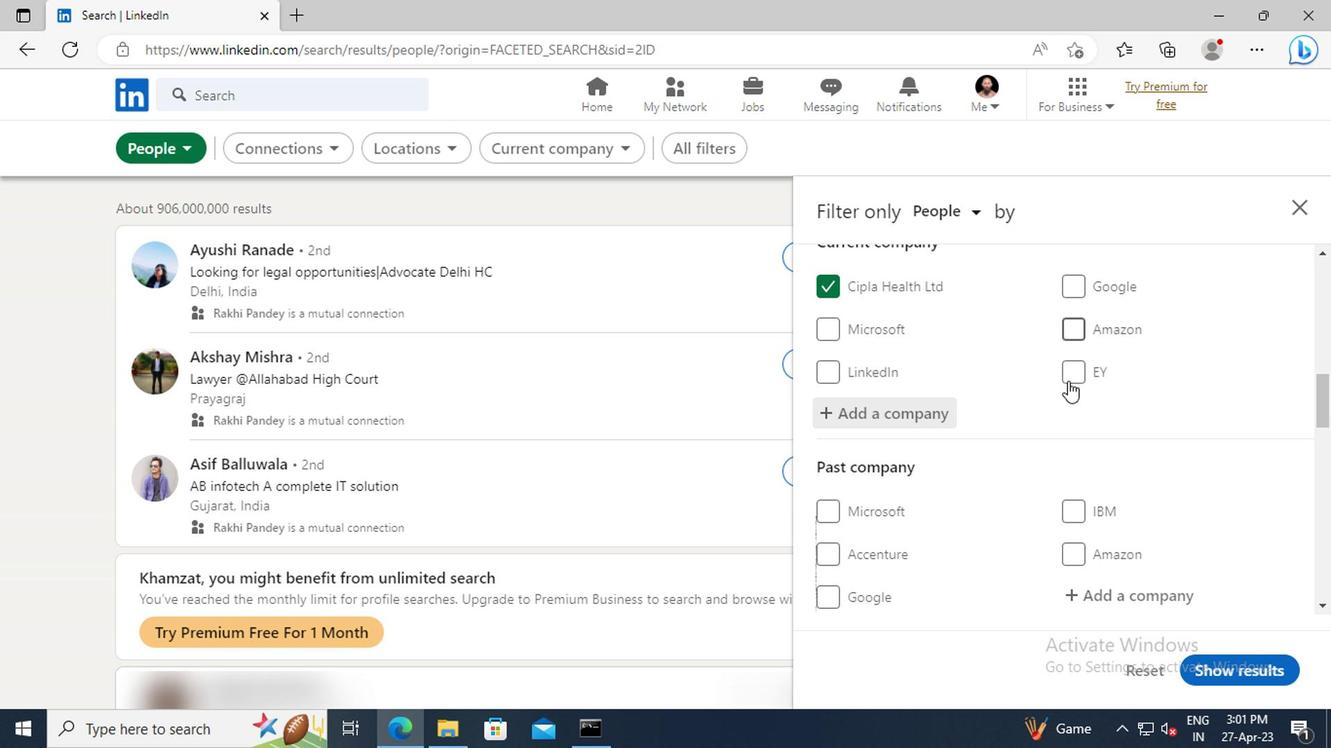 
Action: Mouse scrolled (886, 396) with delta (0, 0)
Screenshot: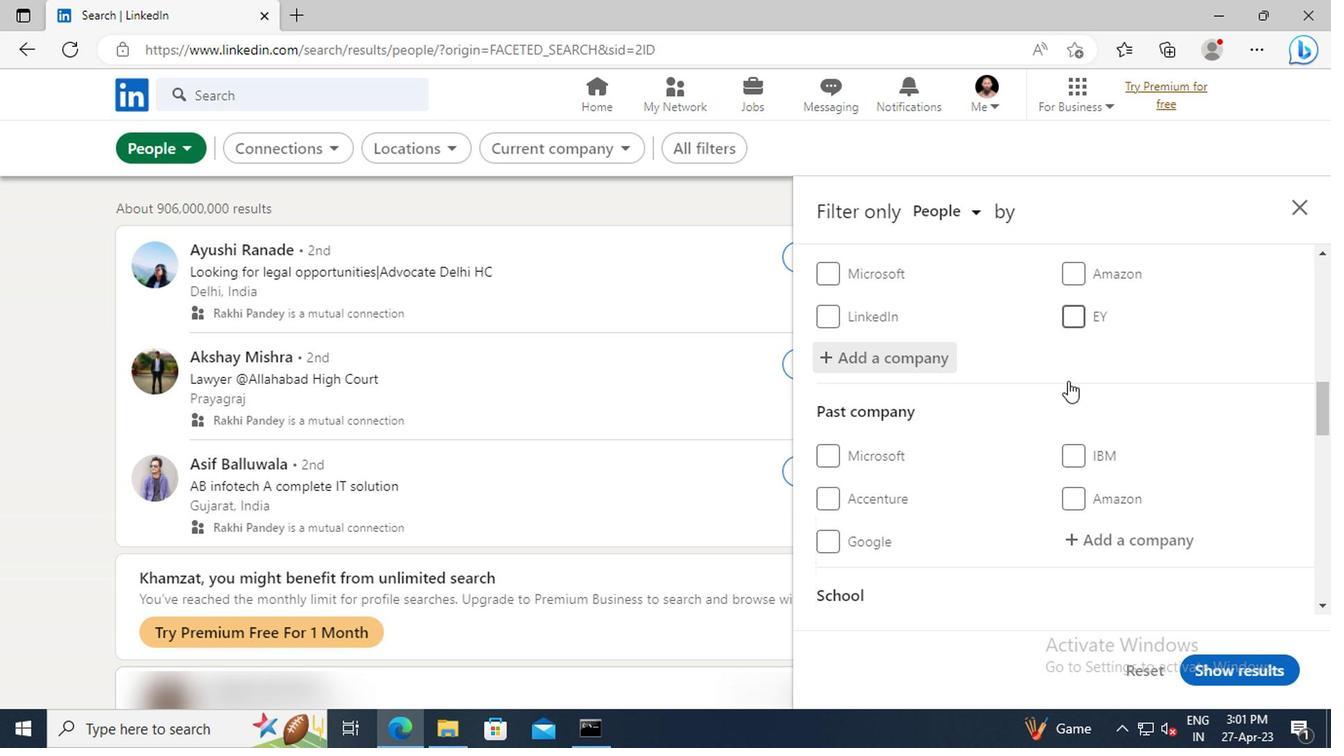 
Action: Mouse scrolled (886, 396) with delta (0, 0)
Screenshot: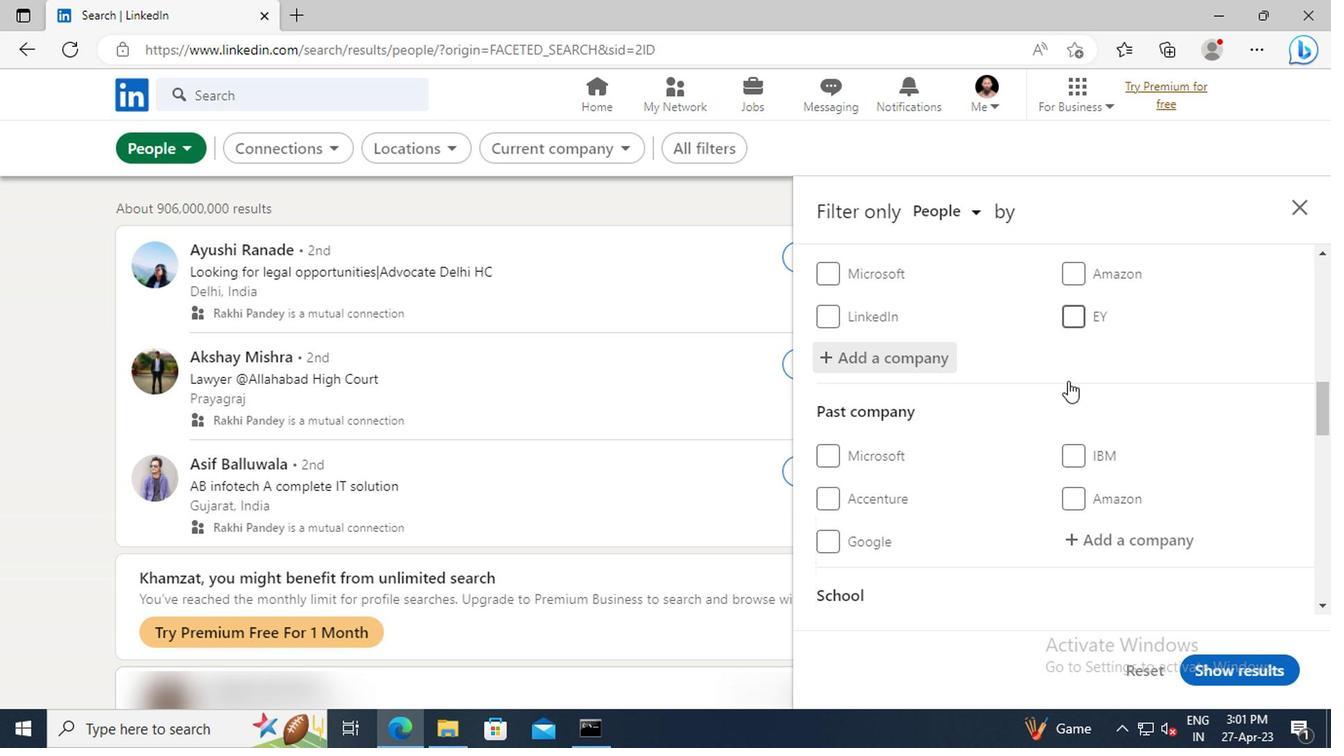 
Action: Mouse scrolled (886, 396) with delta (0, 0)
Screenshot: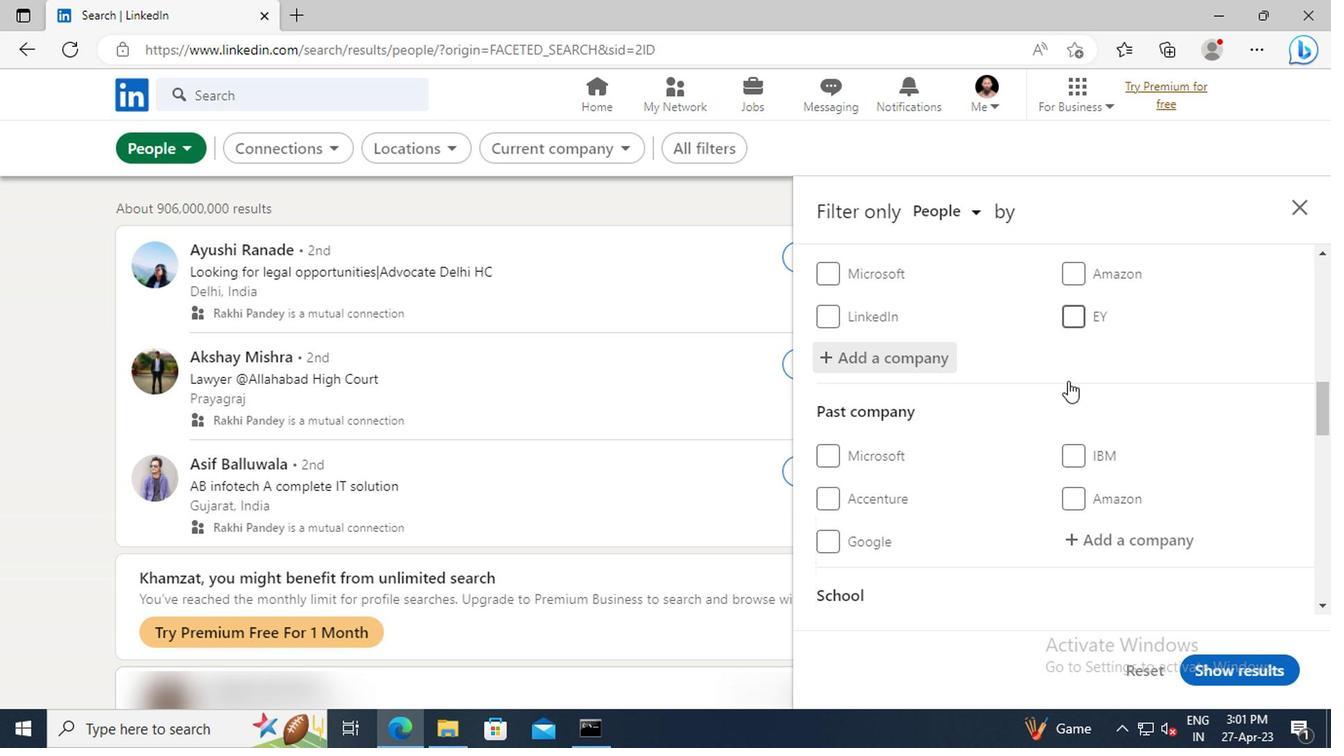 
Action: Mouse scrolled (886, 396) with delta (0, 0)
Screenshot: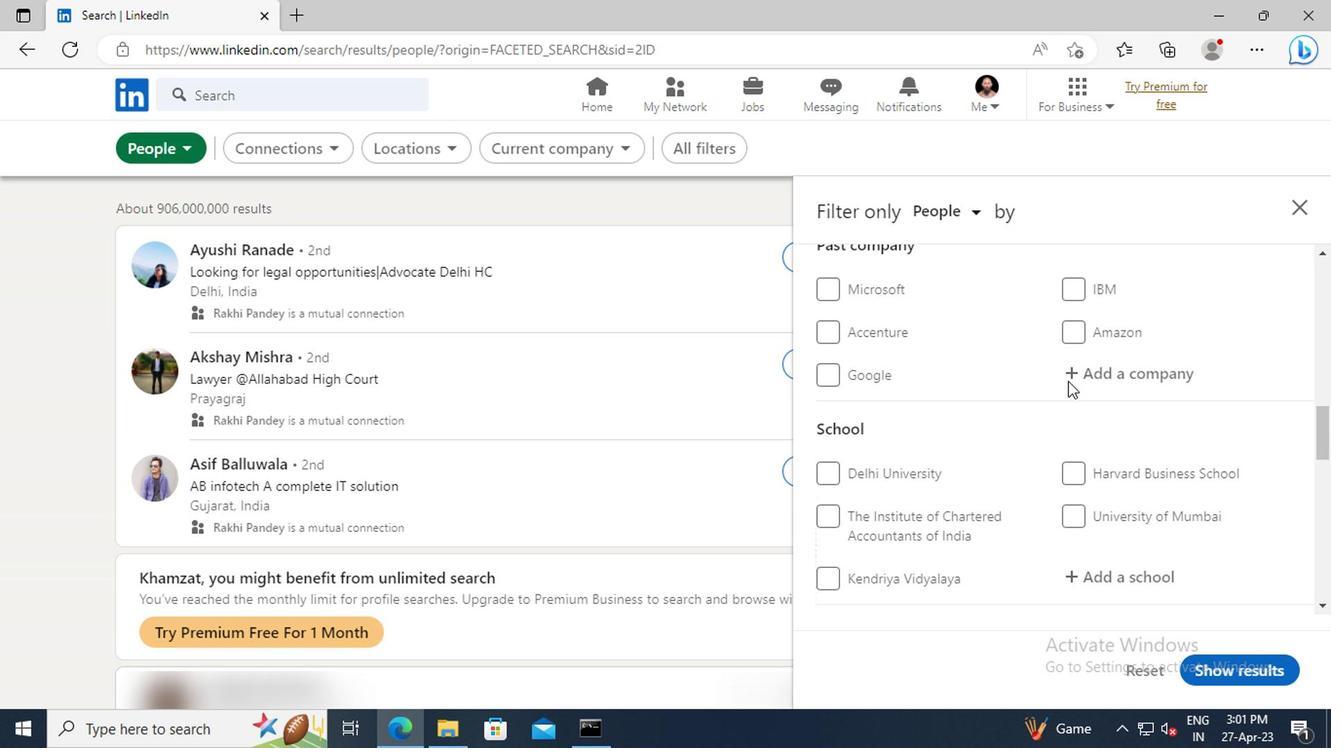 
Action: Mouse scrolled (886, 396) with delta (0, 0)
Screenshot: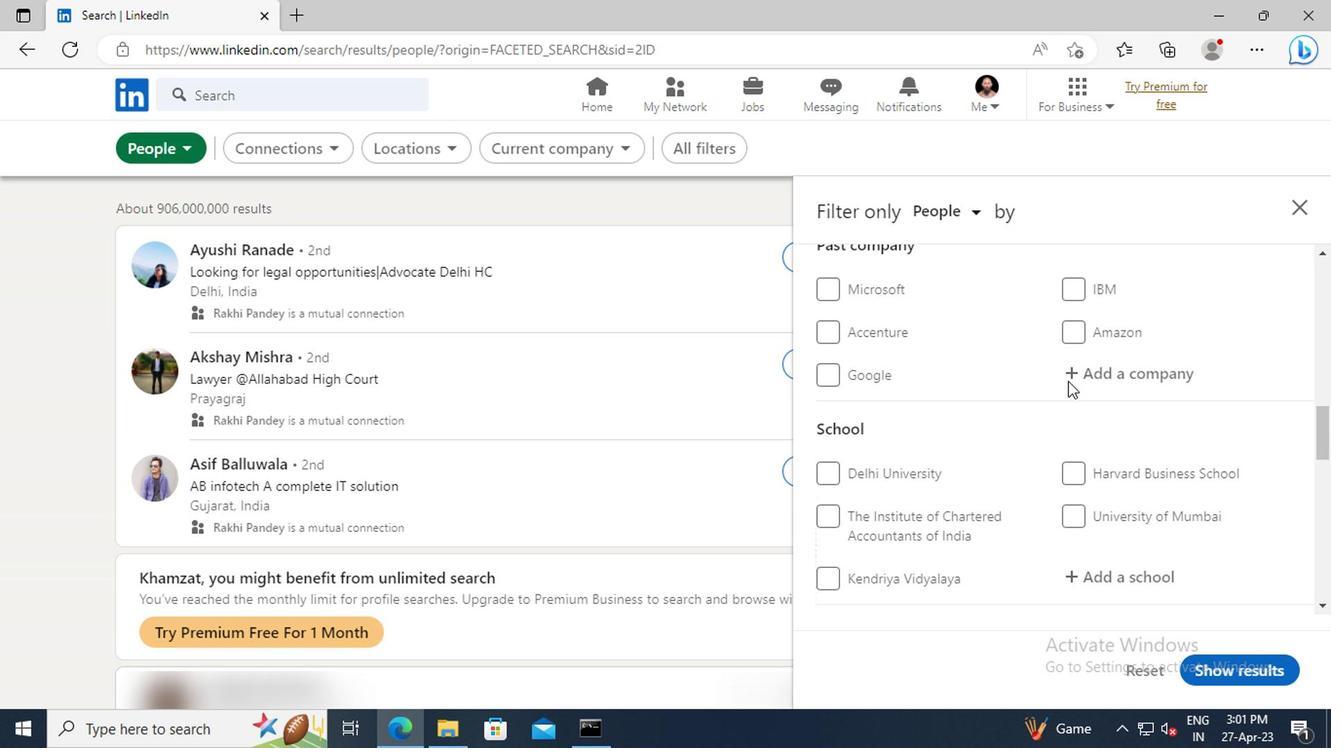 
Action: Mouse scrolled (886, 396) with delta (0, 0)
Screenshot: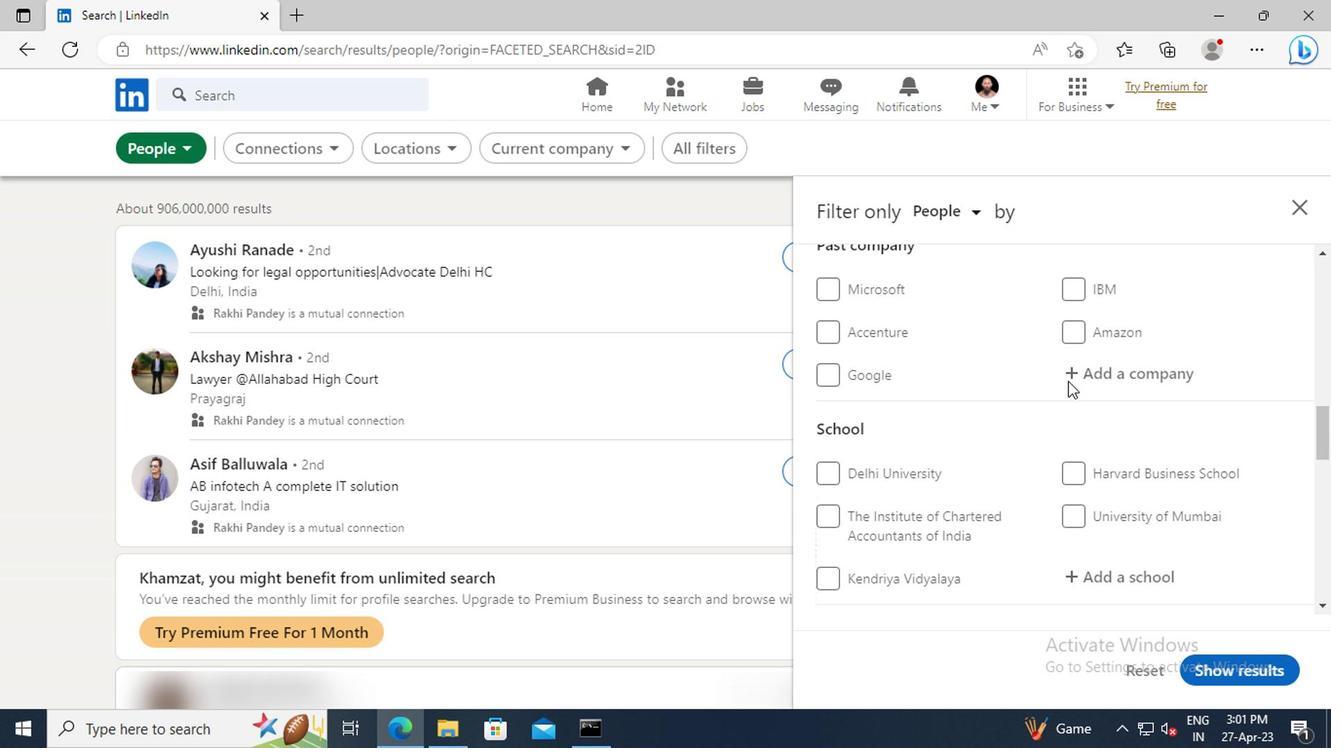 
Action: Mouse moved to (893, 419)
Screenshot: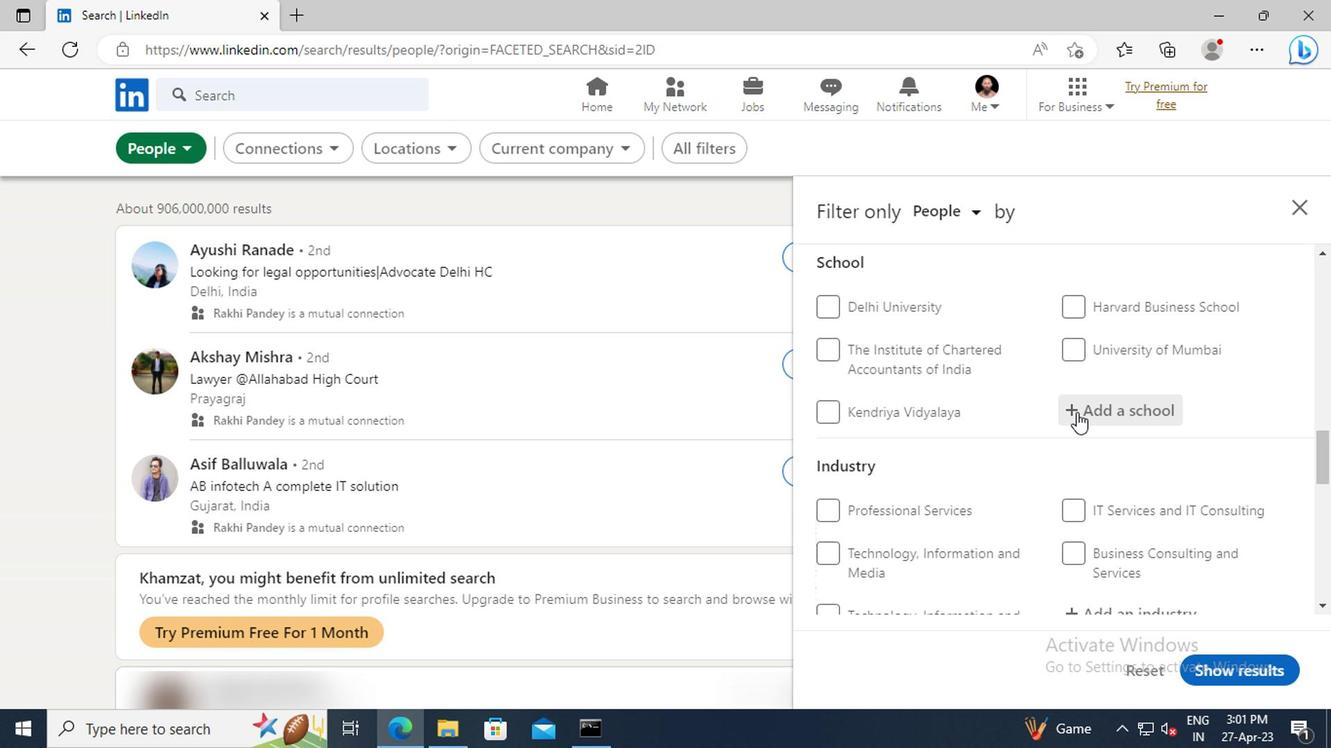 
Action: Mouse pressed left at (893, 419)
Screenshot: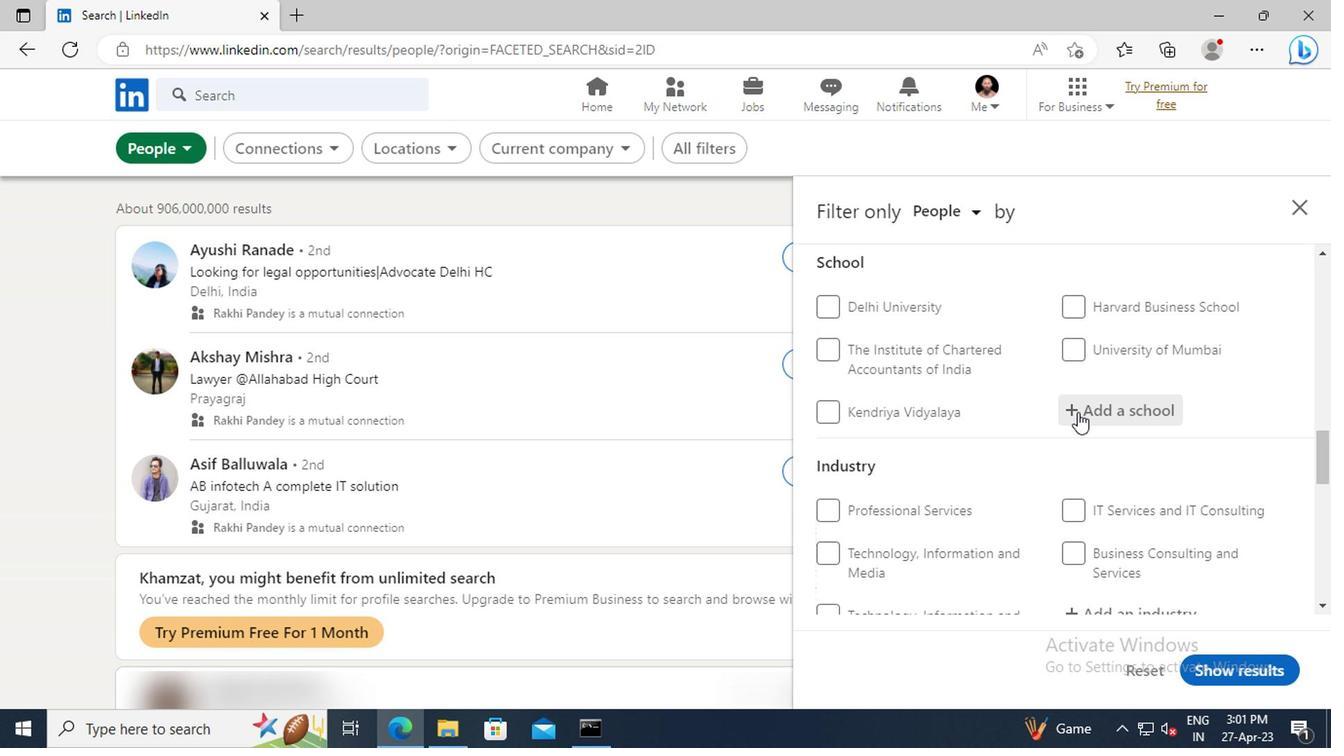 
Action: Key pressed <Key.shift>HEM
Screenshot: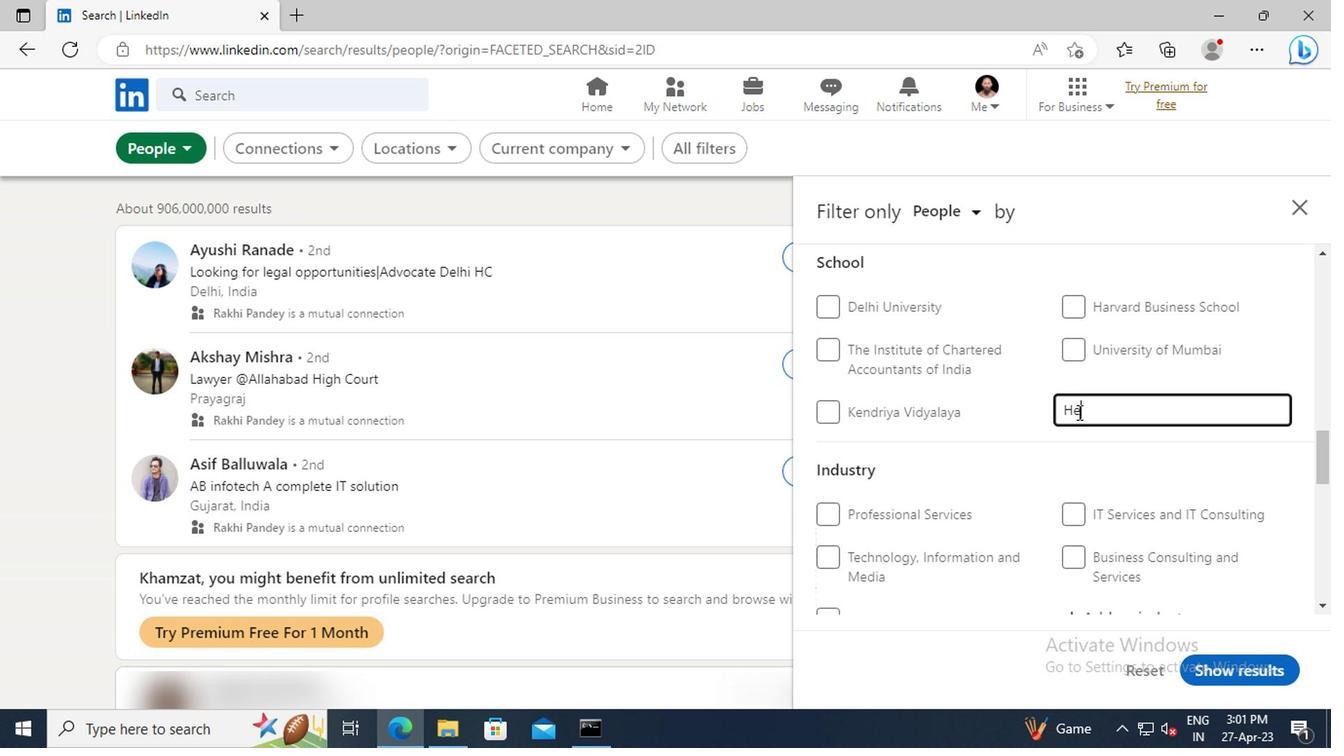 
Action: Mouse moved to (893, 419)
Screenshot: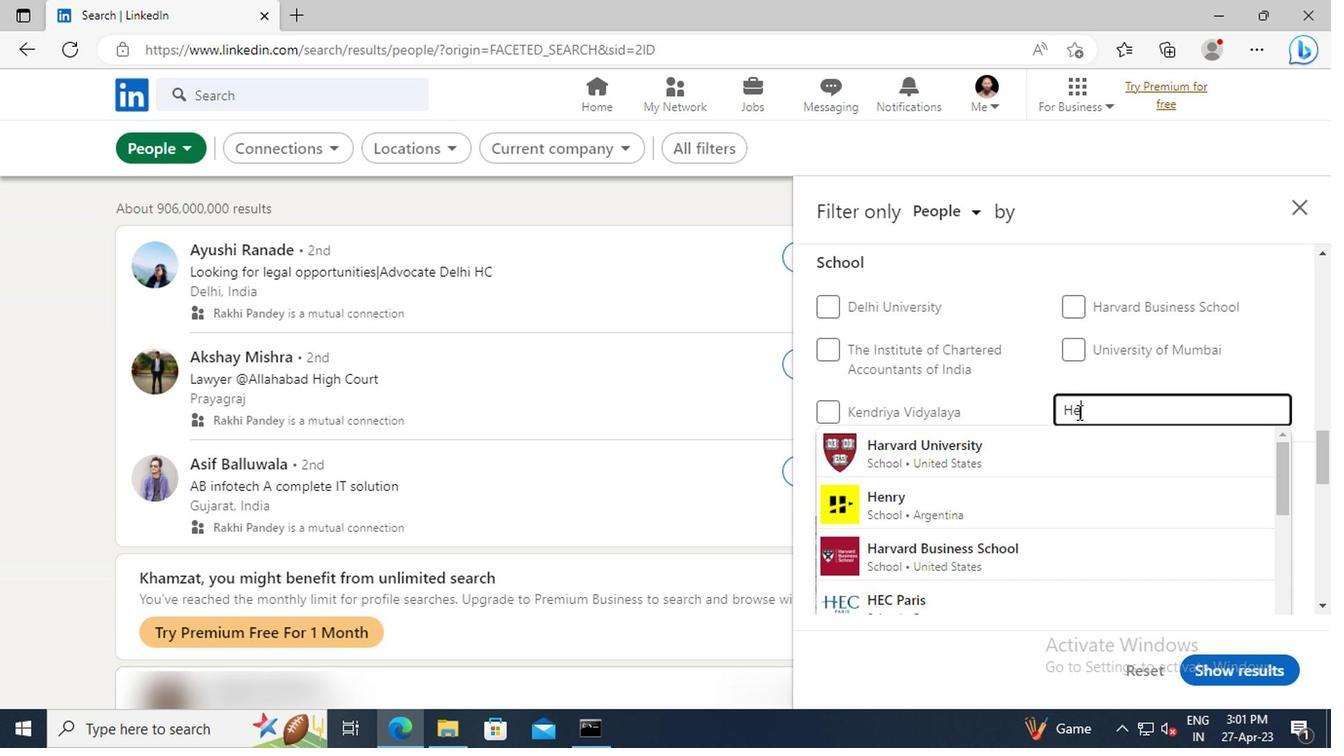 
Action: Key pressed VATI<Key.space><Key.shift>NANDAN
Screenshot: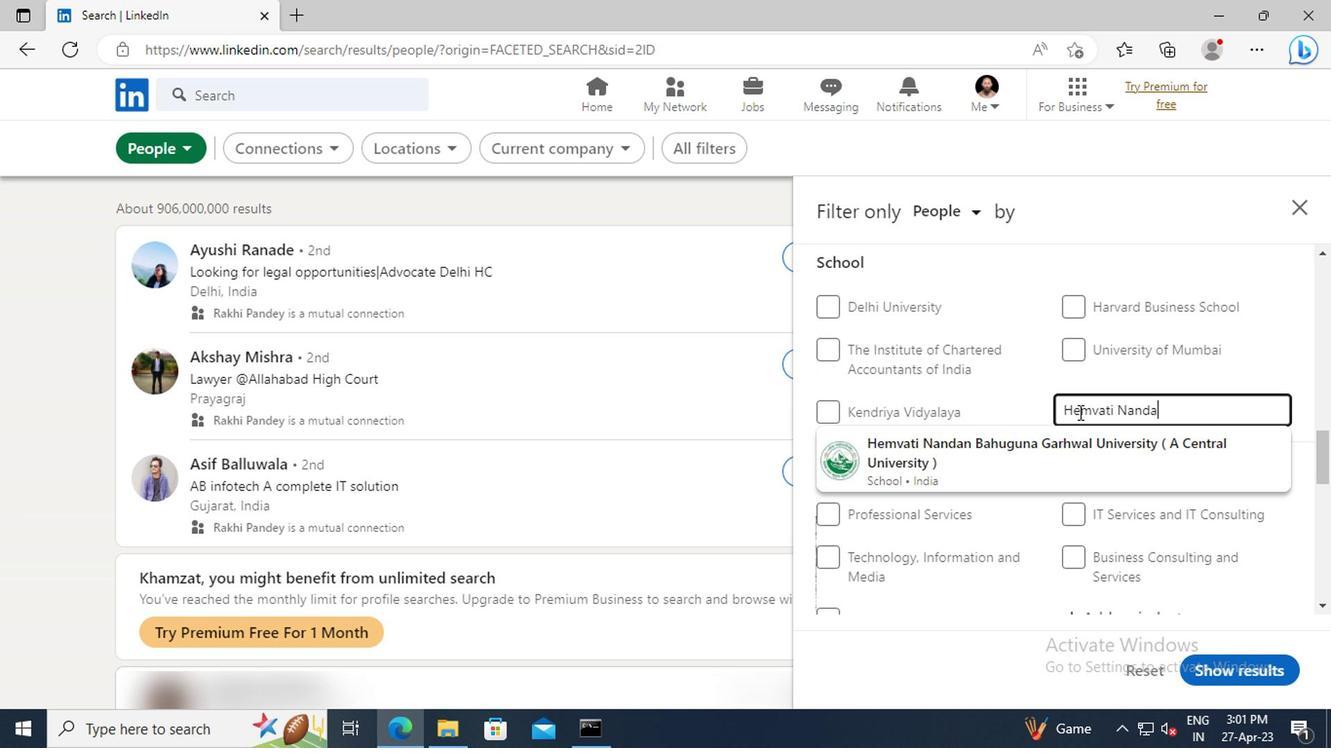 
Action: Mouse moved to (890, 452)
Screenshot: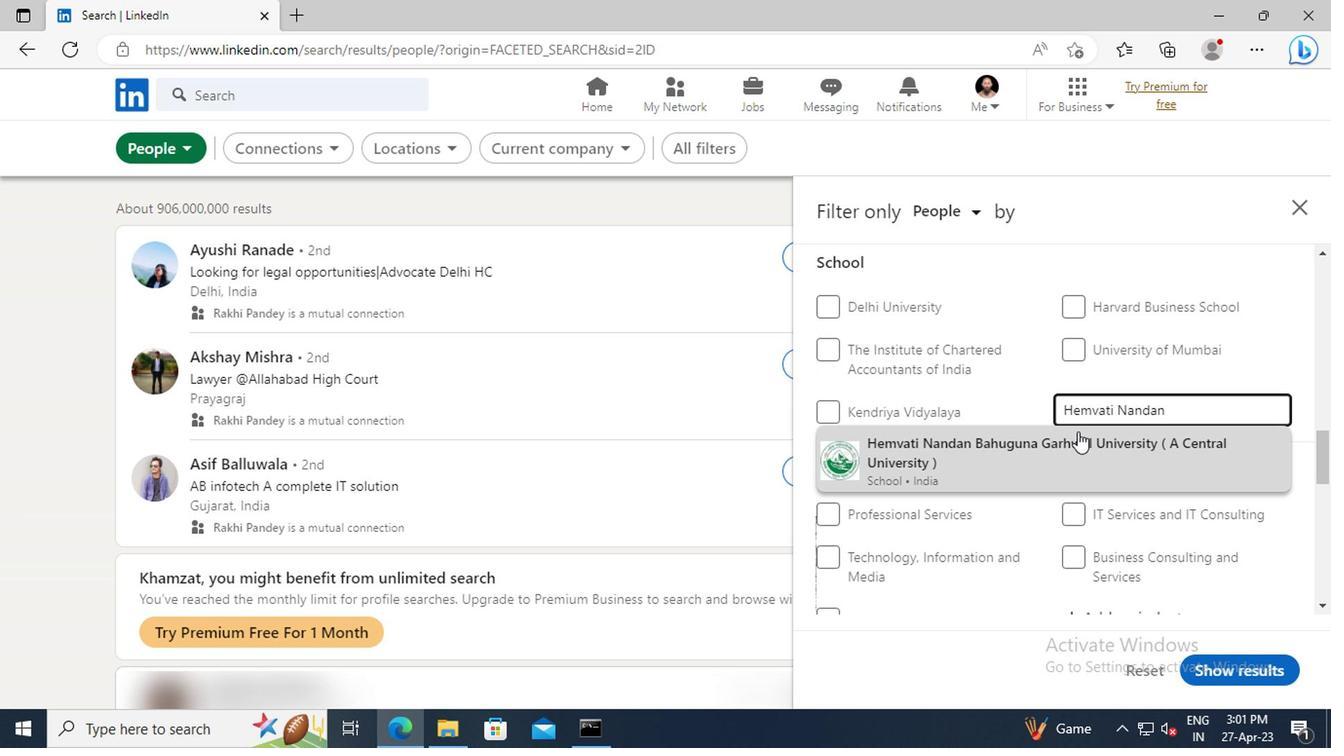 
Action: Mouse pressed left at (890, 452)
Screenshot: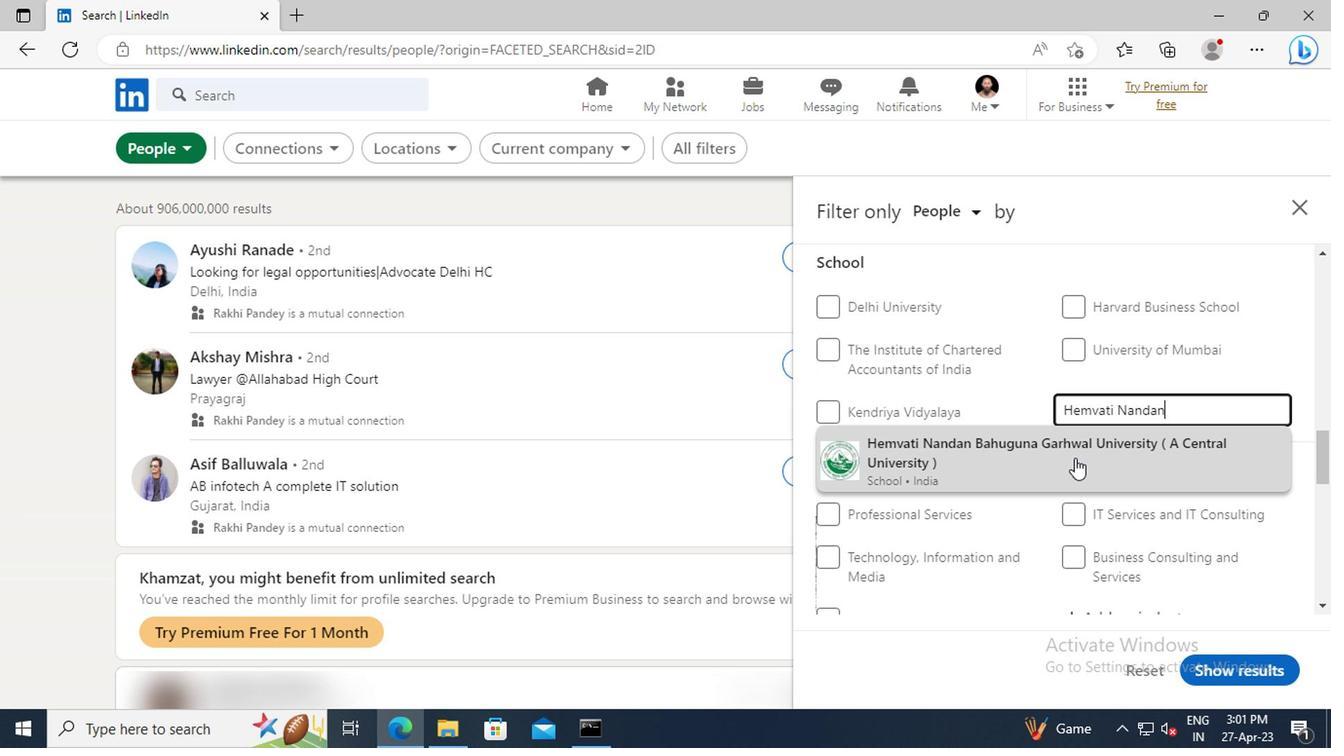 
Action: Mouse moved to (886, 422)
Screenshot: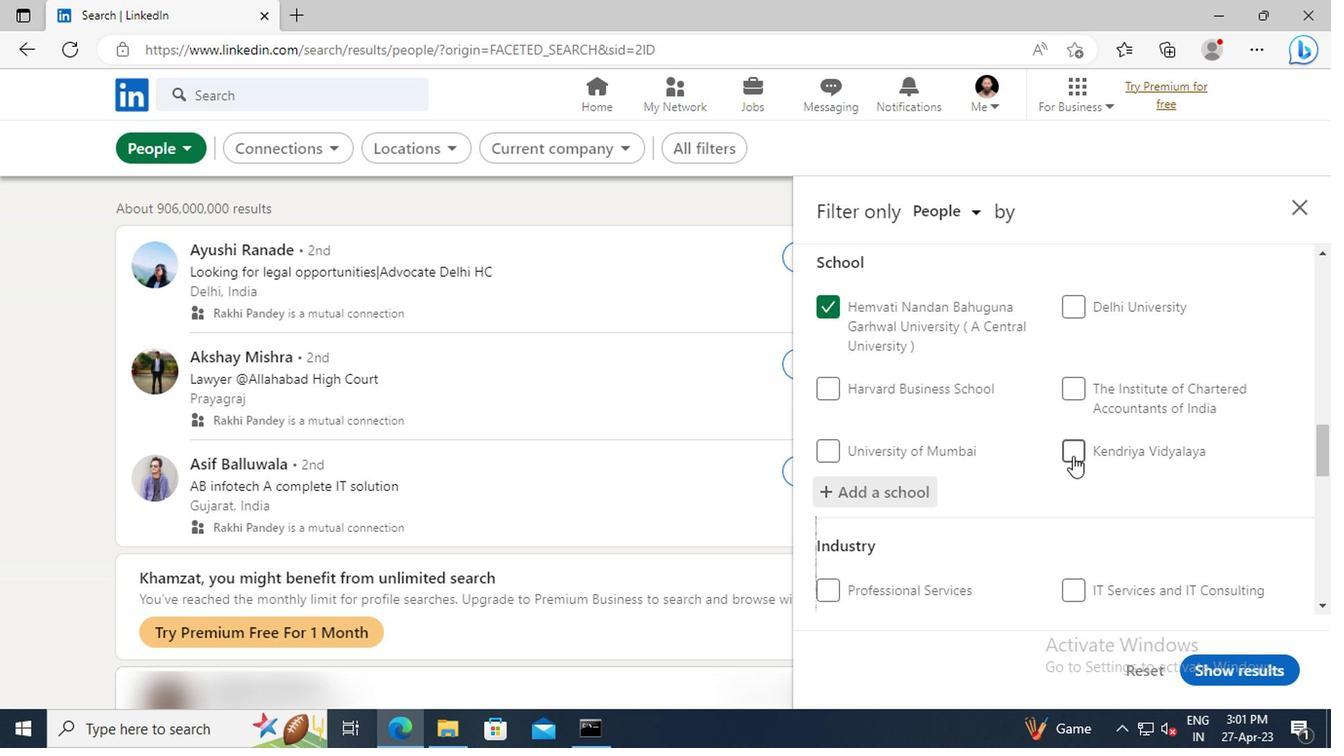 
Action: Mouse scrolled (886, 422) with delta (0, 0)
Screenshot: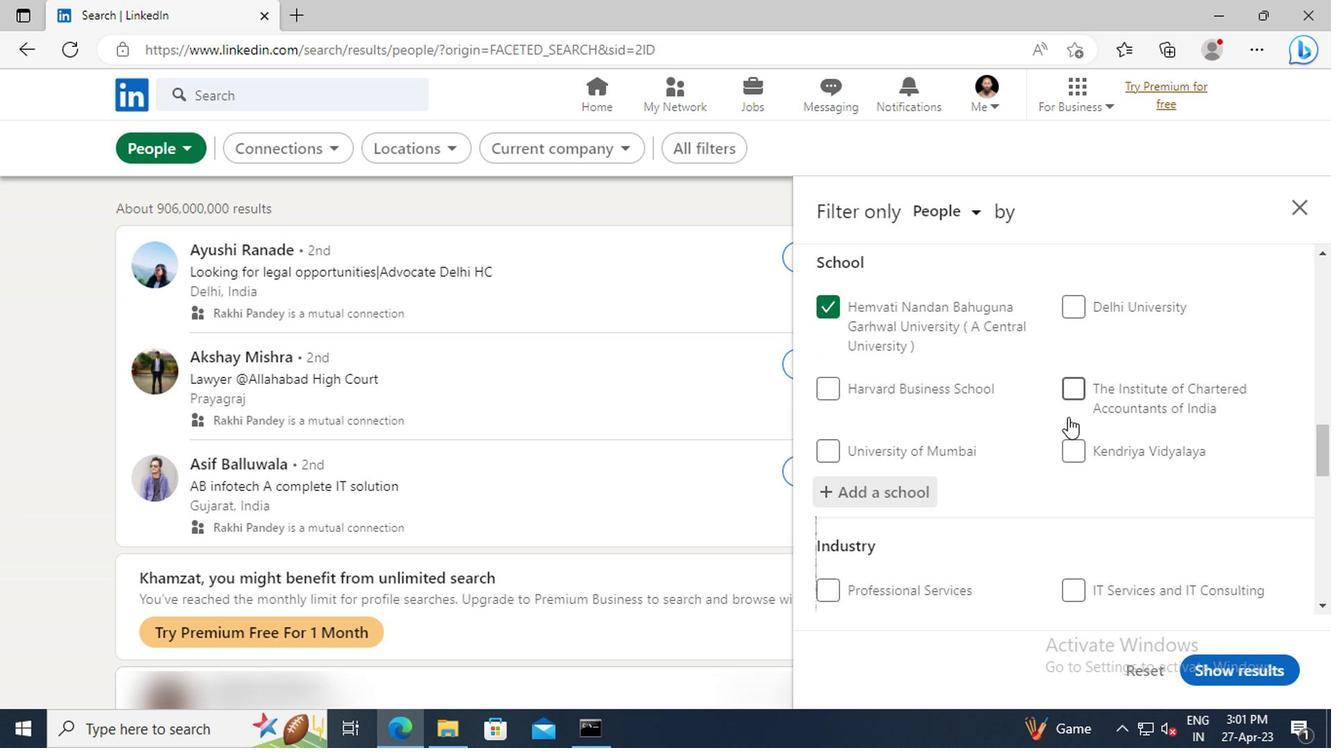 
Action: Mouse scrolled (886, 422) with delta (0, 0)
Screenshot: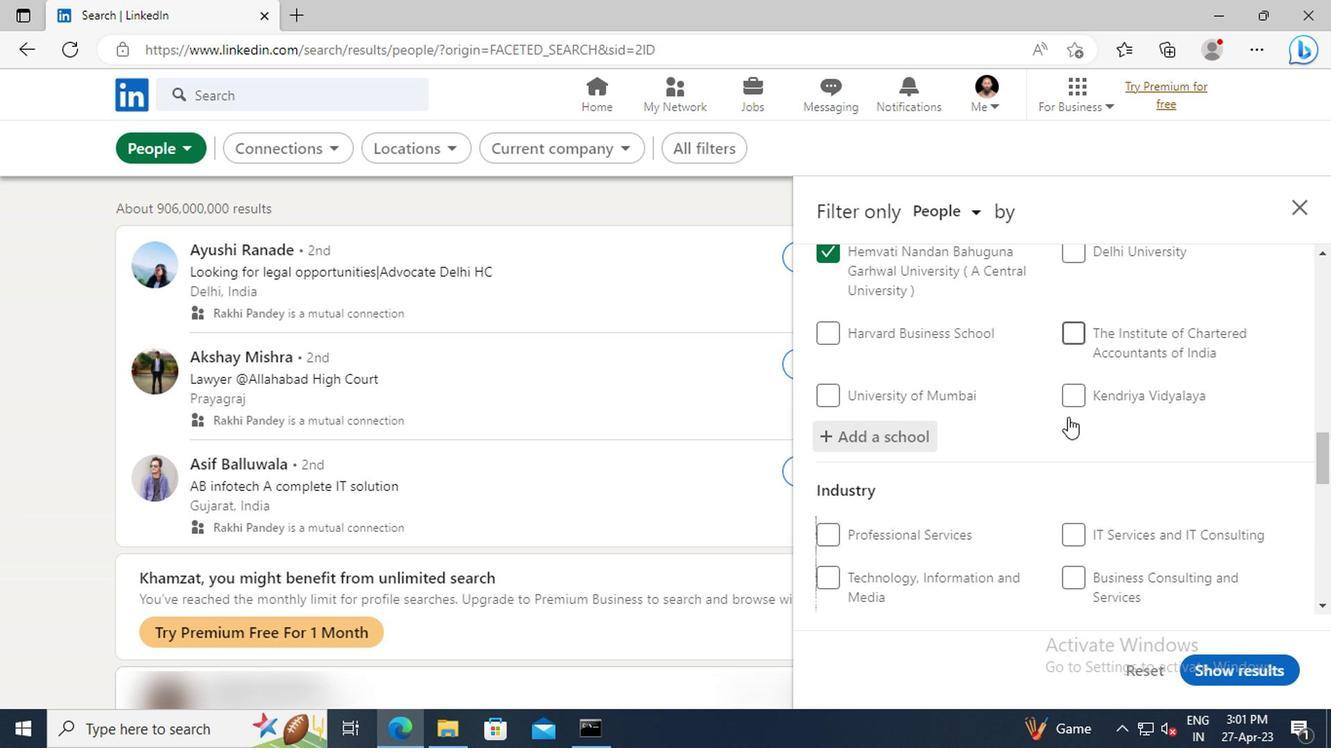 
Action: Mouse scrolled (886, 422) with delta (0, 0)
Screenshot: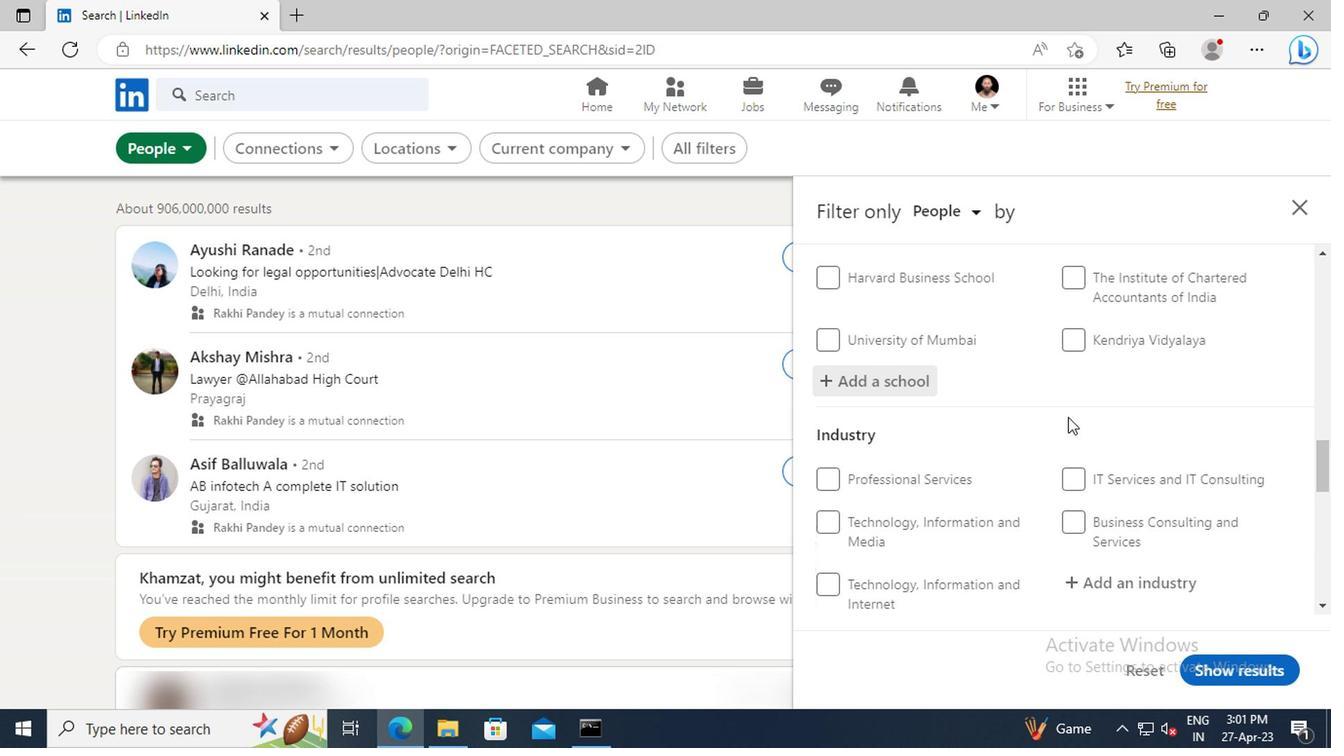 
Action: Mouse scrolled (886, 422) with delta (0, 0)
Screenshot: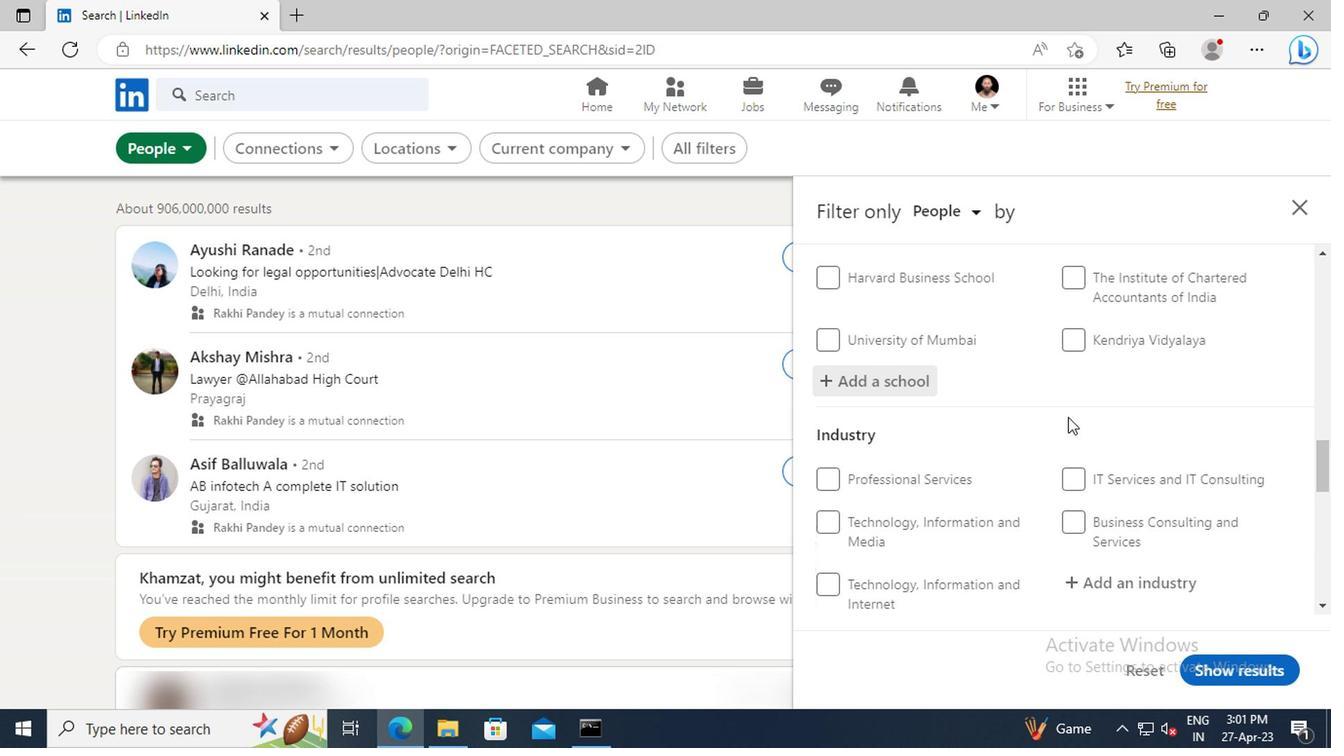 
Action: Mouse scrolled (886, 422) with delta (0, 0)
Screenshot: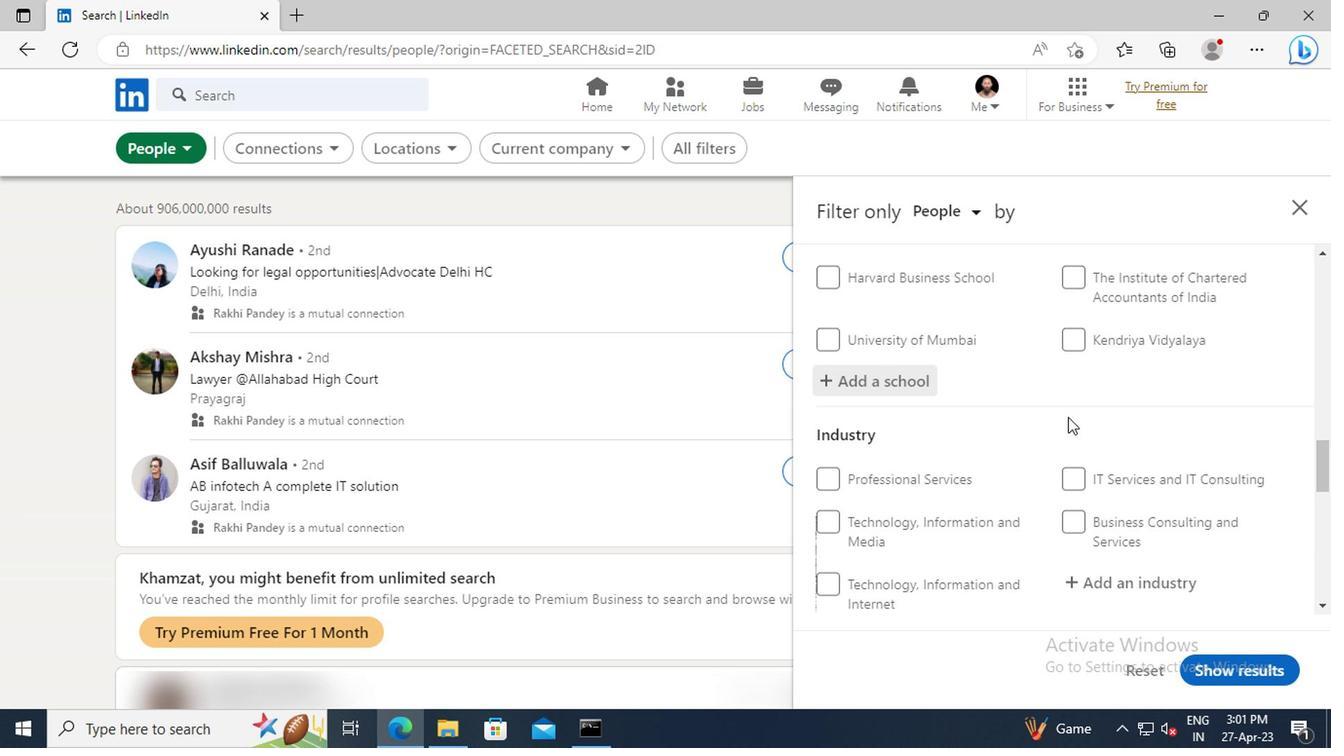 
Action: Mouse moved to (904, 425)
Screenshot: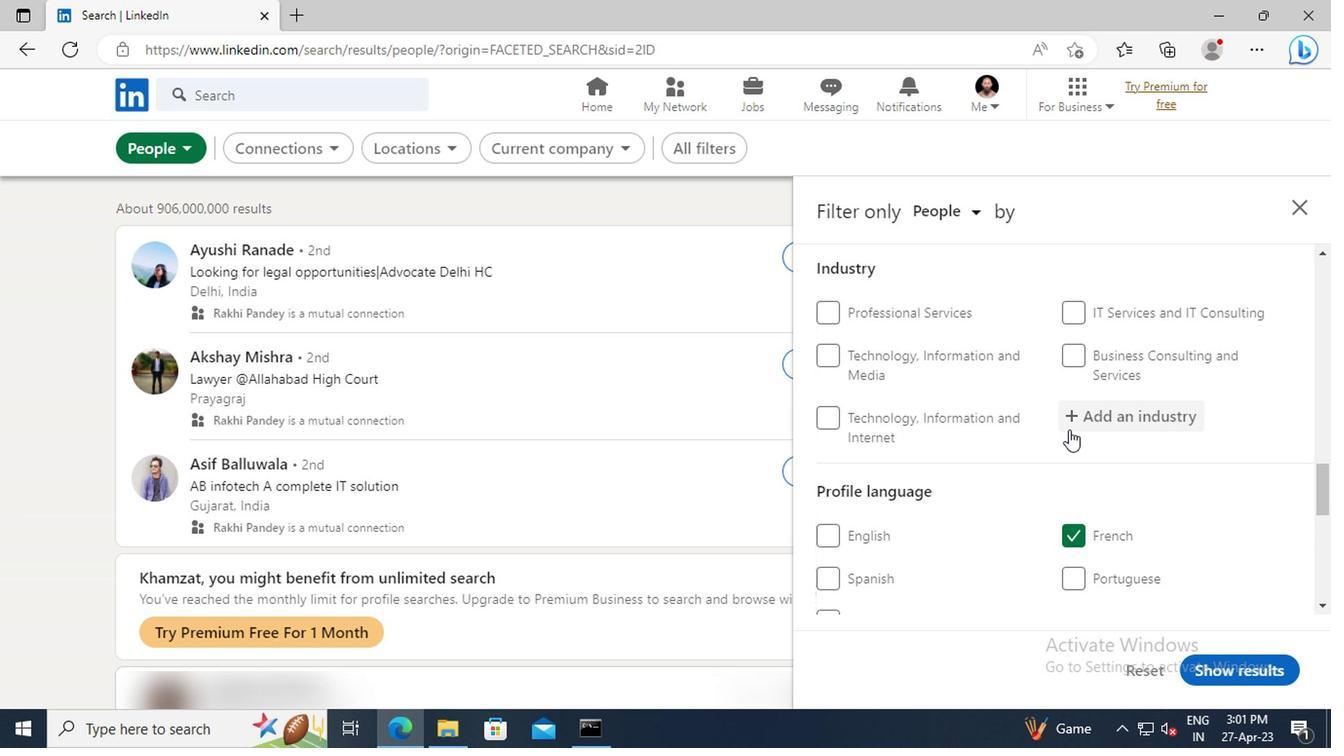 
Action: Mouse pressed left at (904, 425)
Screenshot: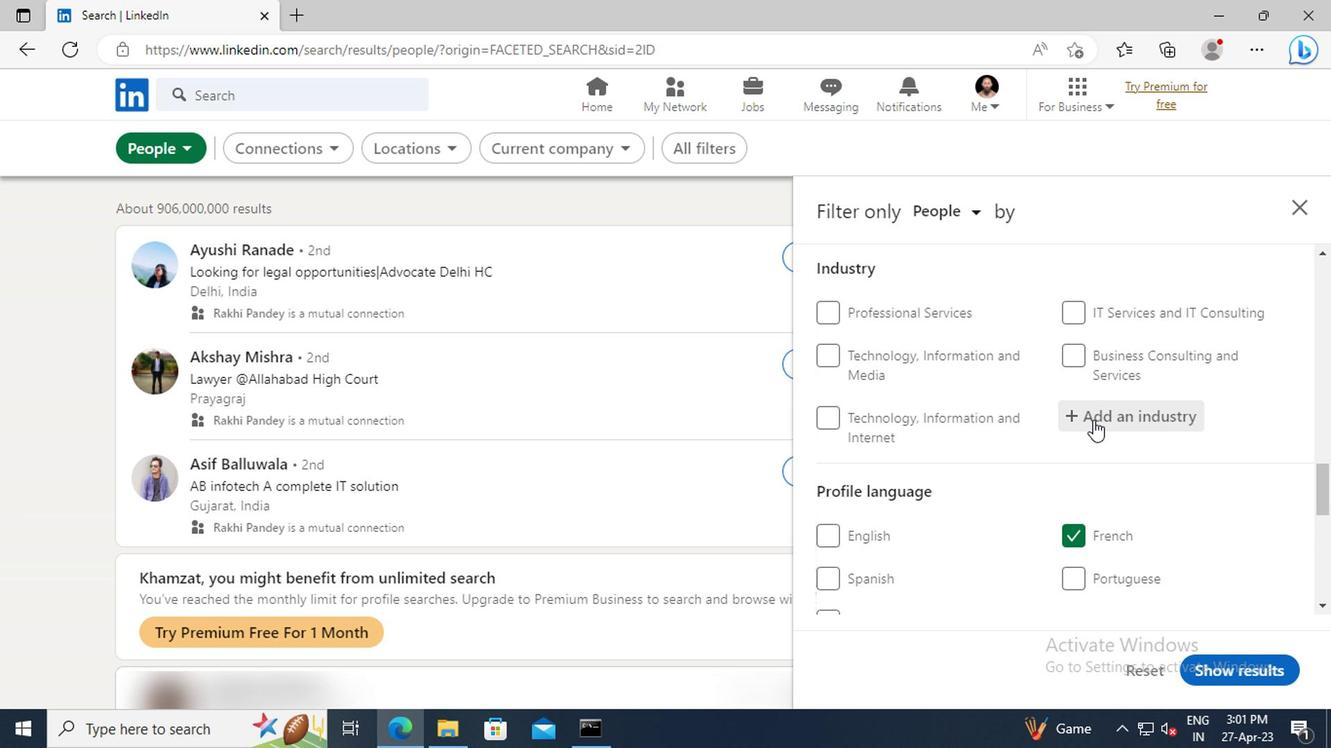 
Action: Key pressed <Key.shift>TELECOMMUNICATIONS<Key.space><Key.shift>CARRIERS
Screenshot: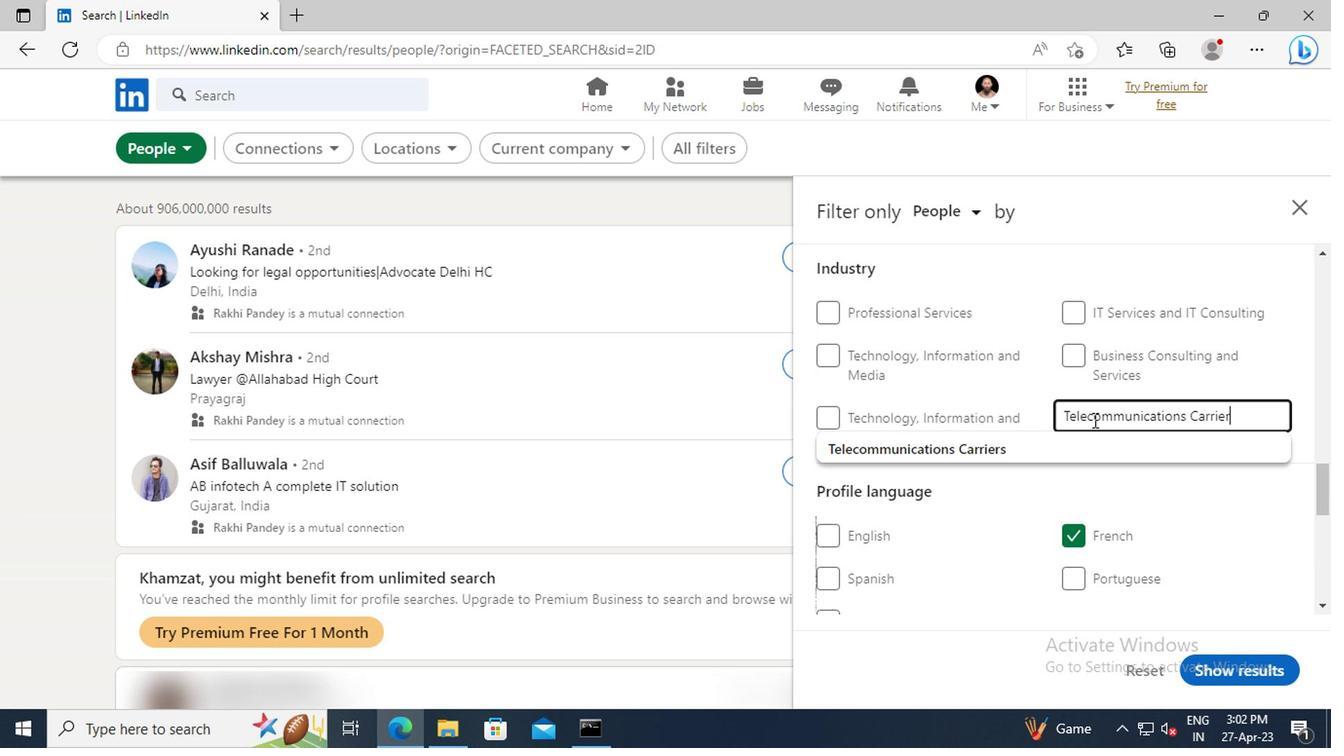 
Action: Mouse moved to (904, 441)
Screenshot: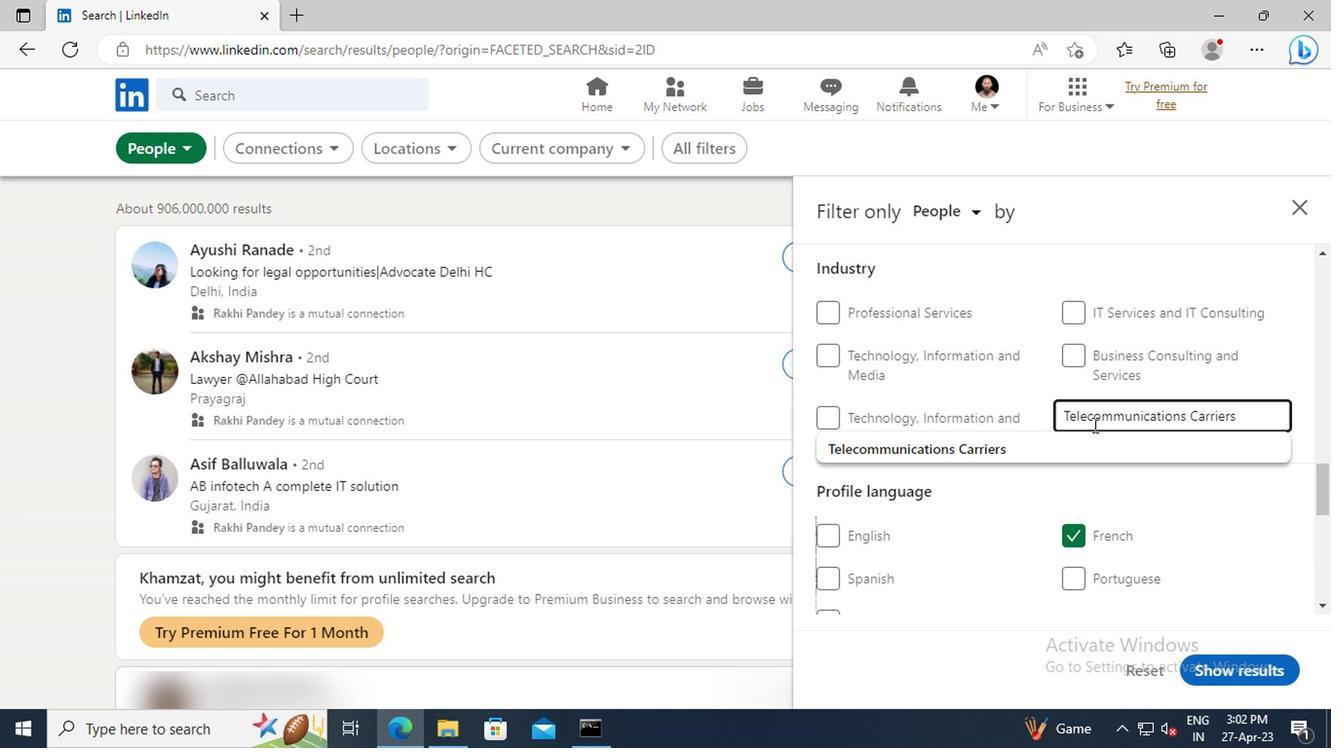 
Action: Mouse pressed left at (904, 441)
Screenshot: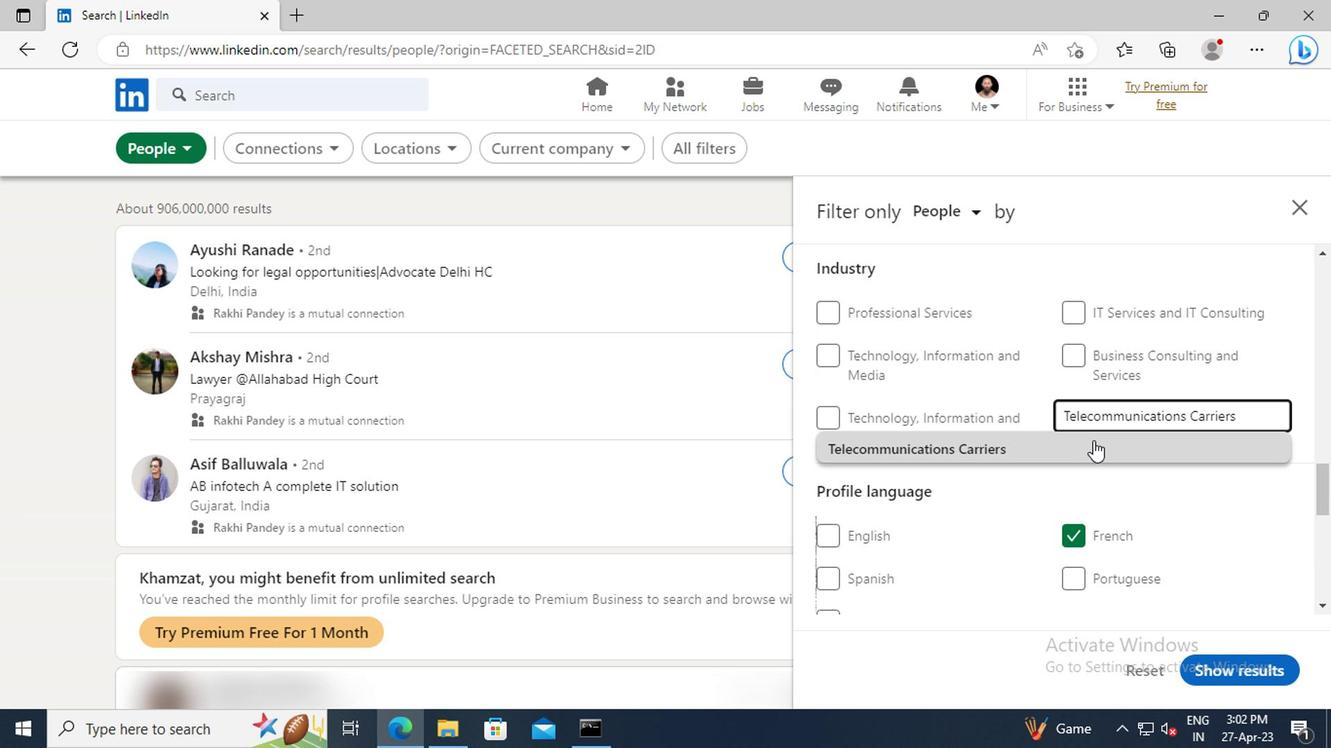 
Action: Mouse moved to (897, 421)
Screenshot: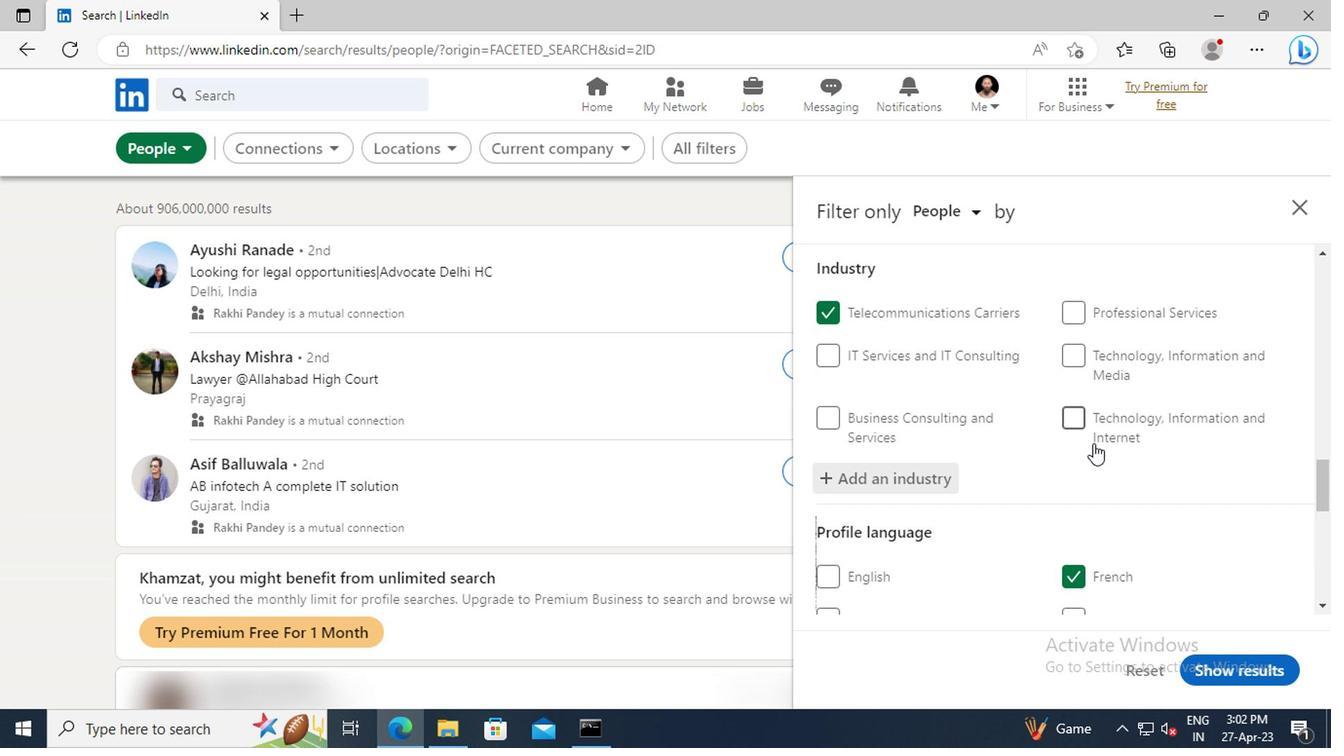 
Action: Mouse scrolled (897, 420) with delta (0, 0)
Screenshot: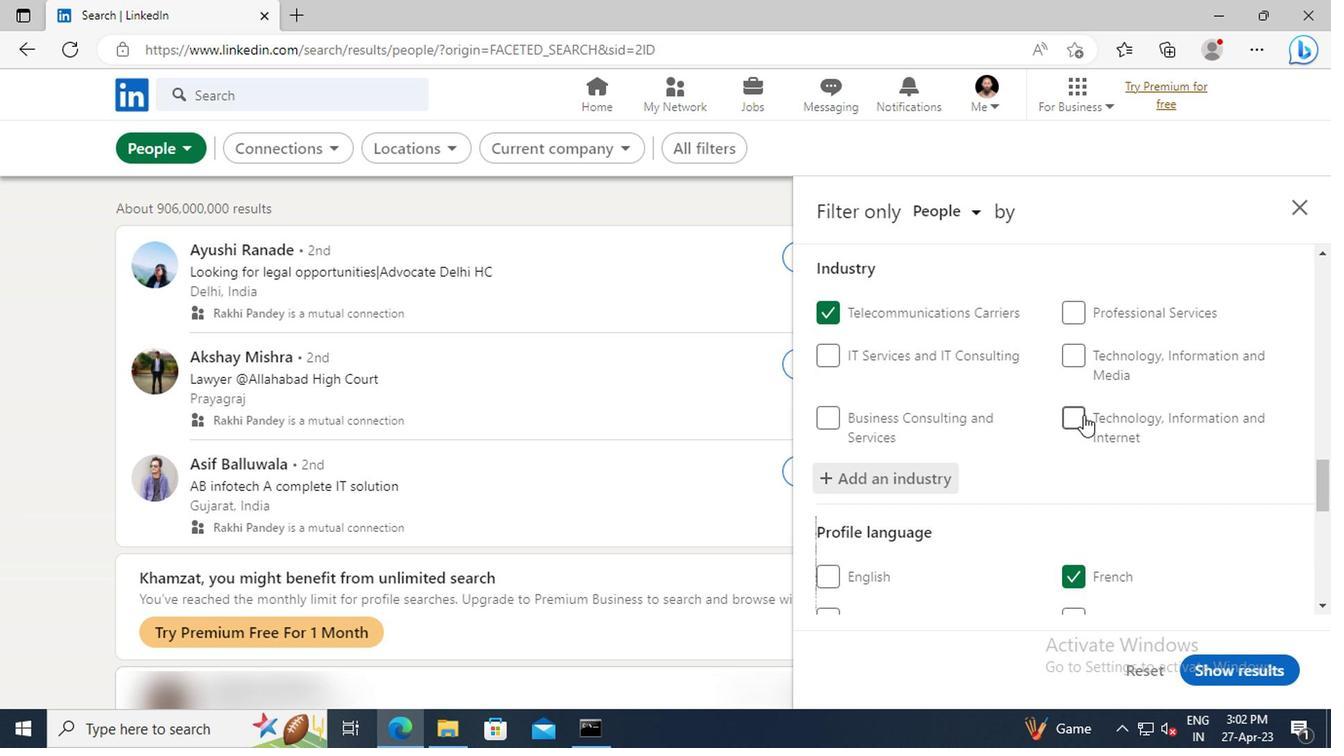 
Action: Mouse scrolled (897, 420) with delta (0, 0)
Screenshot: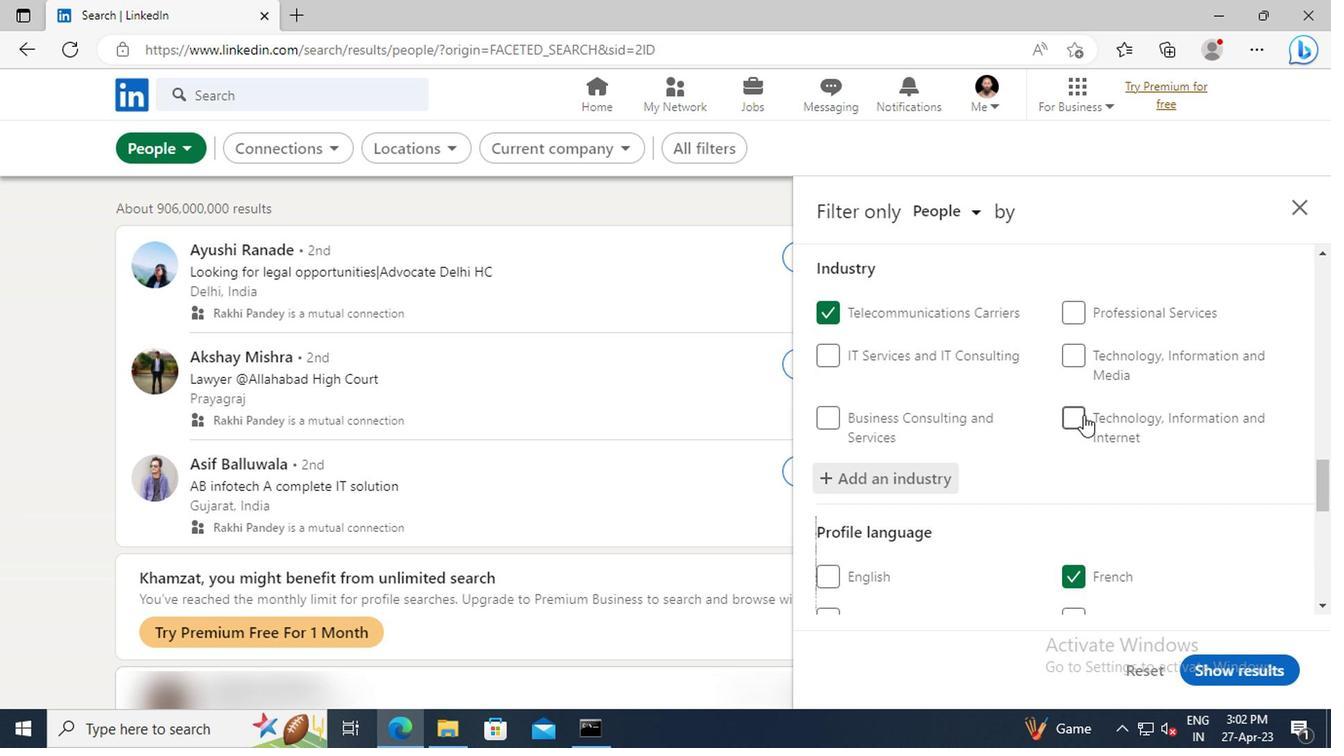 
Action: Mouse scrolled (897, 420) with delta (0, 0)
Screenshot: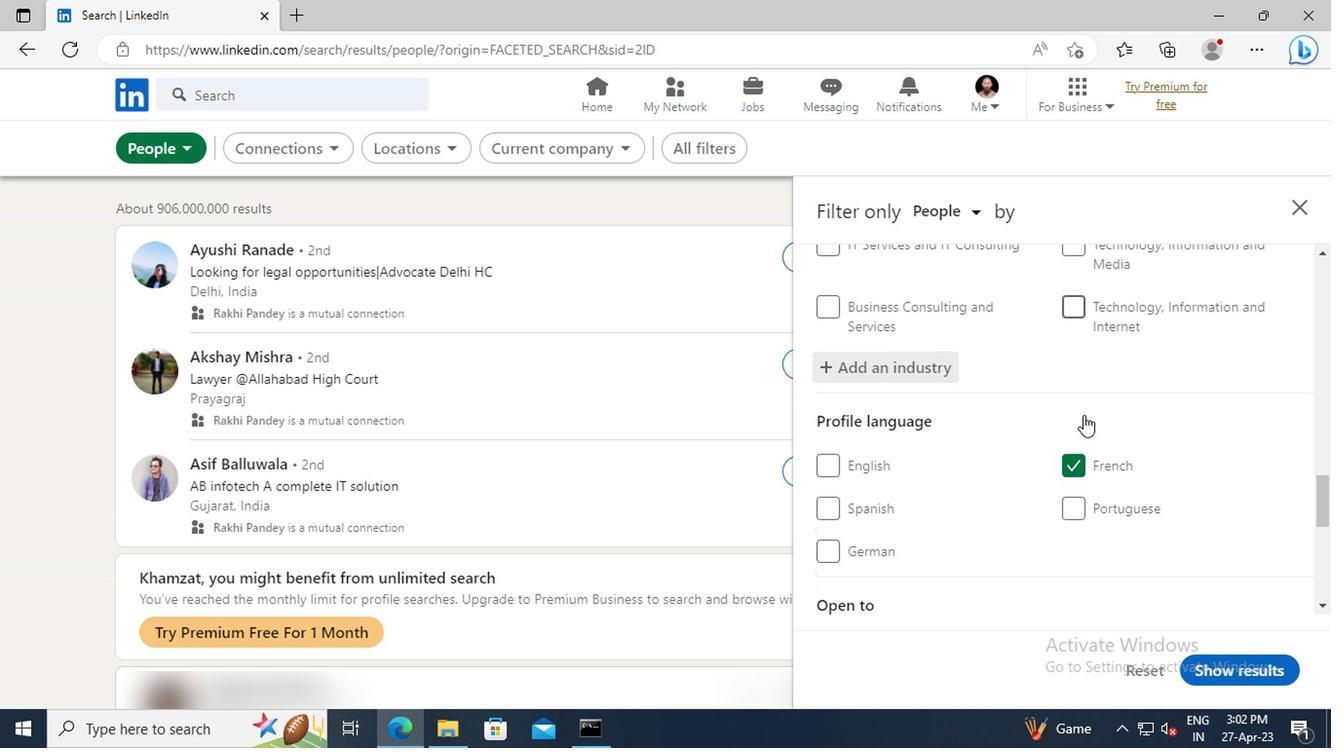 
Action: Mouse scrolled (897, 420) with delta (0, 0)
Screenshot: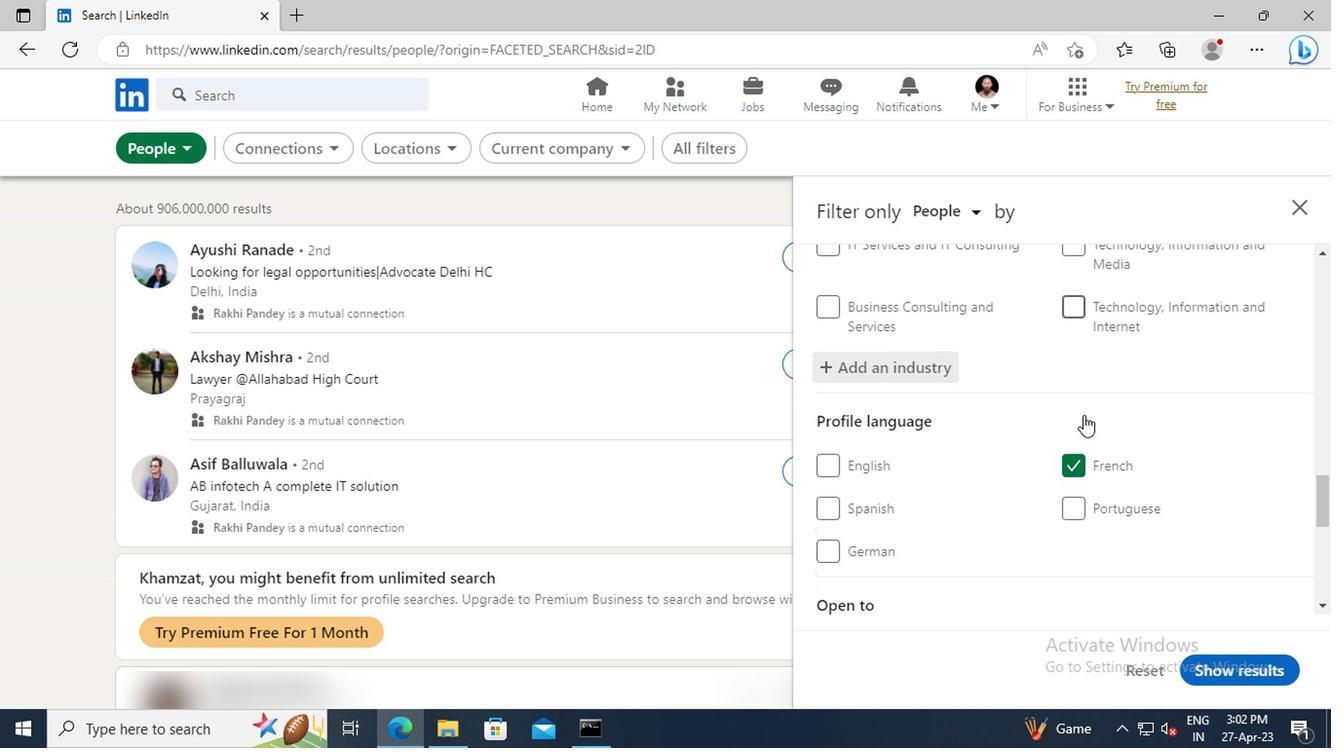 
Action: Mouse scrolled (897, 420) with delta (0, 0)
Screenshot: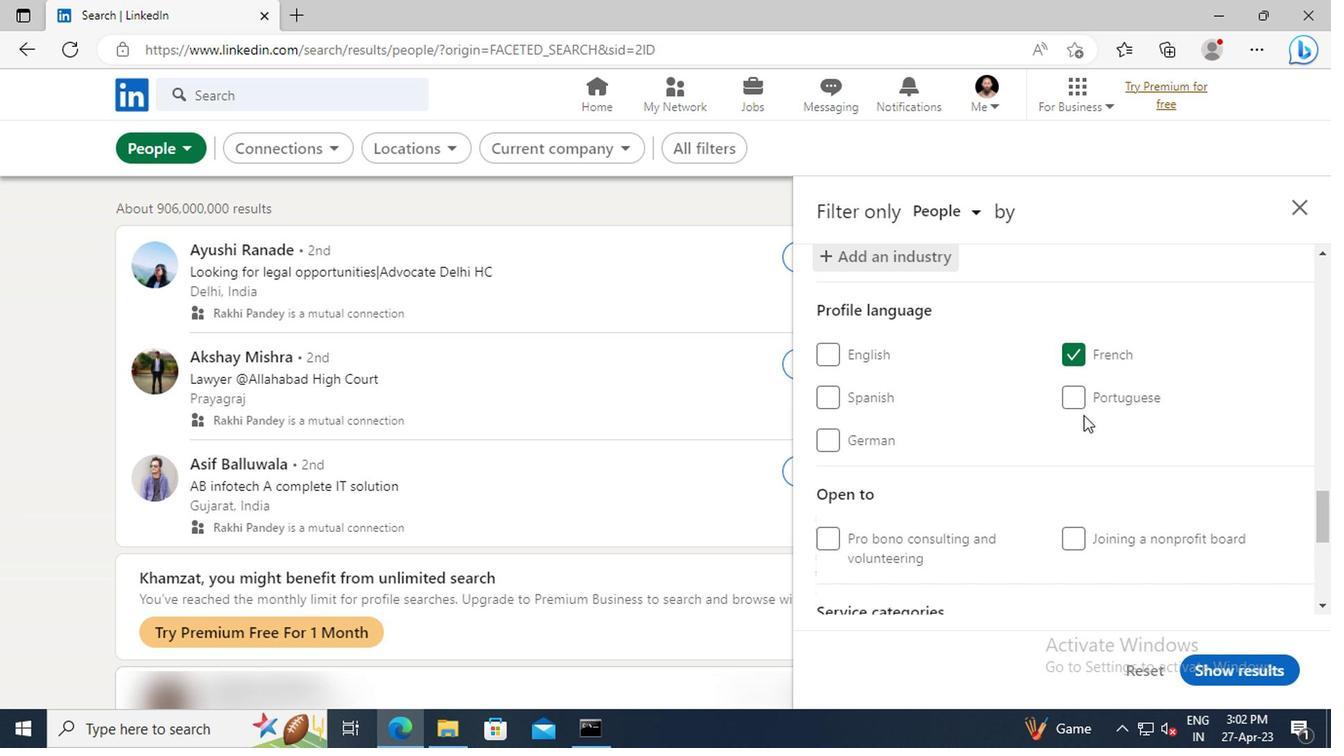
Action: Mouse scrolled (897, 420) with delta (0, 0)
Screenshot: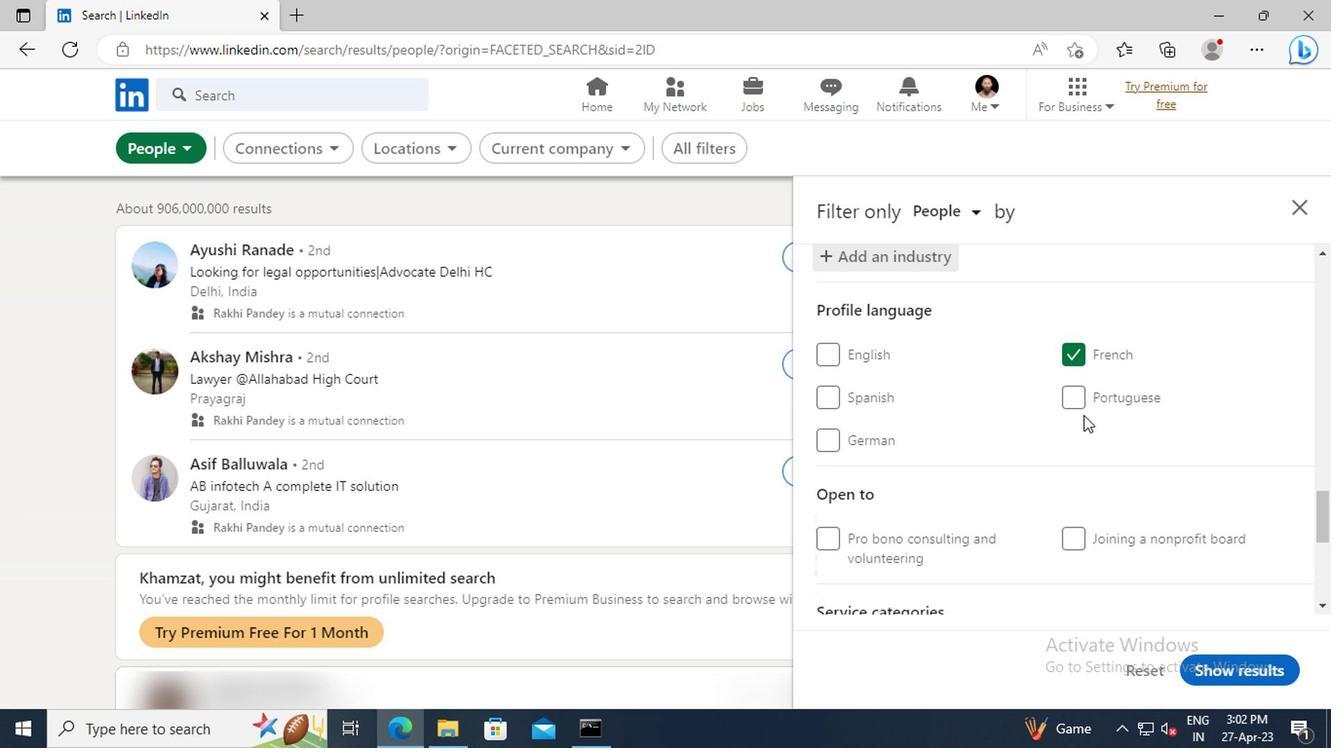 
Action: Mouse scrolled (897, 420) with delta (0, 0)
Screenshot: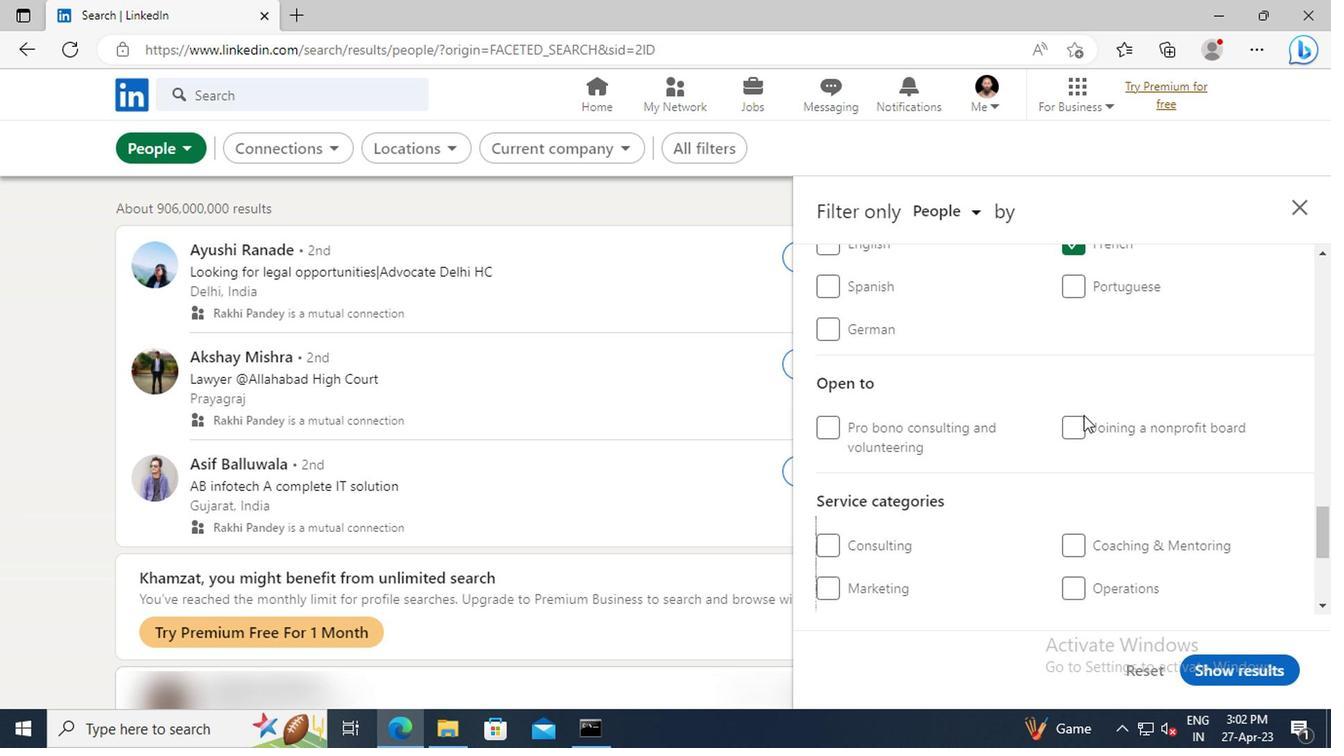
Action: Mouse scrolled (897, 420) with delta (0, 0)
Screenshot: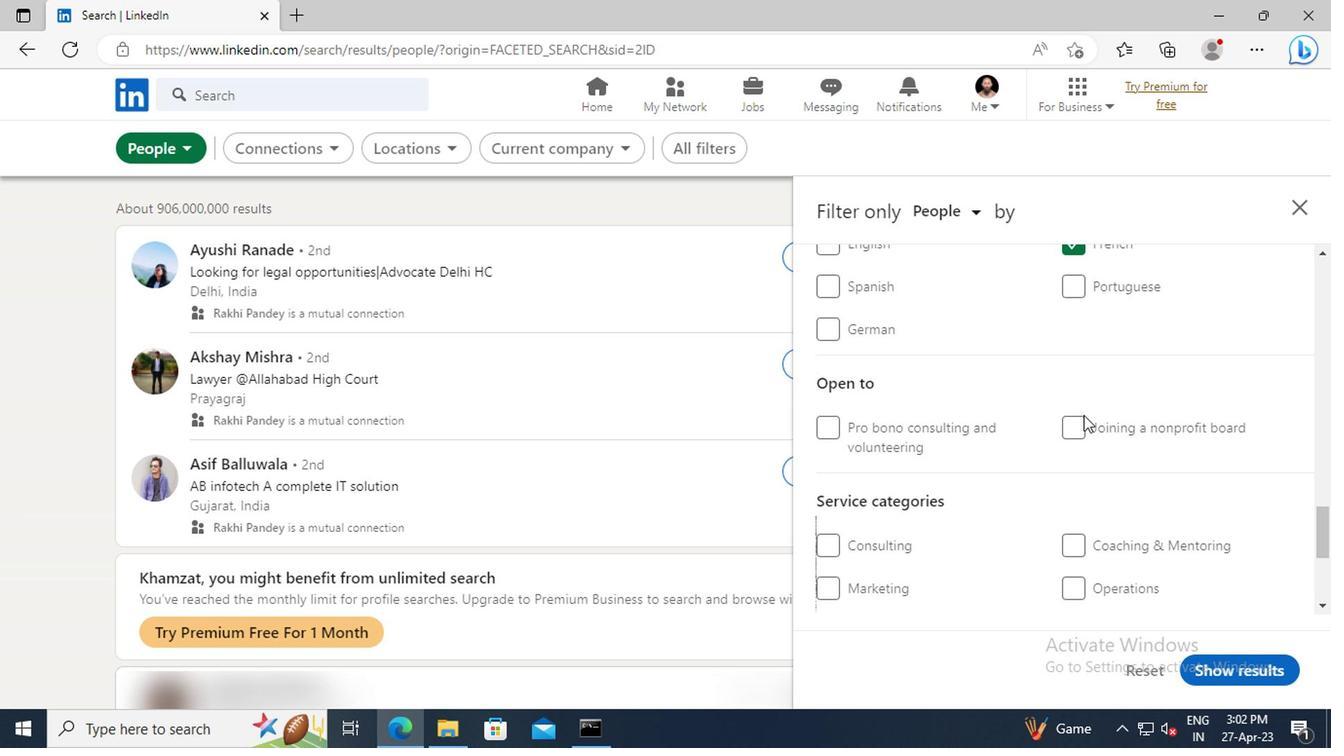 
Action: Mouse scrolled (897, 420) with delta (0, 0)
Screenshot: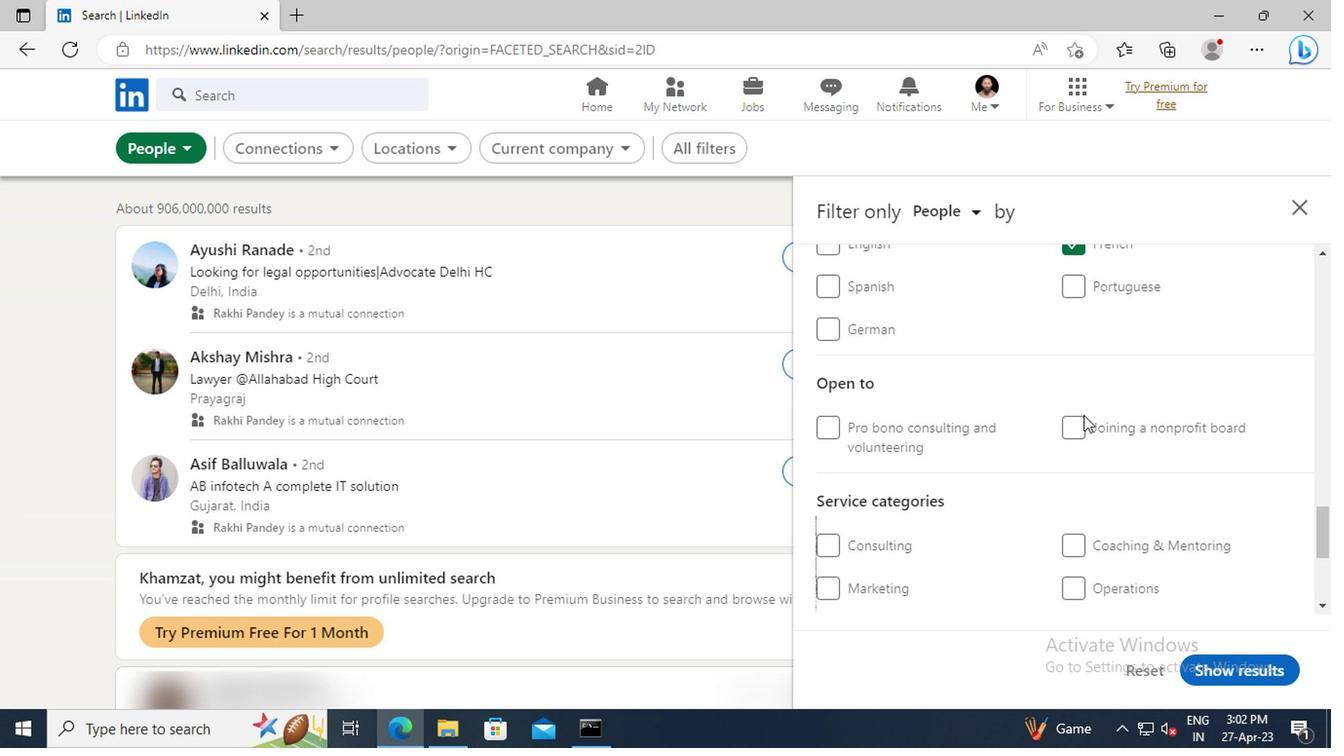 
Action: Mouse moved to (913, 458)
Screenshot: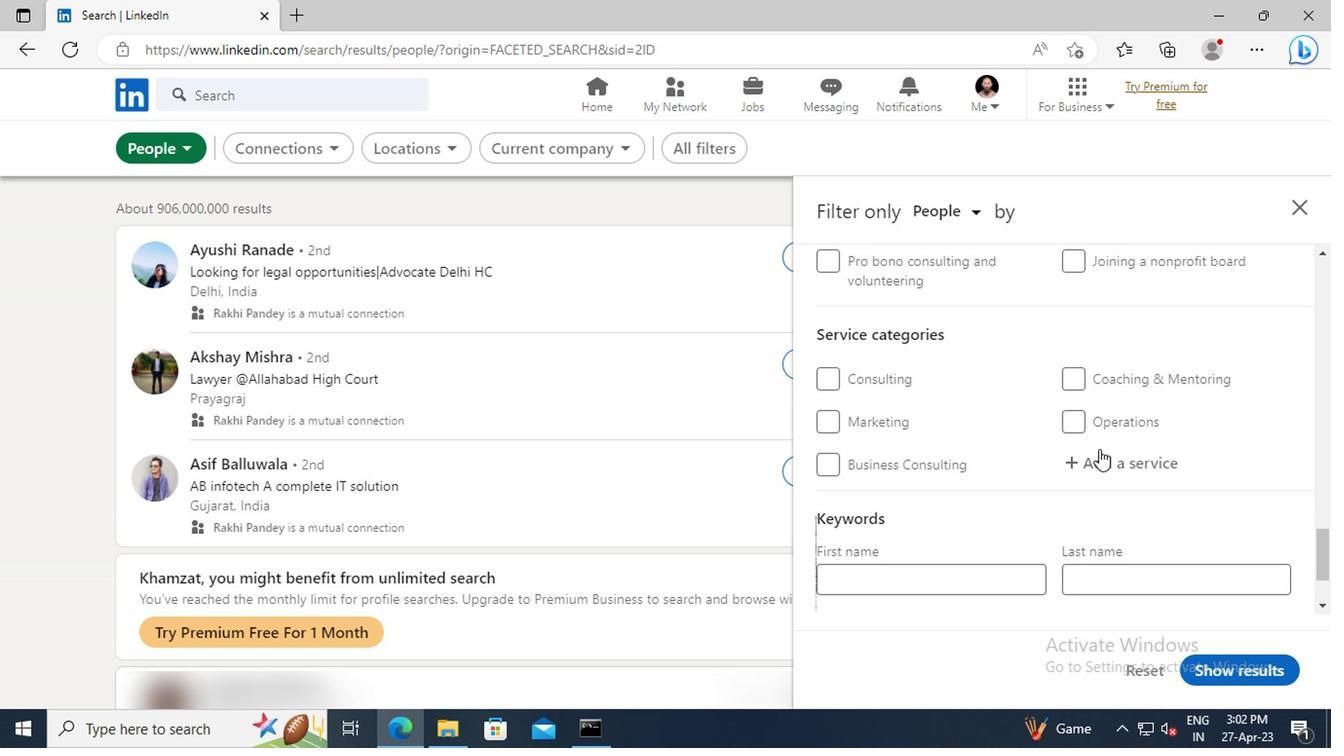 
Action: Mouse pressed left at (913, 458)
Screenshot: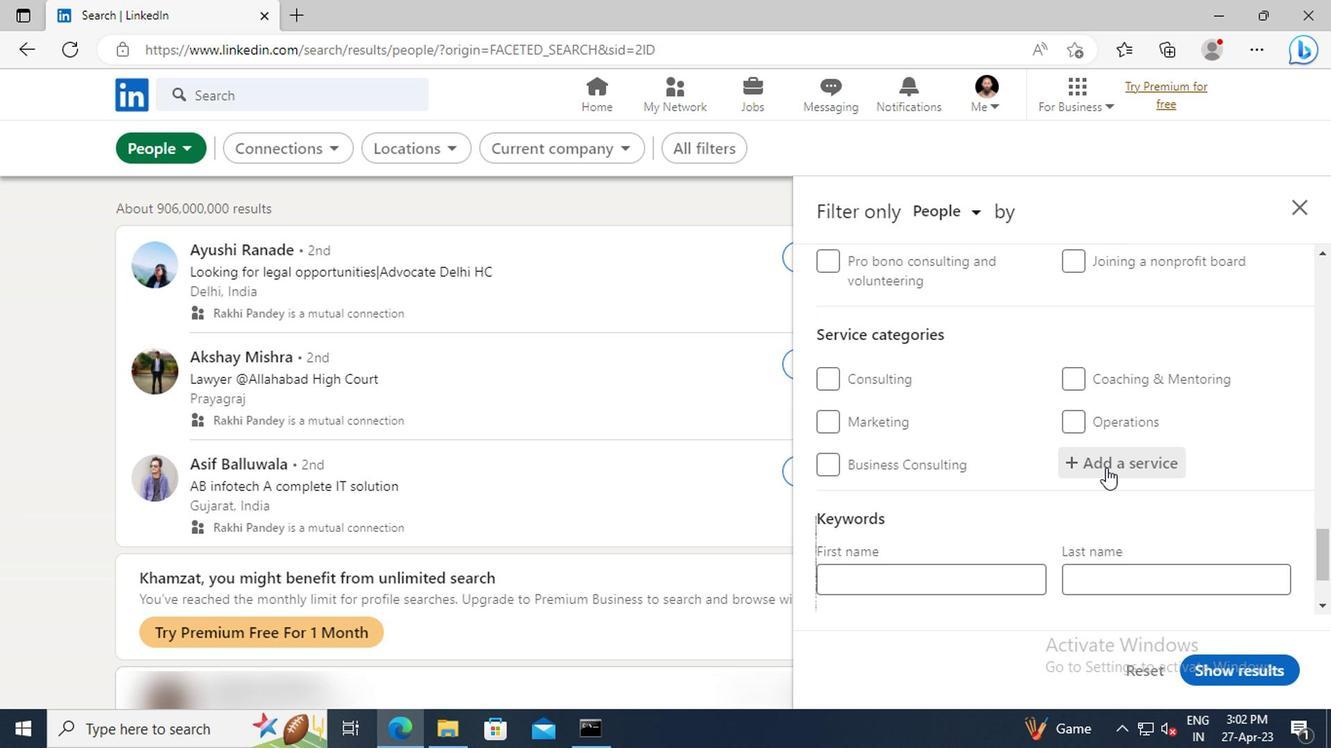 
Action: Key pressed <Key.shift>FINANCIAL<Key.space><Key.shift>PLANNING
Screenshot: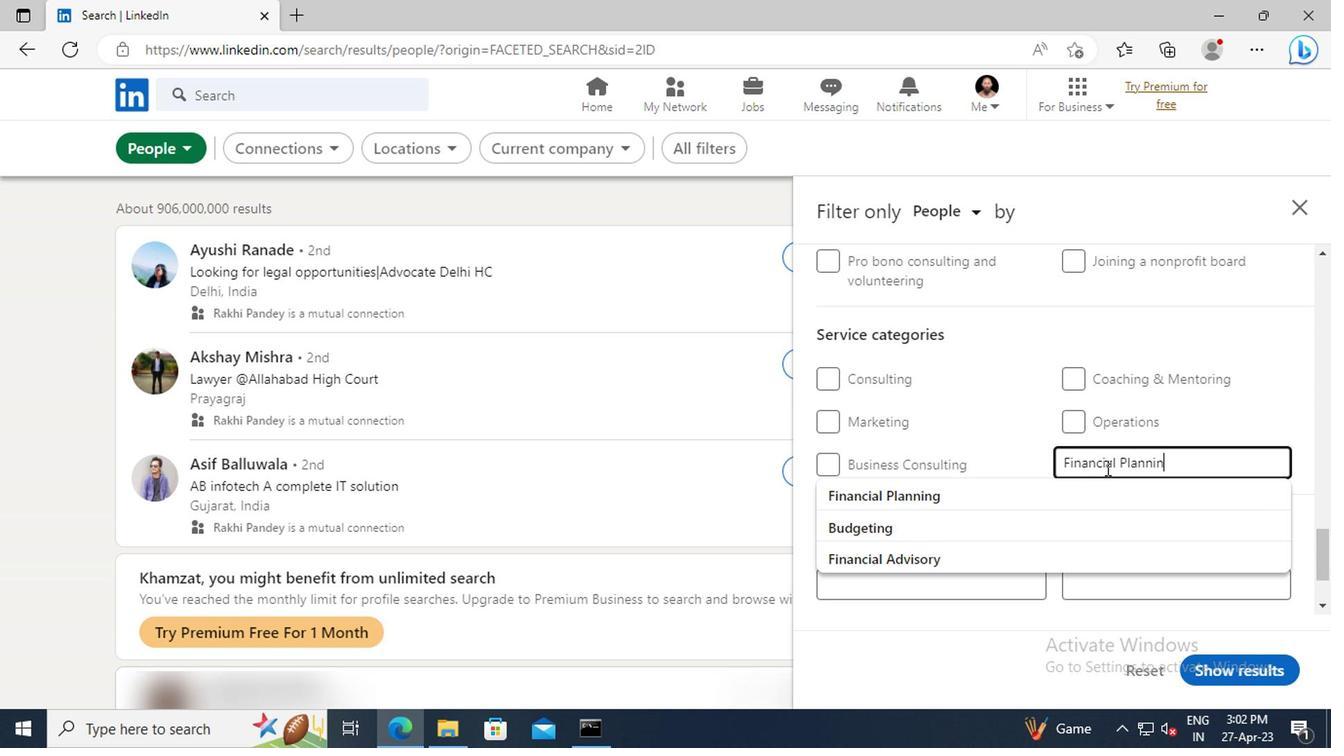 
Action: Mouse moved to (908, 477)
Screenshot: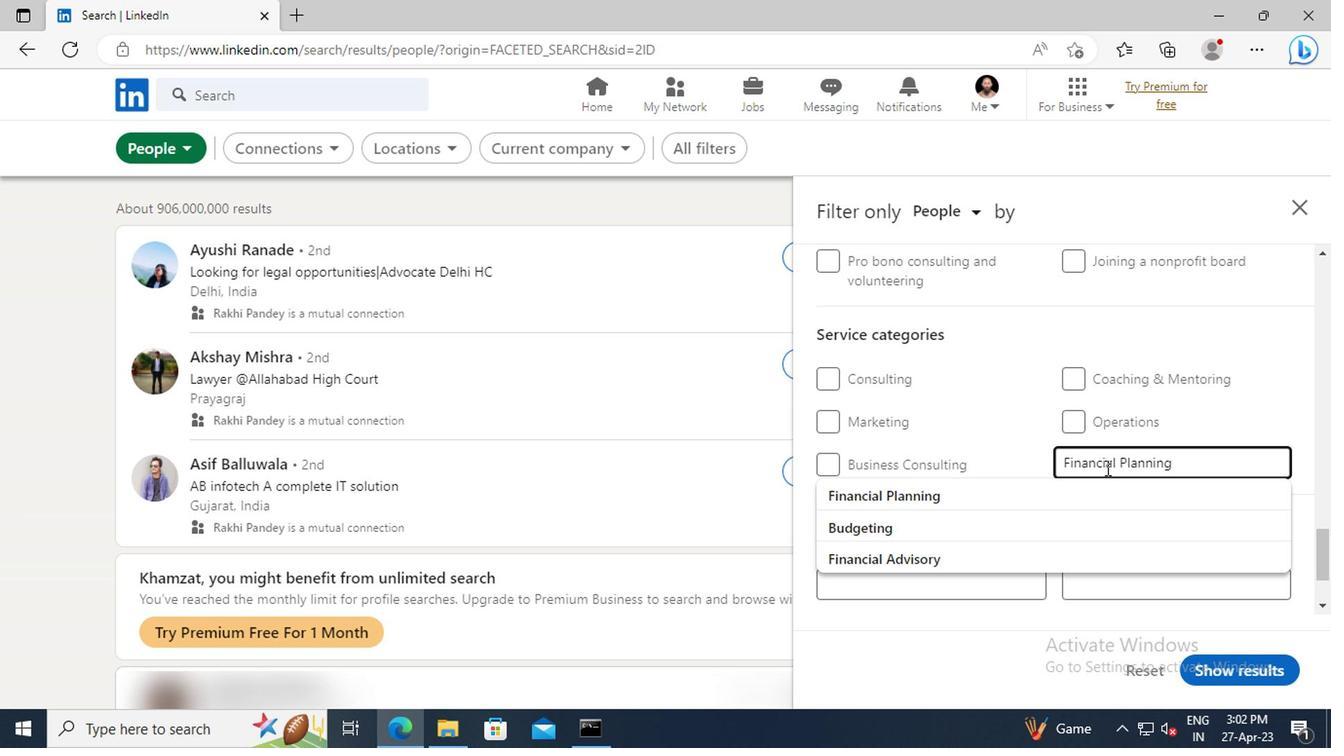 
Action: Mouse pressed left at (908, 477)
Screenshot: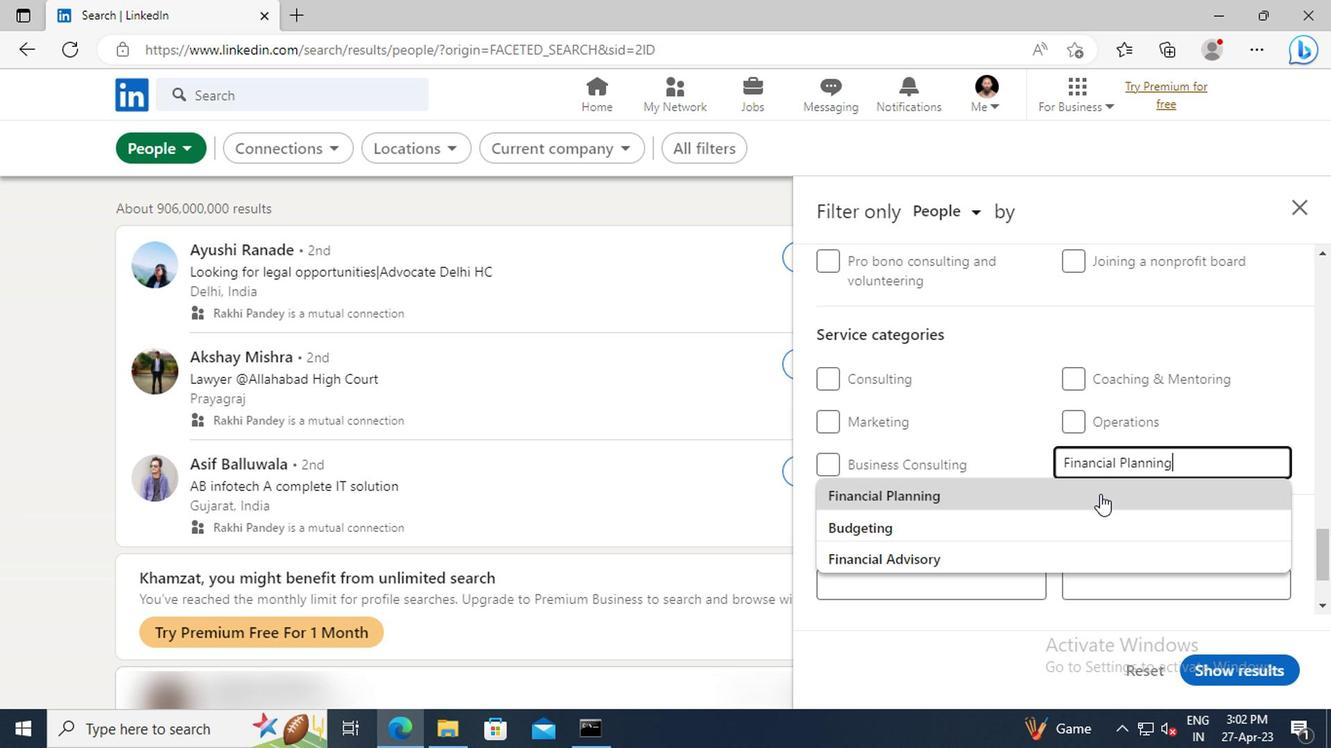 
Action: Mouse moved to (854, 442)
Screenshot: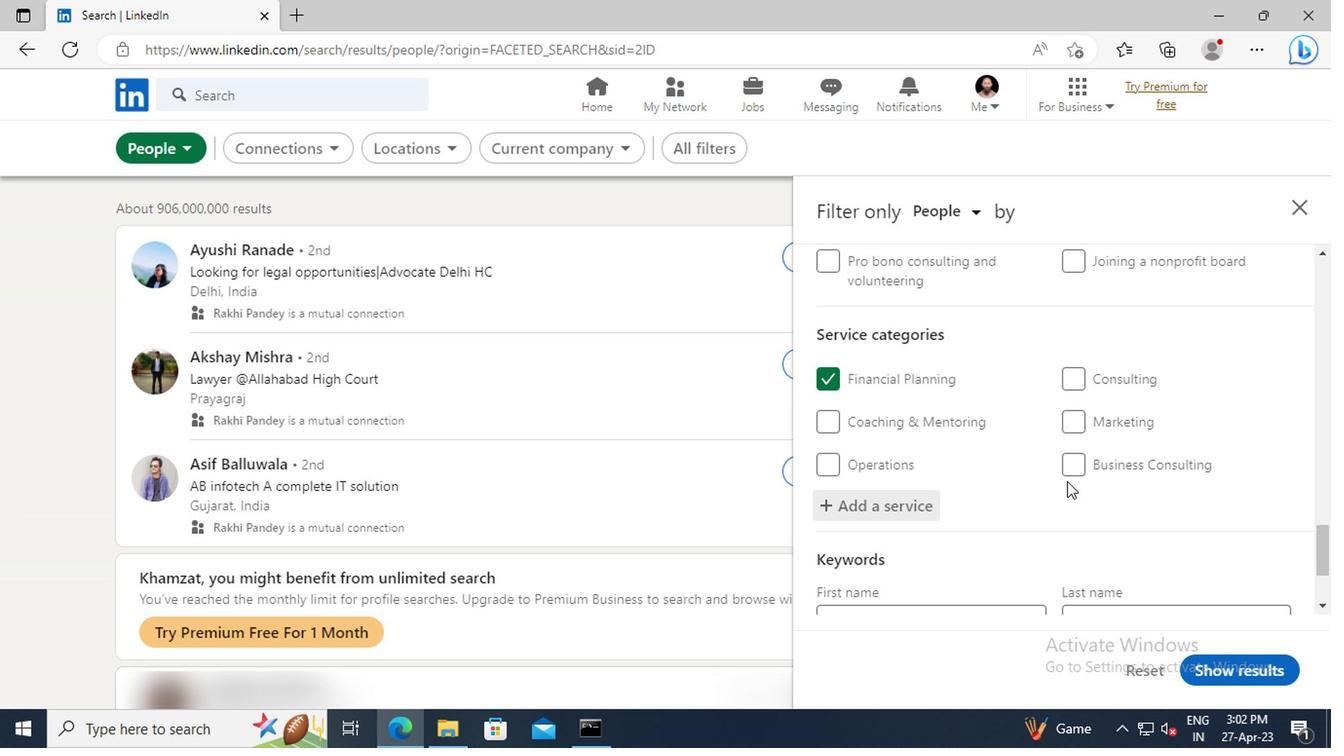 
Action: Mouse scrolled (854, 441) with delta (0, 0)
Screenshot: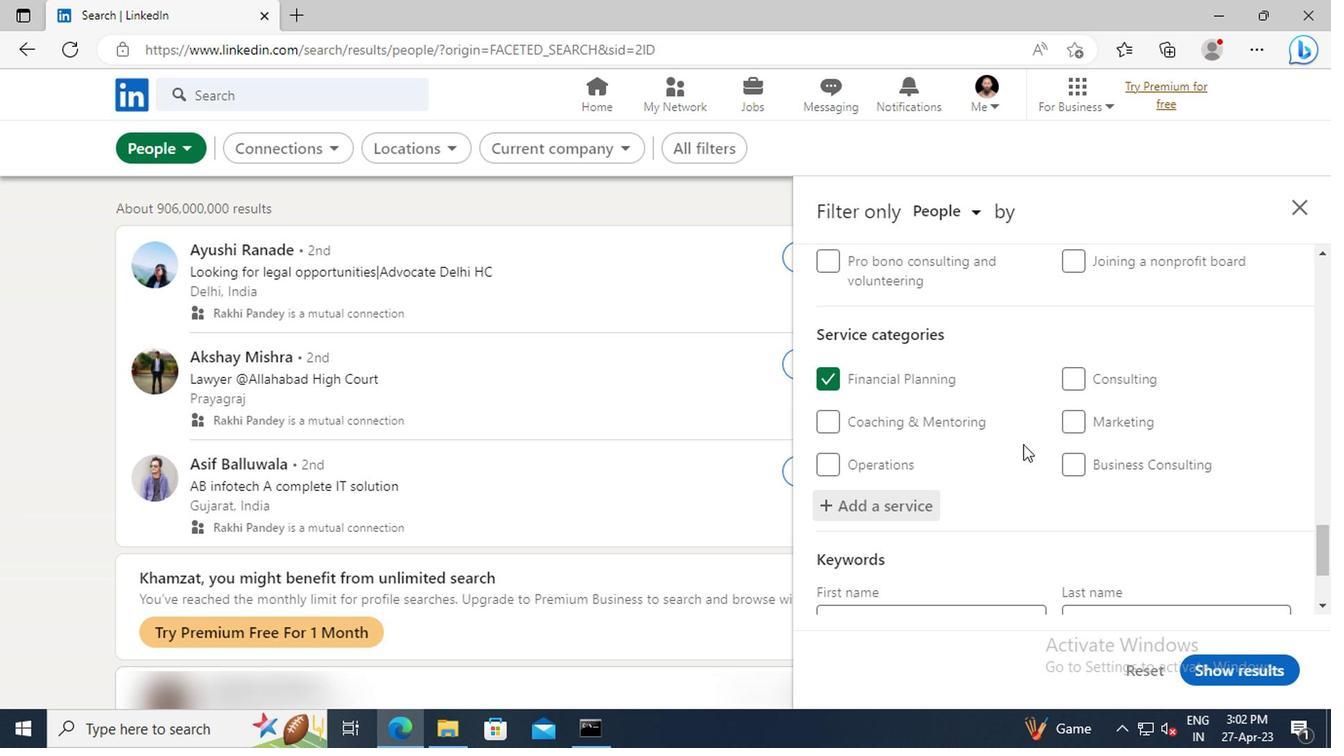 
Action: Mouse scrolled (854, 441) with delta (0, 0)
Screenshot: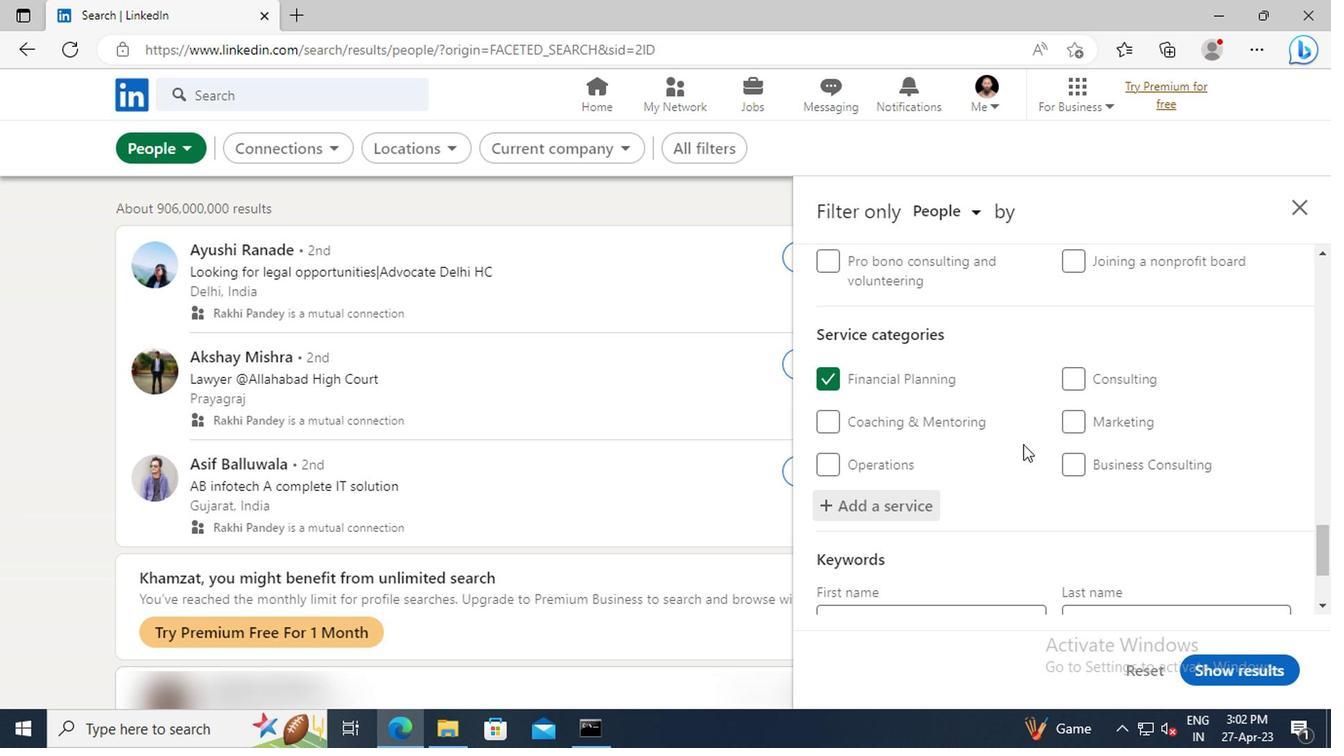 
Action: Mouse scrolled (854, 441) with delta (0, 0)
Screenshot: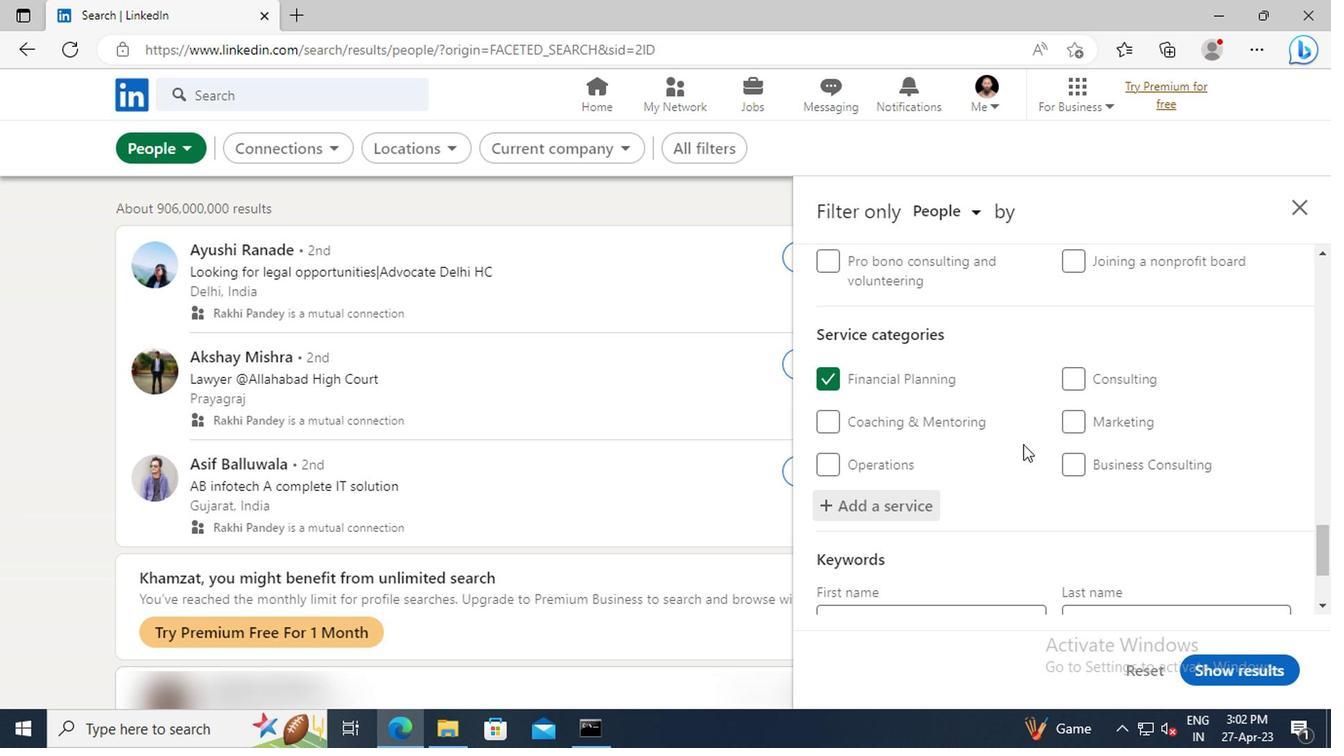 
Action: Mouse scrolled (854, 441) with delta (0, 0)
Screenshot: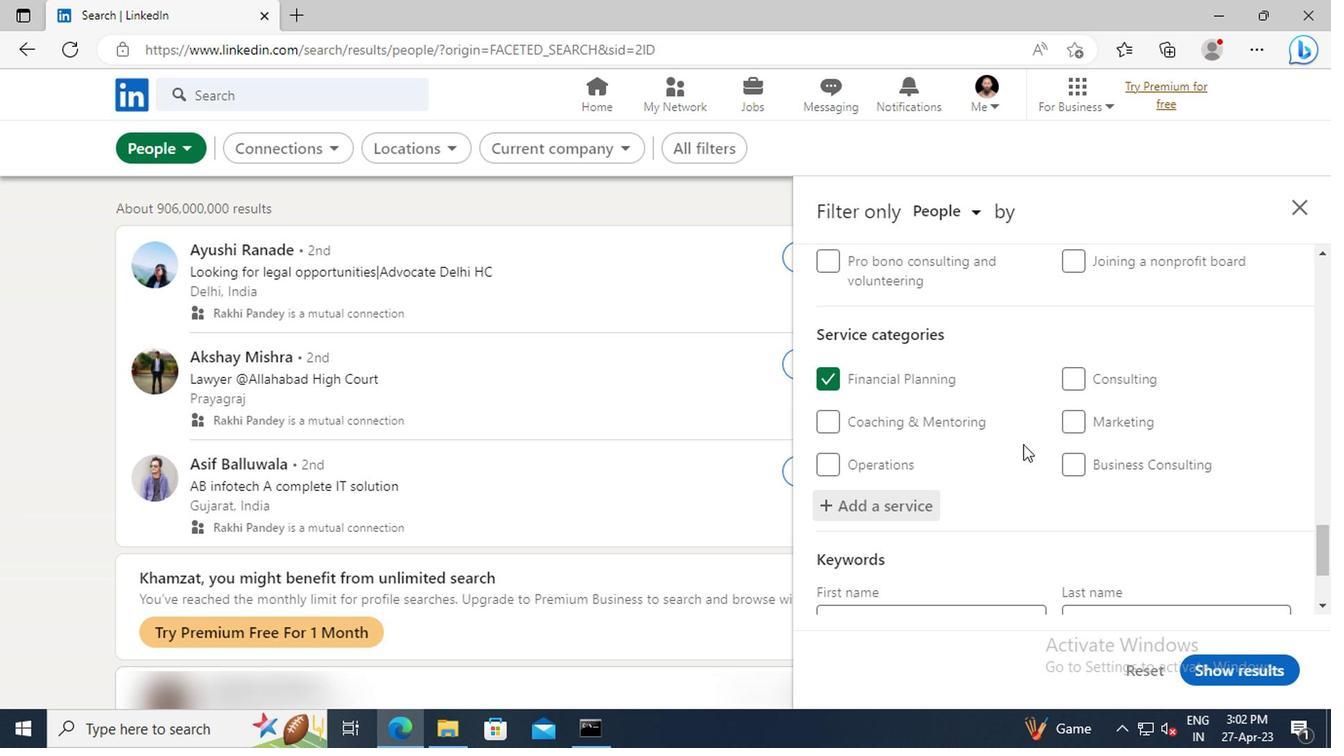 
Action: Mouse moved to (798, 498)
Screenshot: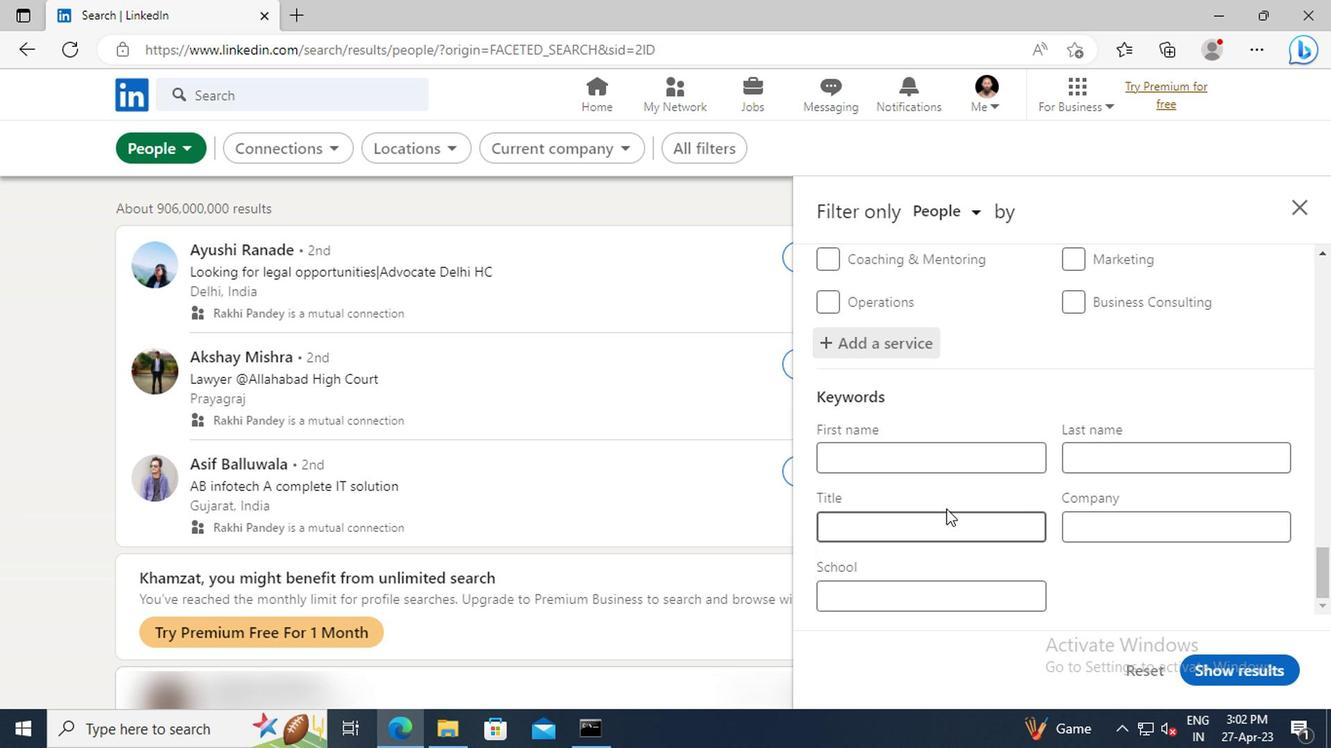 
Action: Mouse pressed left at (798, 498)
Screenshot: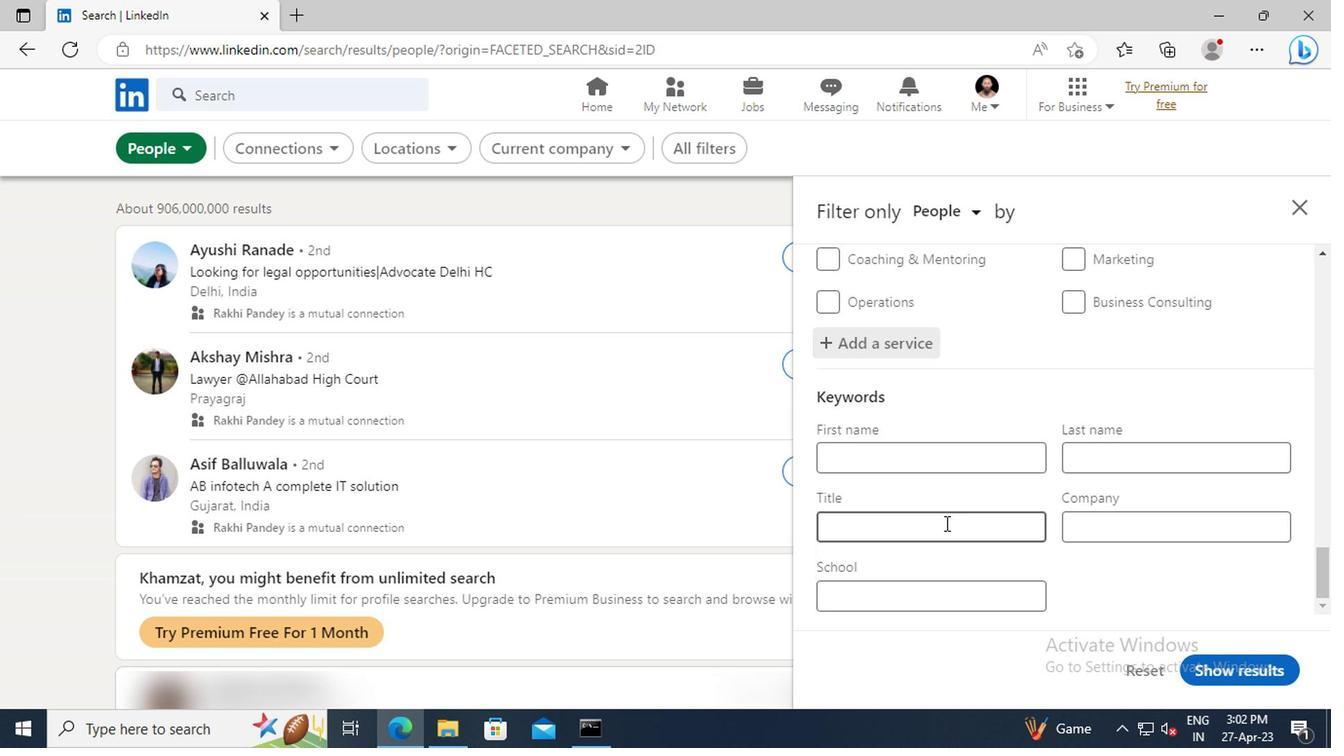 
Action: Key pressed <Key.shift>FRONT<Key.space><Key.shift>DESK<Key.space><Key.shift>MANAGER<Key.enter>
Screenshot: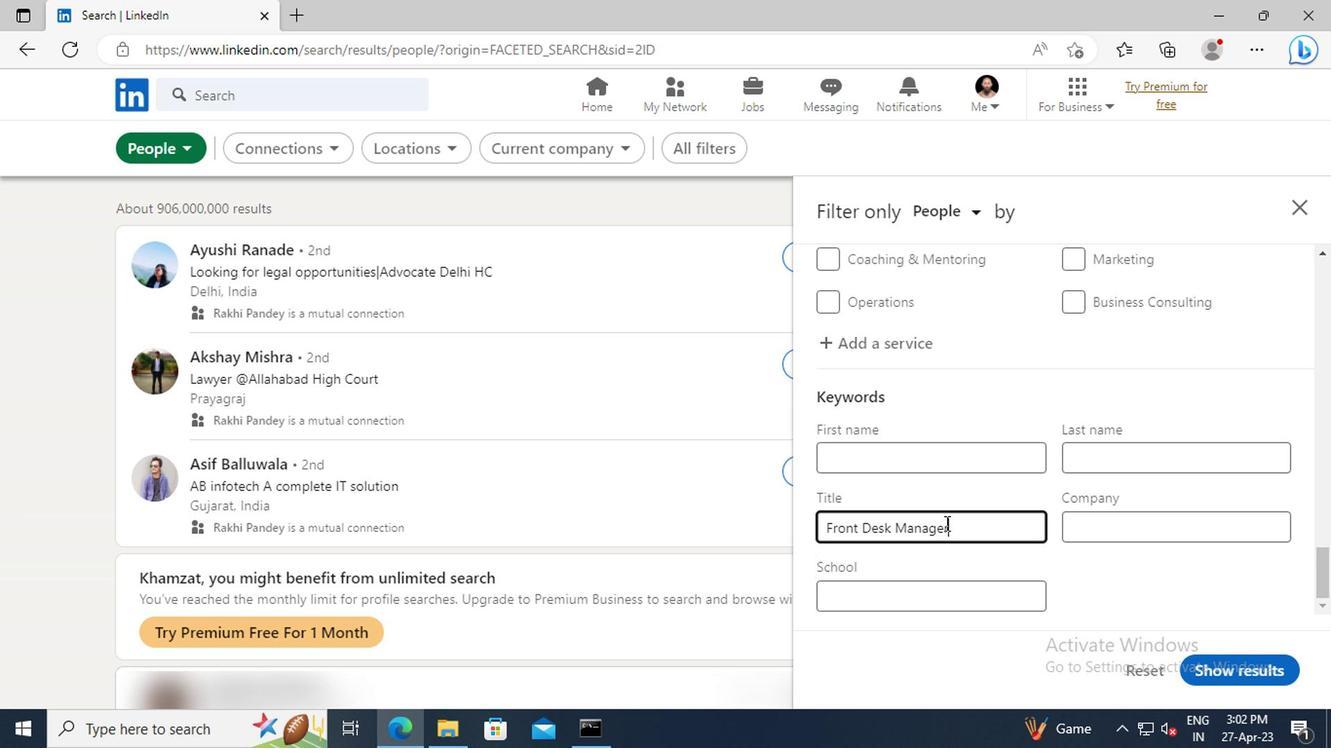 
Action: Mouse moved to (987, 596)
Screenshot: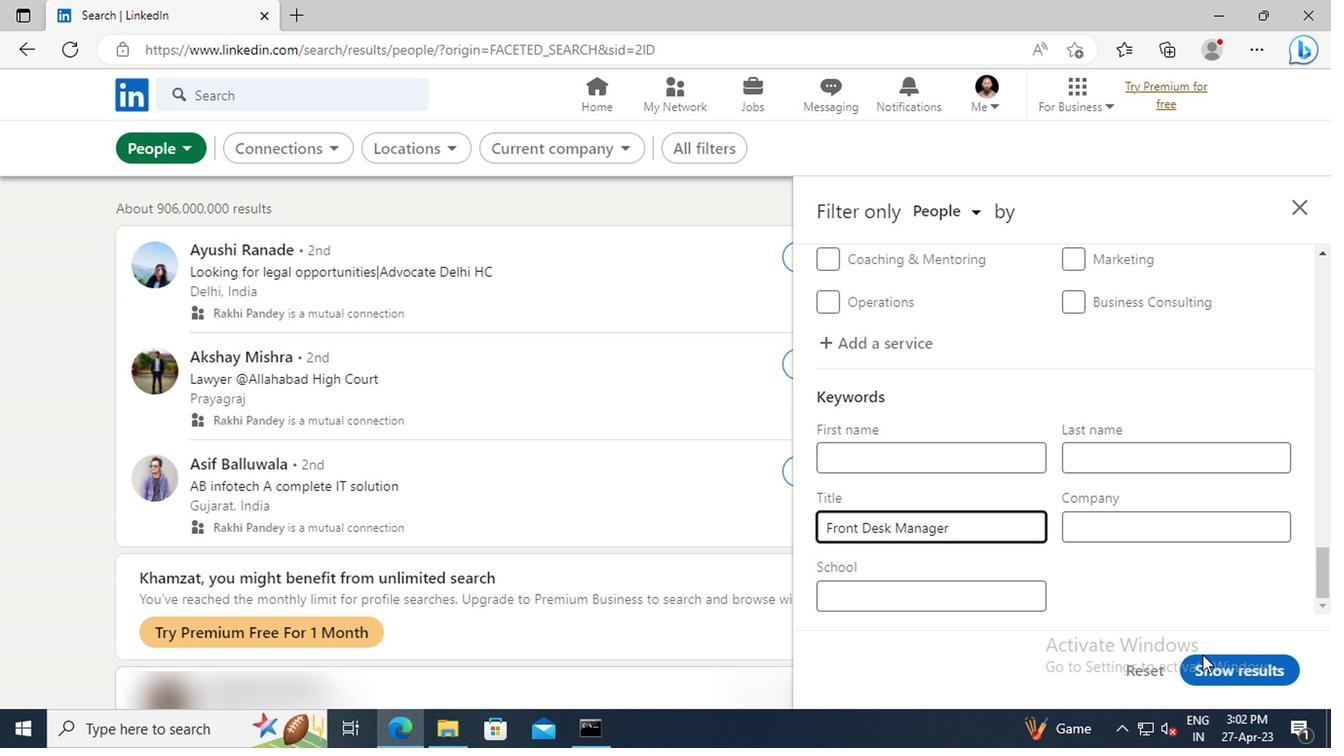 
Action: Mouse pressed left at (987, 596)
Screenshot: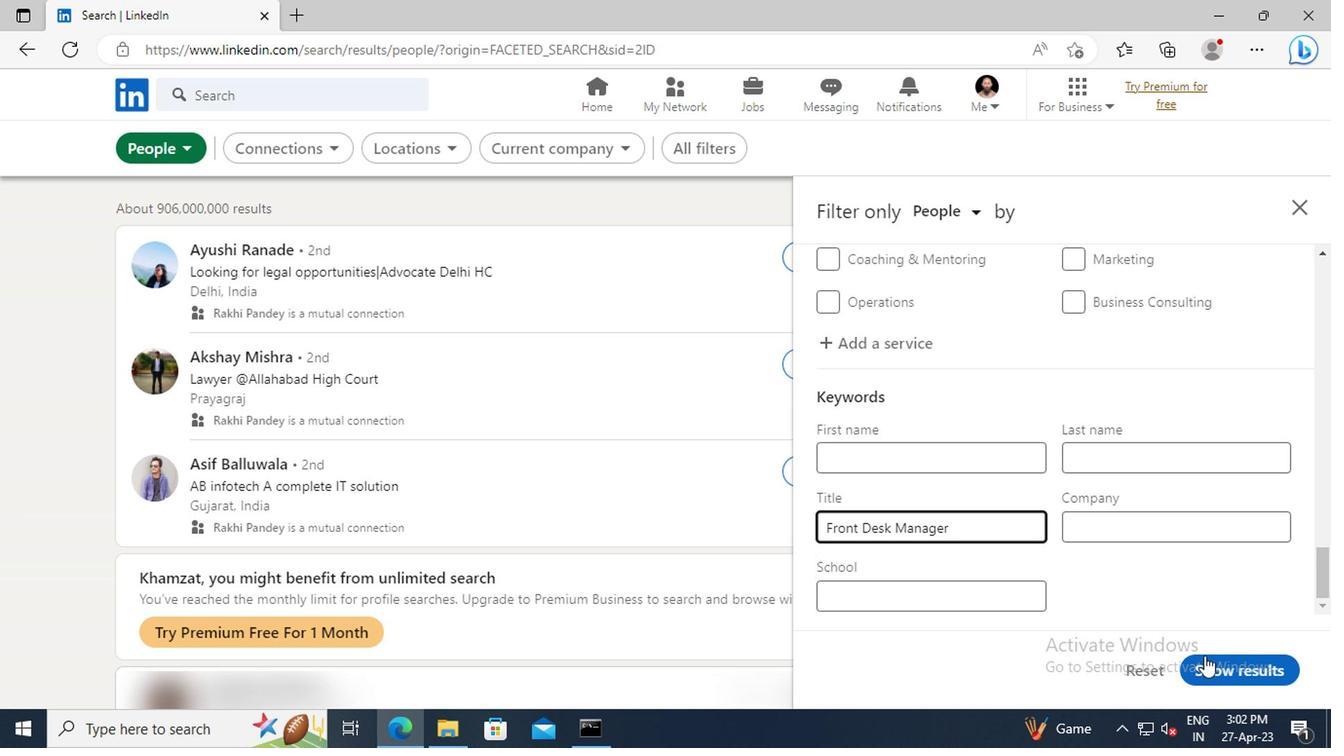 
Action: Mouse moved to (882, 460)
Screenshot: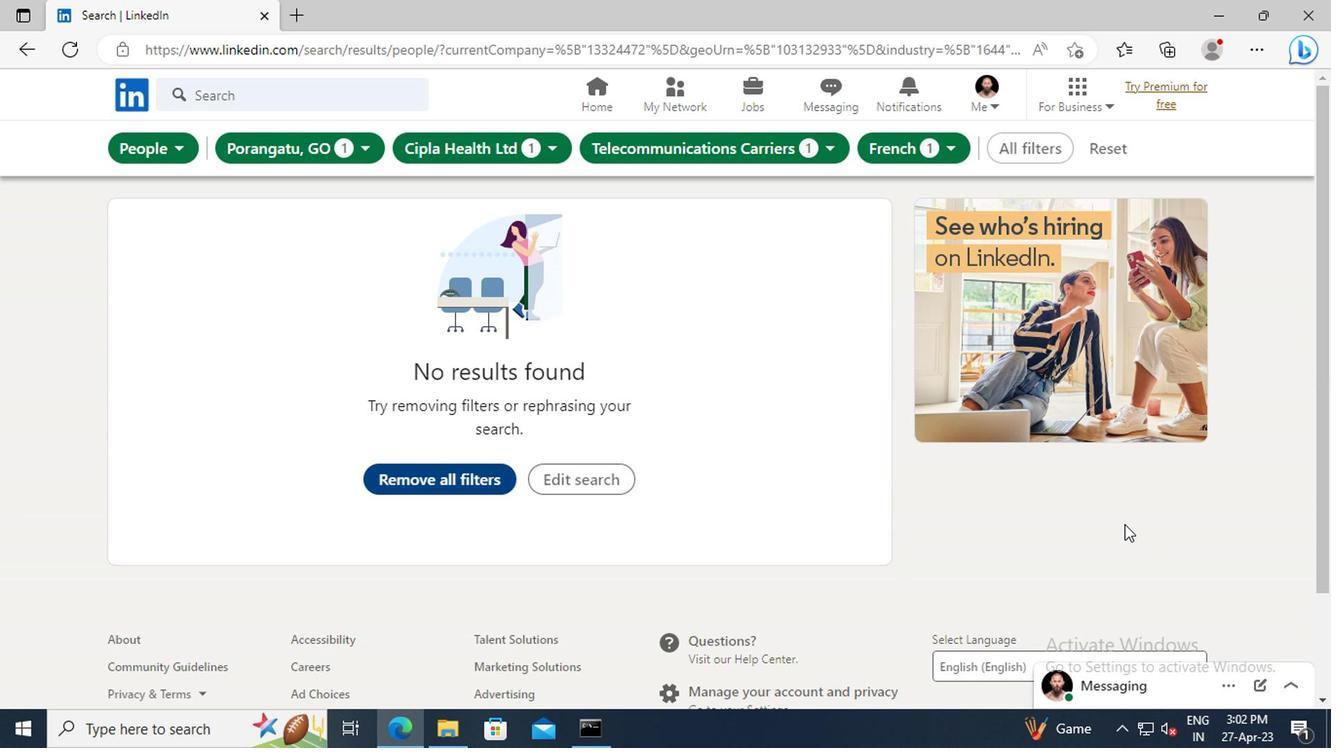
